 Task: Search one way flight ticket for 4 adults, 1 infant in seat and 1 infant on lap in premium economy from Kenai: Kenai Municipal Airport to Sheridan: Sheridan County Airport on 8-6-2023. Choice of flights is Singapure airlines. Number of bags: 3 checked bags. Price is upto 83000. Outbound departure time preference is 9:30.
Action: Mouse moved to (382, 163)
Screenshot: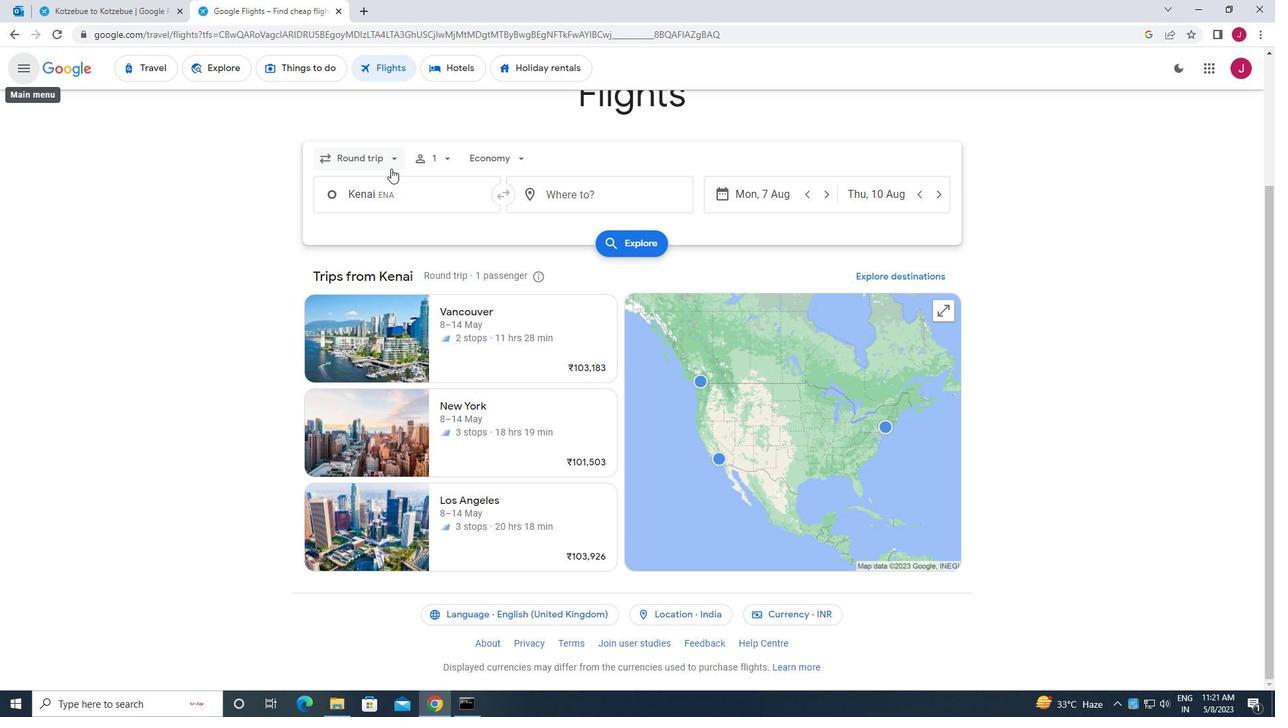 
Action: Mouse pressed left at (382, 163)
Screenshot: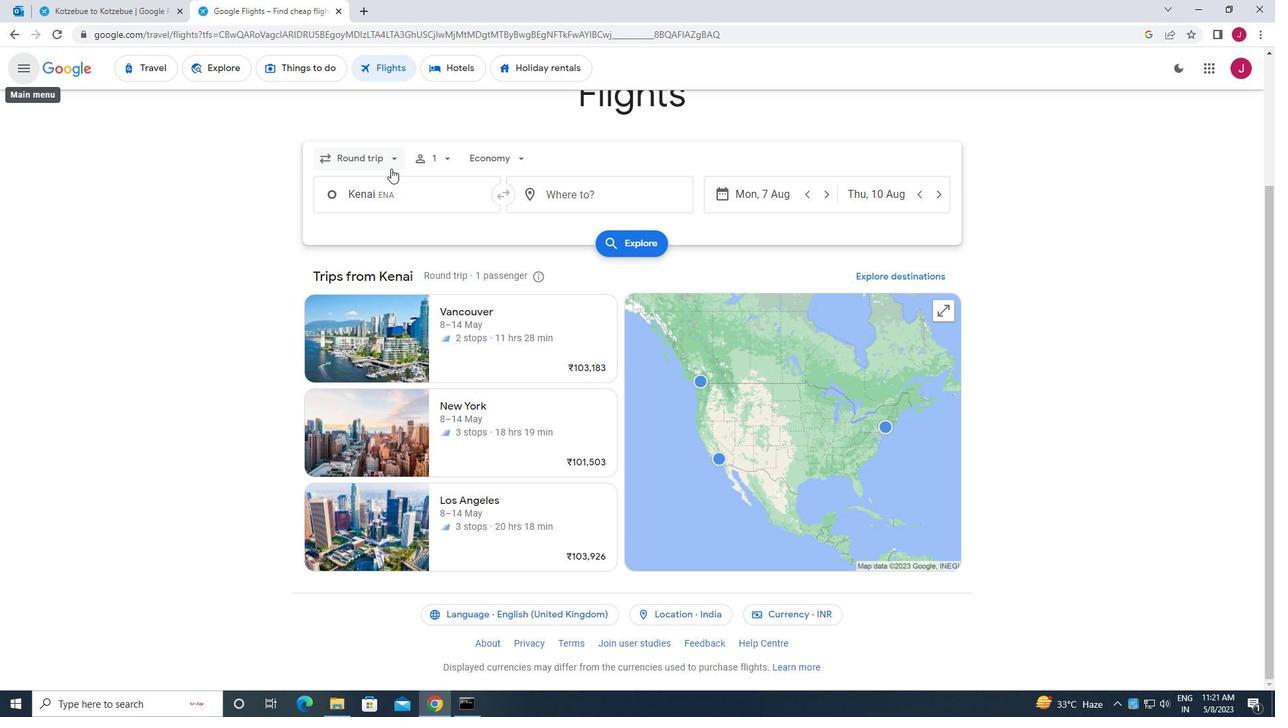 
Action: Mouse moved to (379, 215)
Screenshot: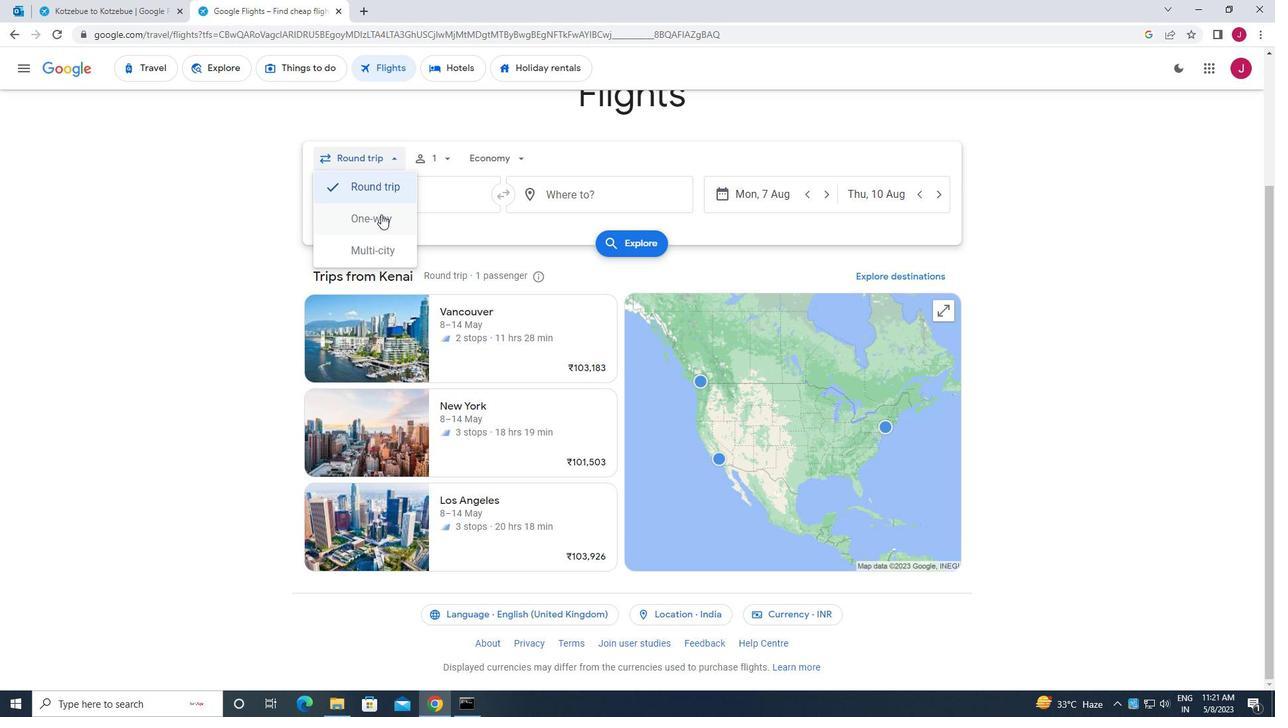 
Action: Mouse pressed left at (379, 215)
Screenshot: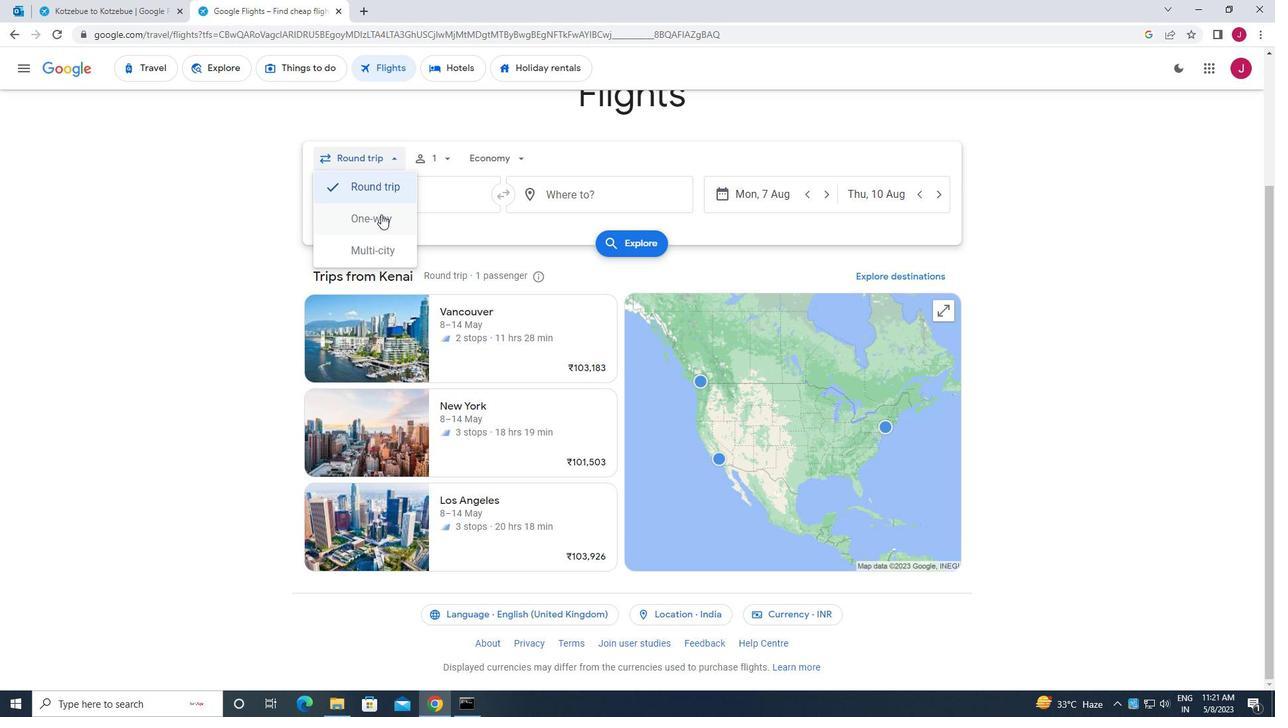 
Action: Mouse moved to (443, 156)
Screenshot: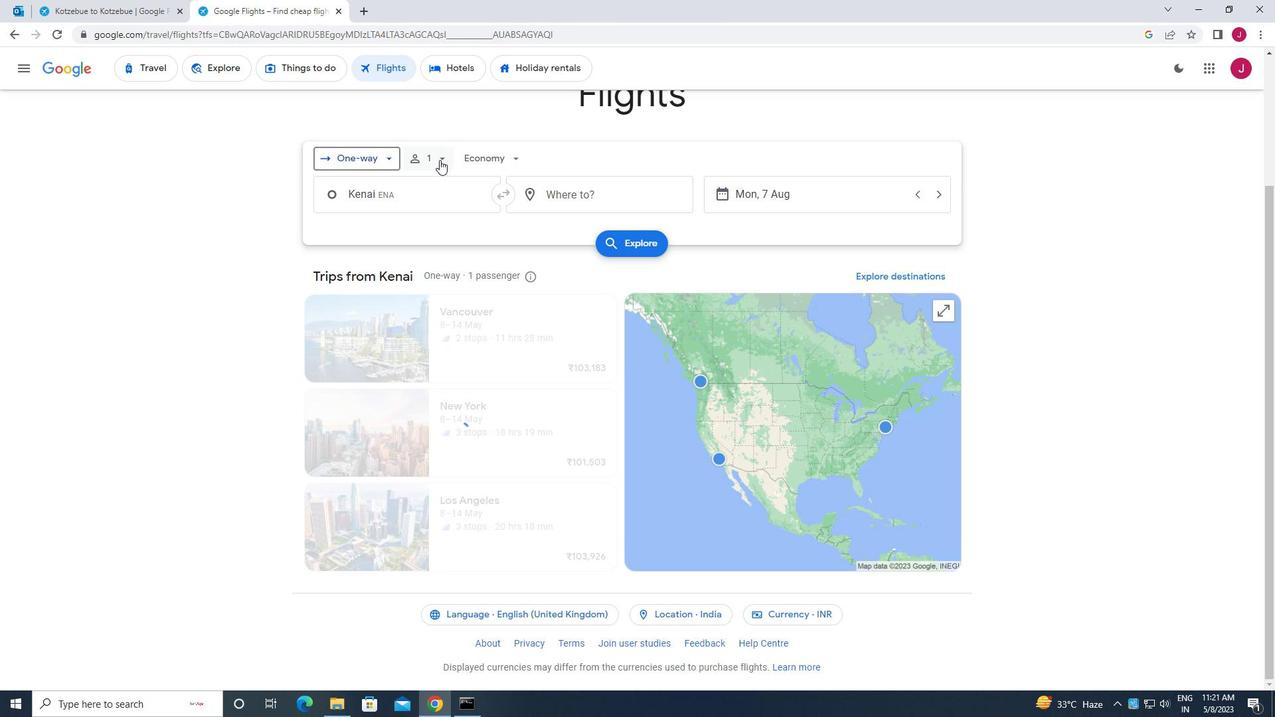 
Action: Mouse pressed left at (443, 156)
Screenshot: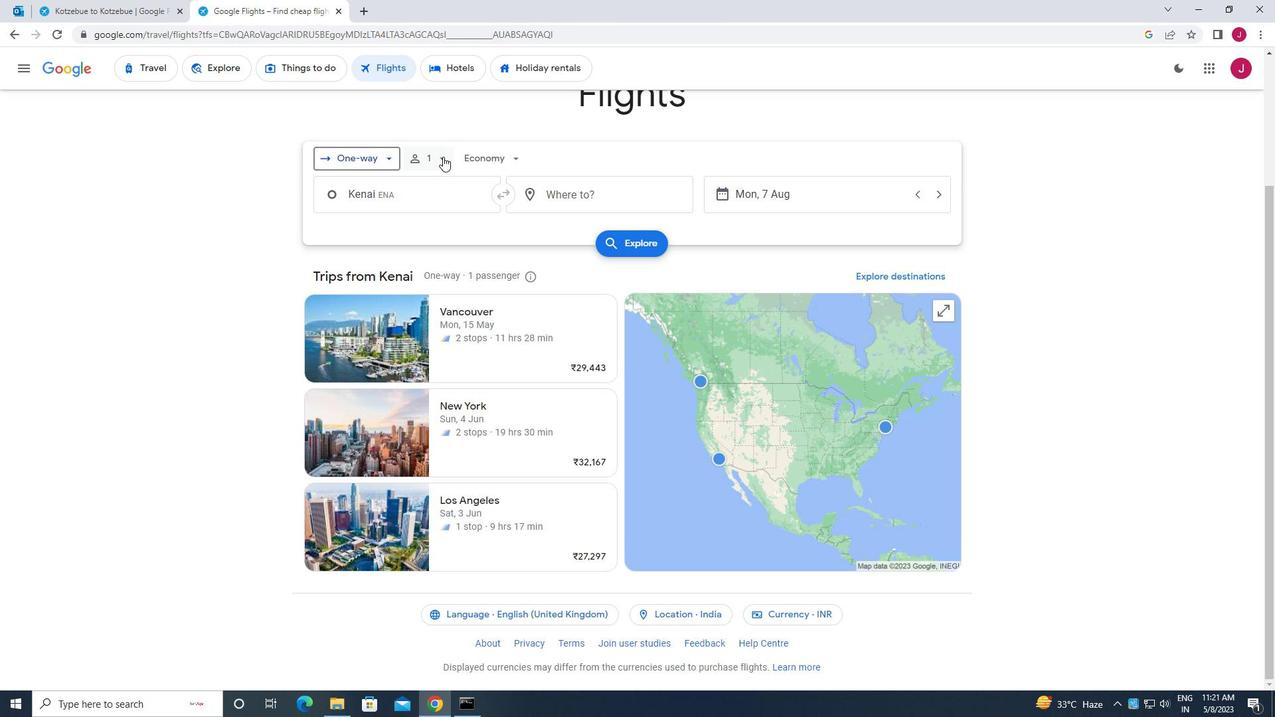 
Action: Mouse moved to (542, 195)
Screenshot: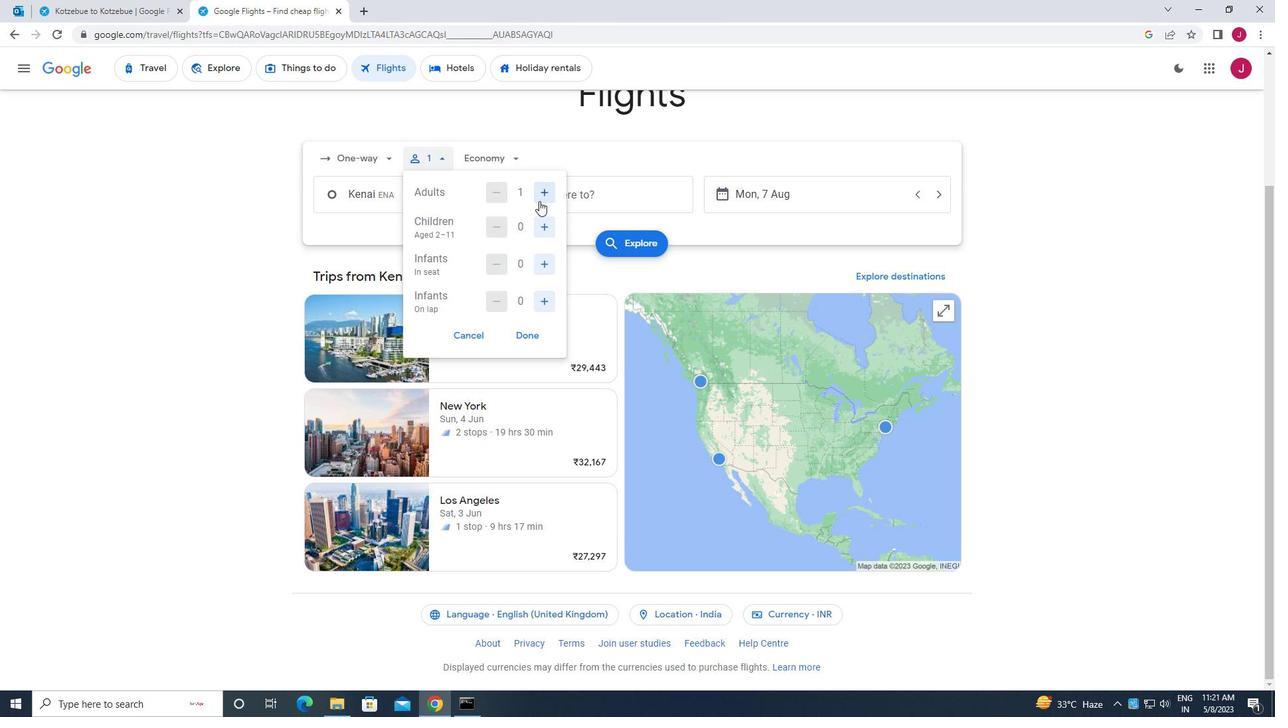 
Action: Mouse pressed left at (542, 195)
Screenshot: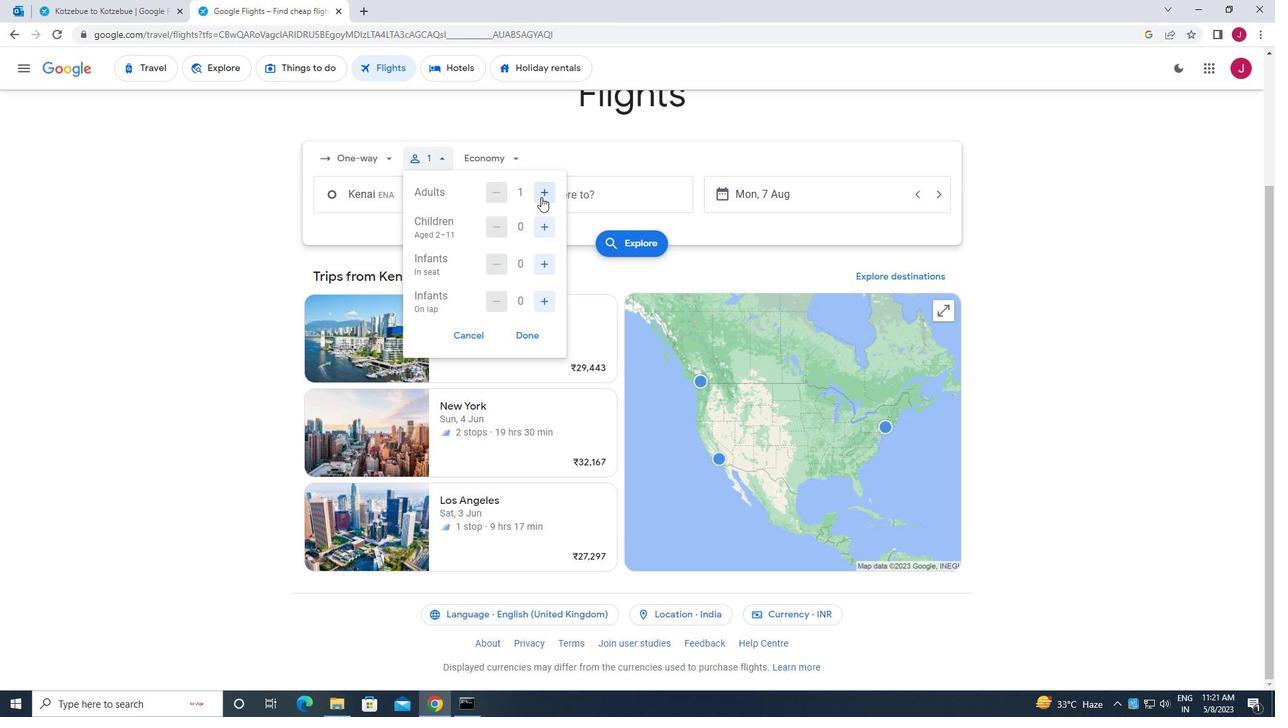 
Action: Mouse pressed left at (542, 195)
Screenshot: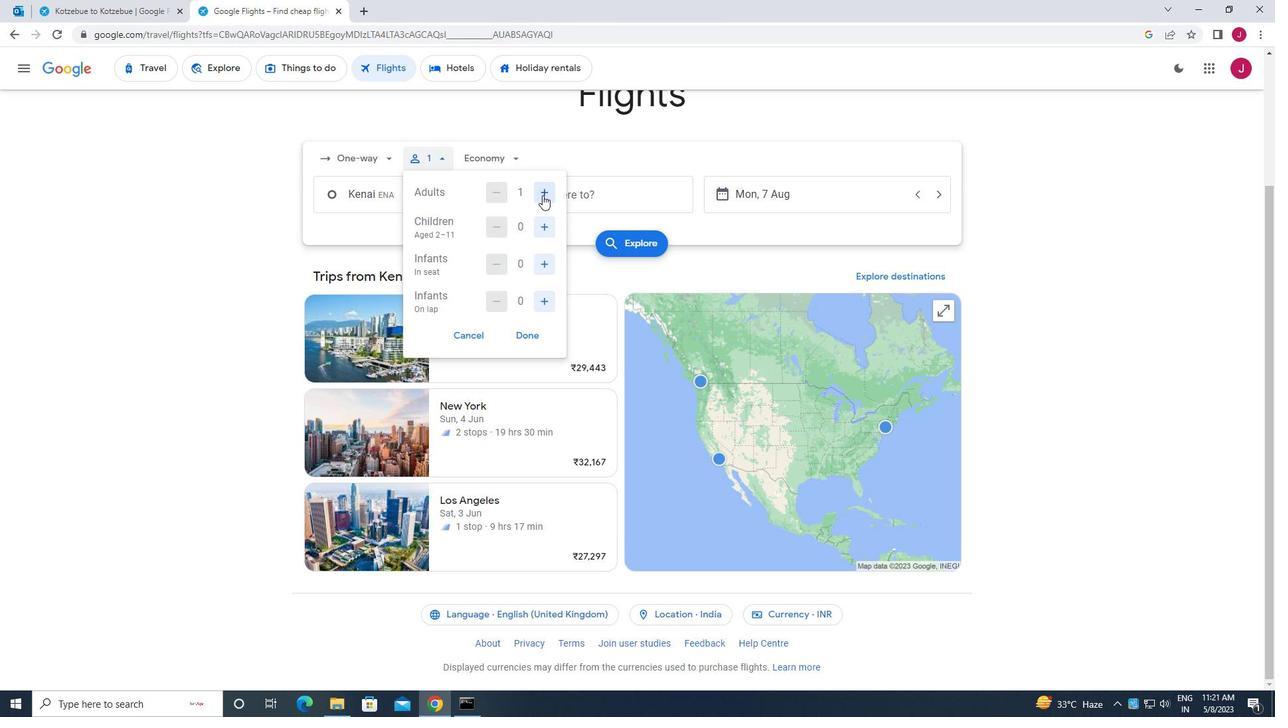 
Action: Mouse pressed left at (542, 195)
Screenshot: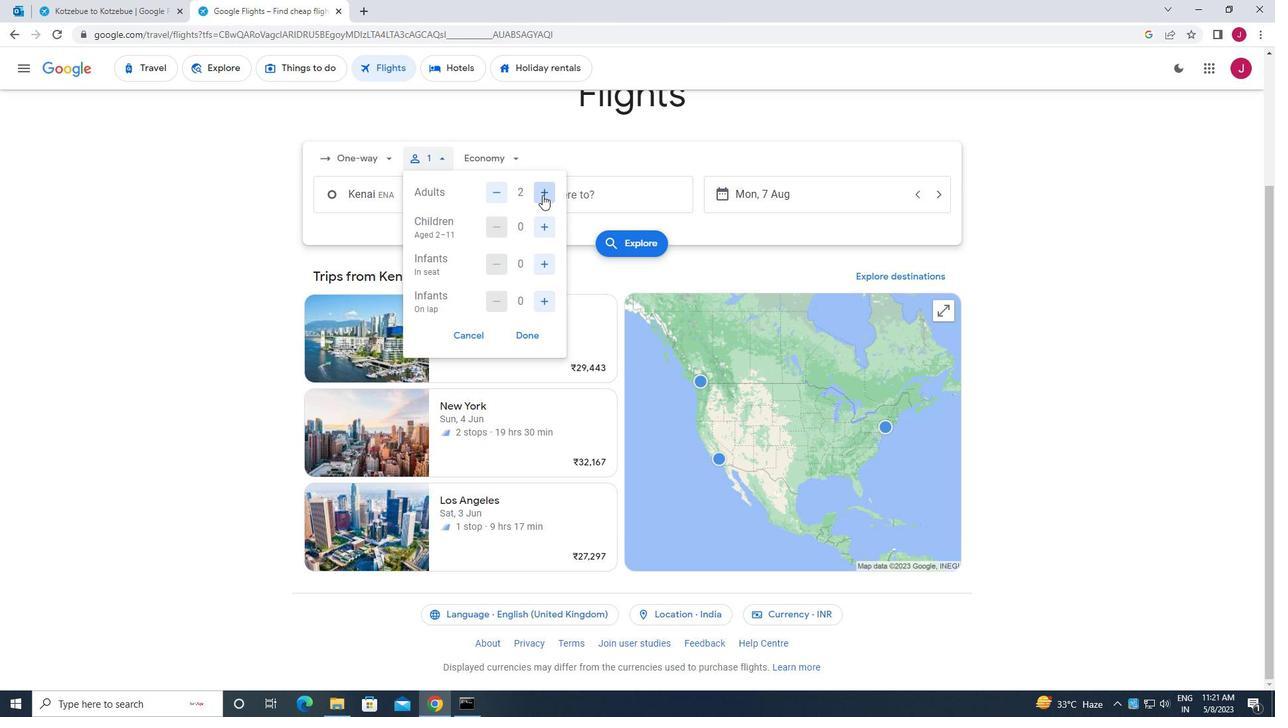 
Action: Mouse moved to (545, 225)
Screenshot: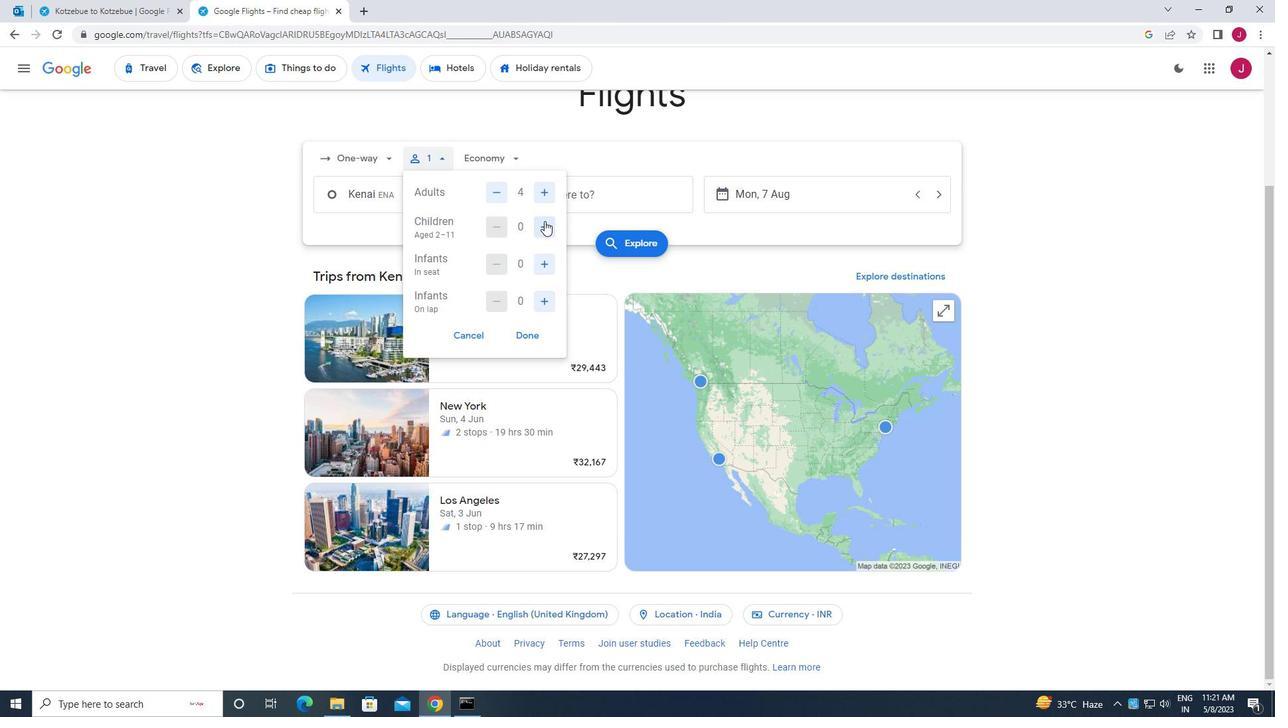 
Action: Mouse pressed left at (545, 225)
Screenshot: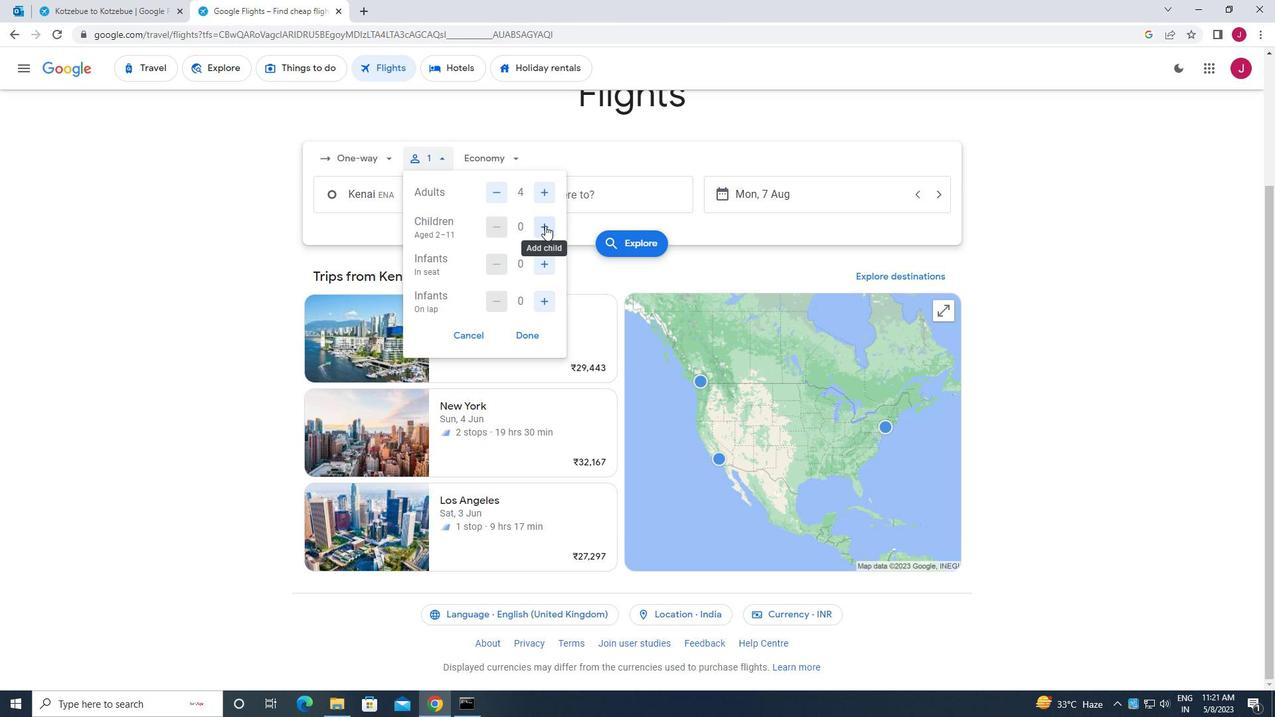 
Action: Mouse moved to (494, 224)
Screenshot: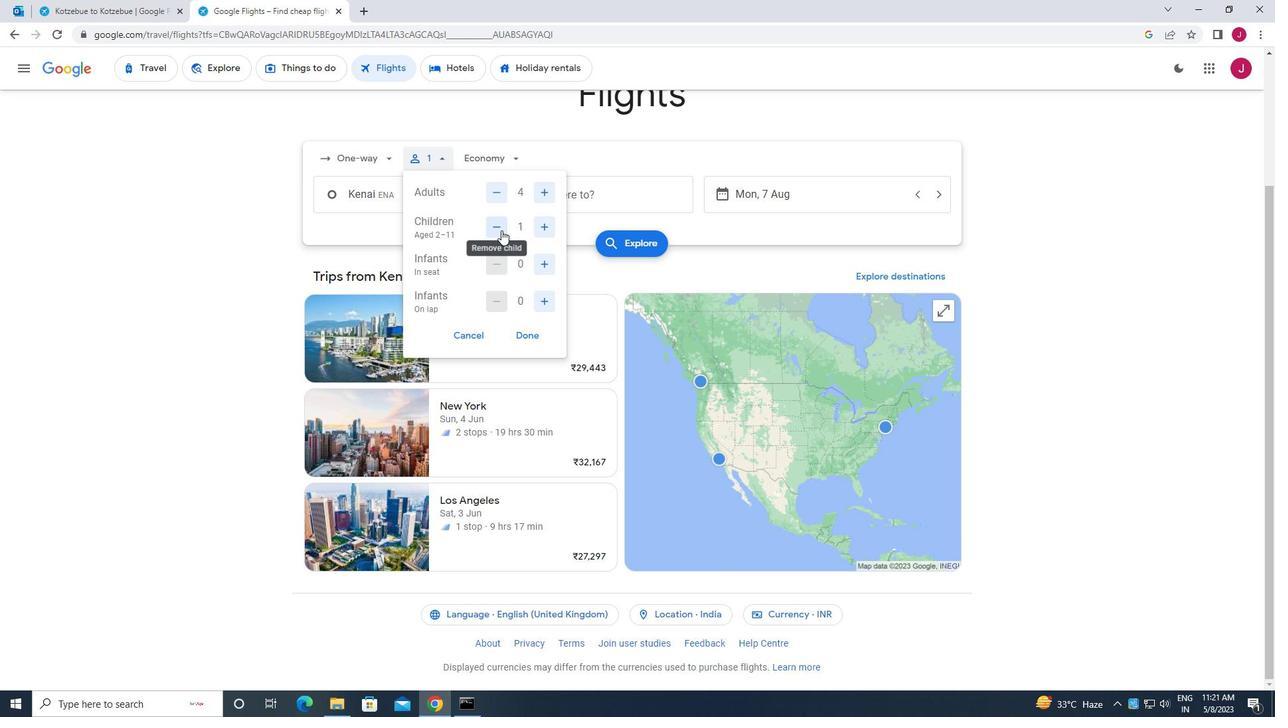 
Action: Mouse pressed left at (494, 224)
Screenshot: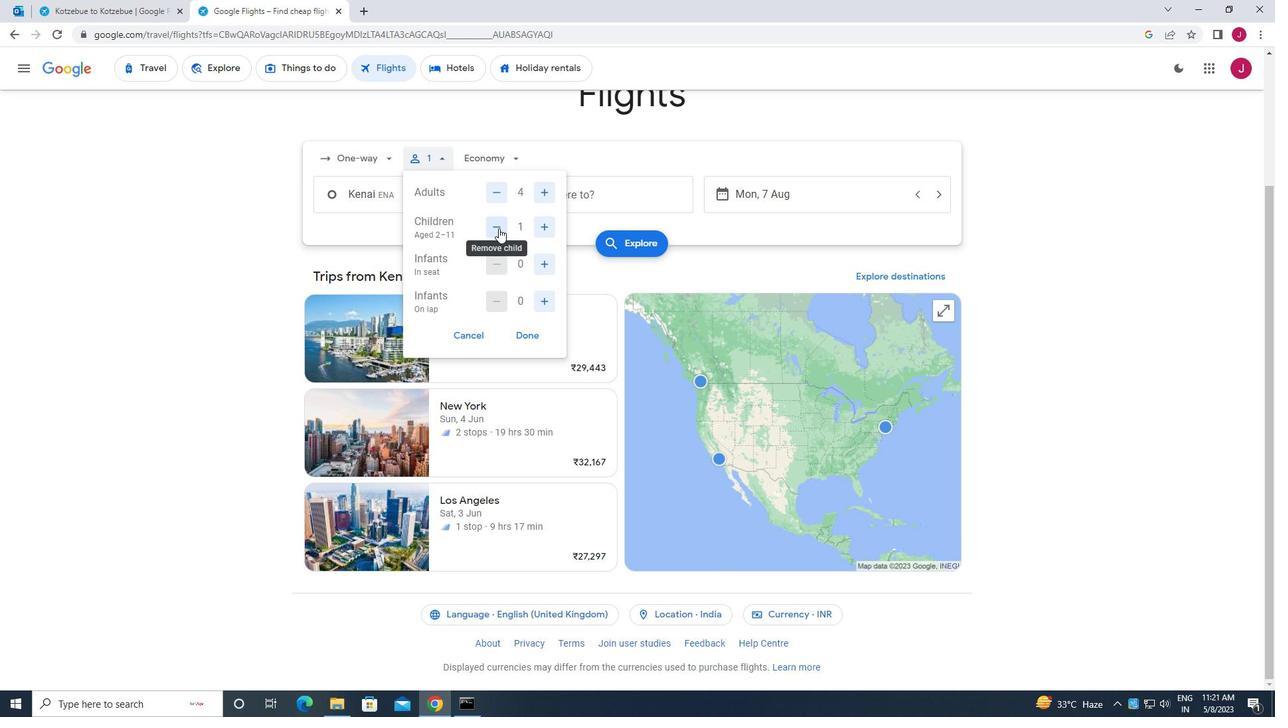 
Action: Mouse moved to (542, 261)
Screenshot: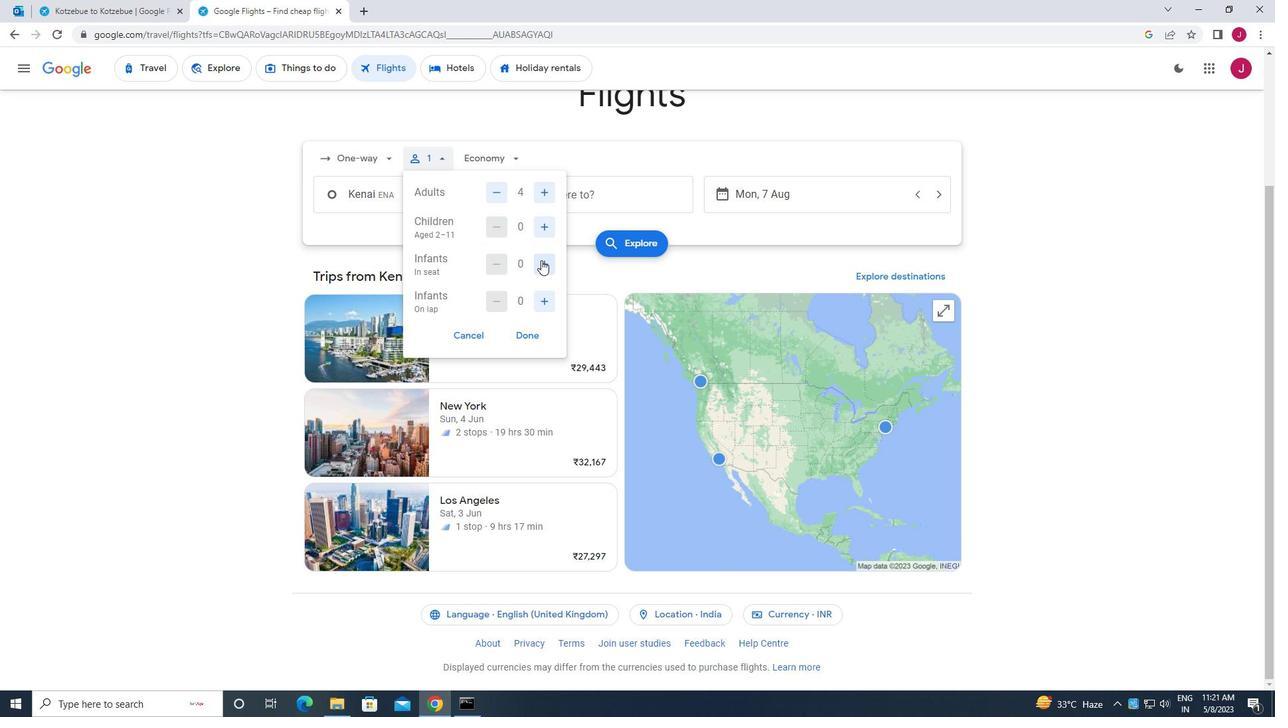 
Action: Mouse pressed left at (542, 261)
Screenshot: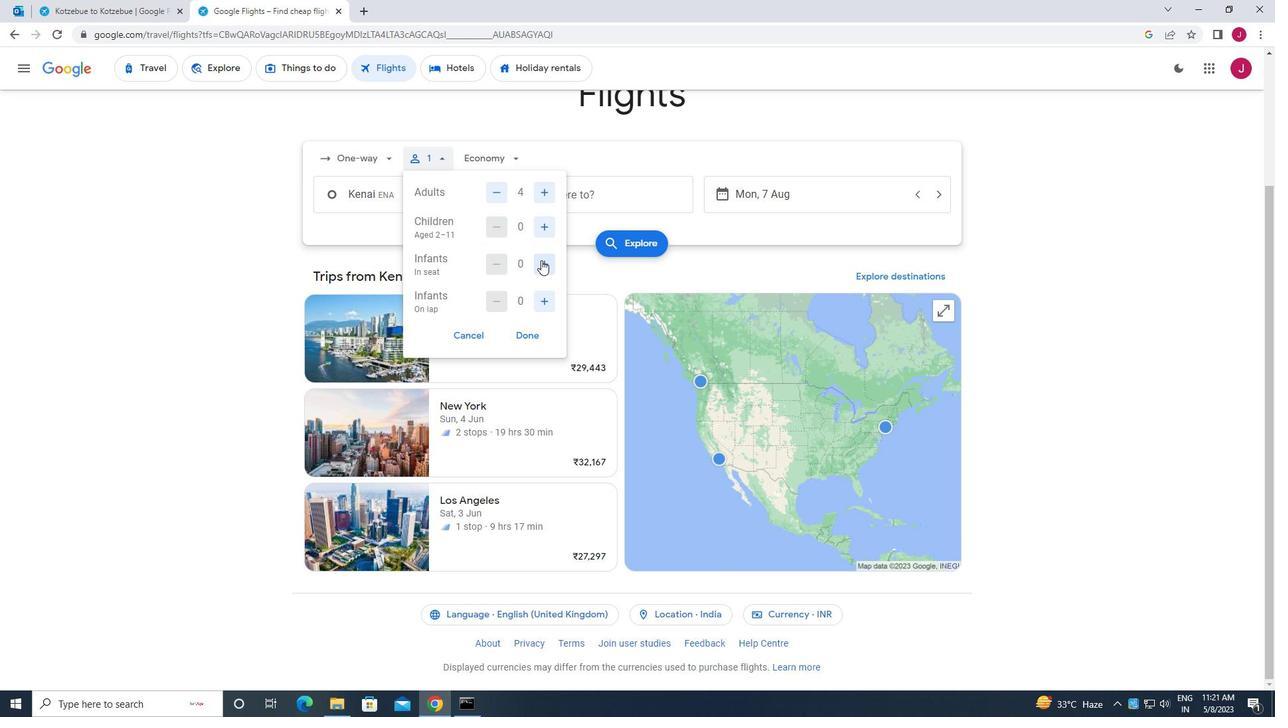 
Action: Mouse moved to (542, 302)
Screenshot: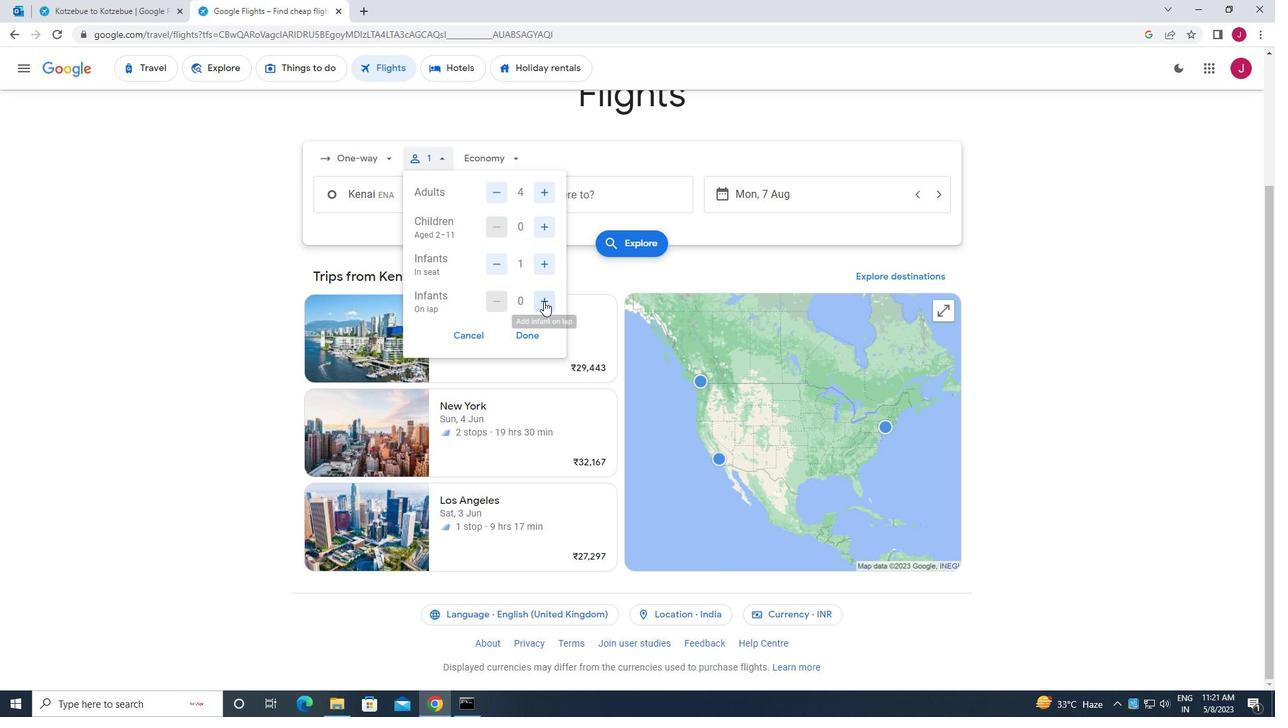 
Action: Mouse pressed left at (542, 302)
Screenshot: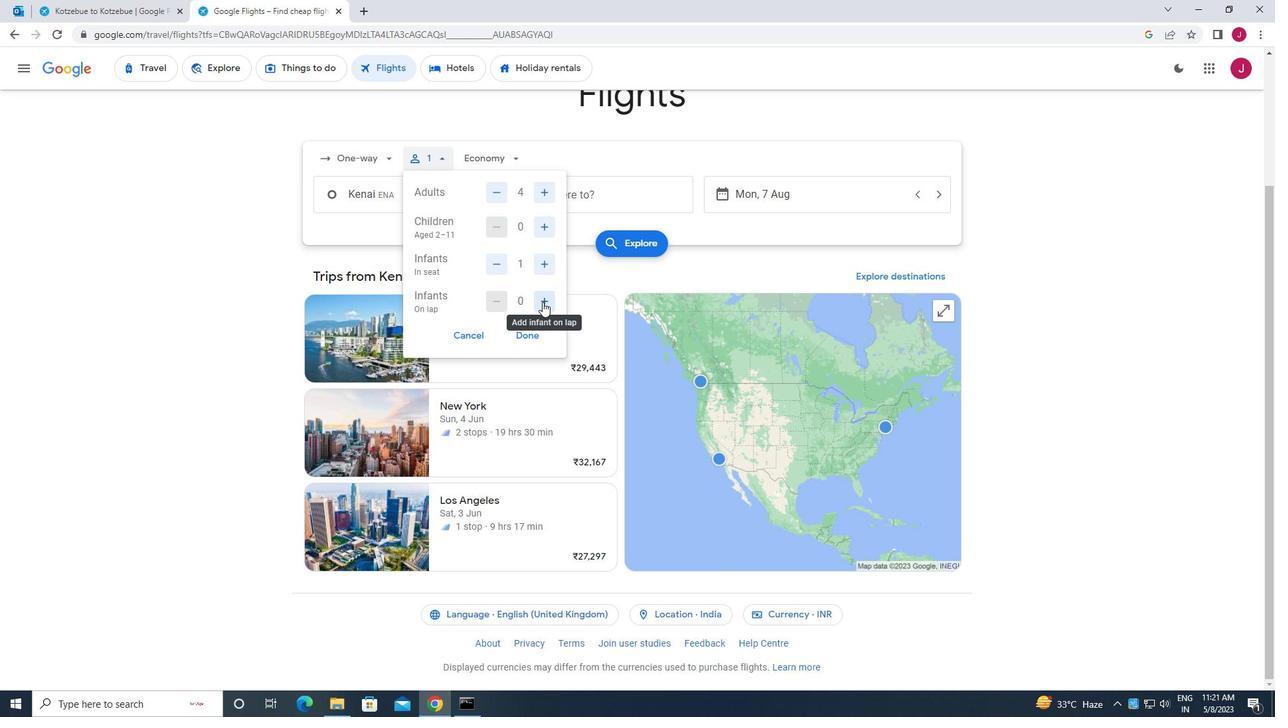 
Action: Mouse moved to (528, 330)
Screenshot: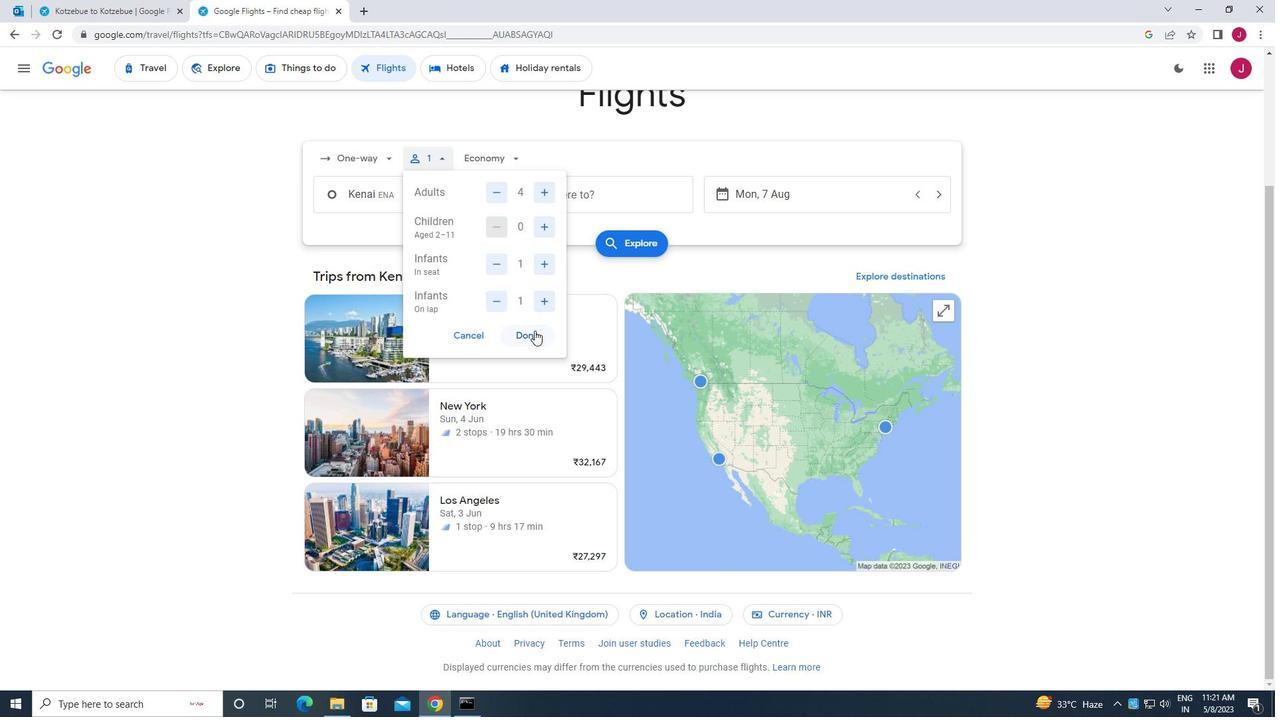 
Action: Mouse pressed left at (528, 330)
Screenshot: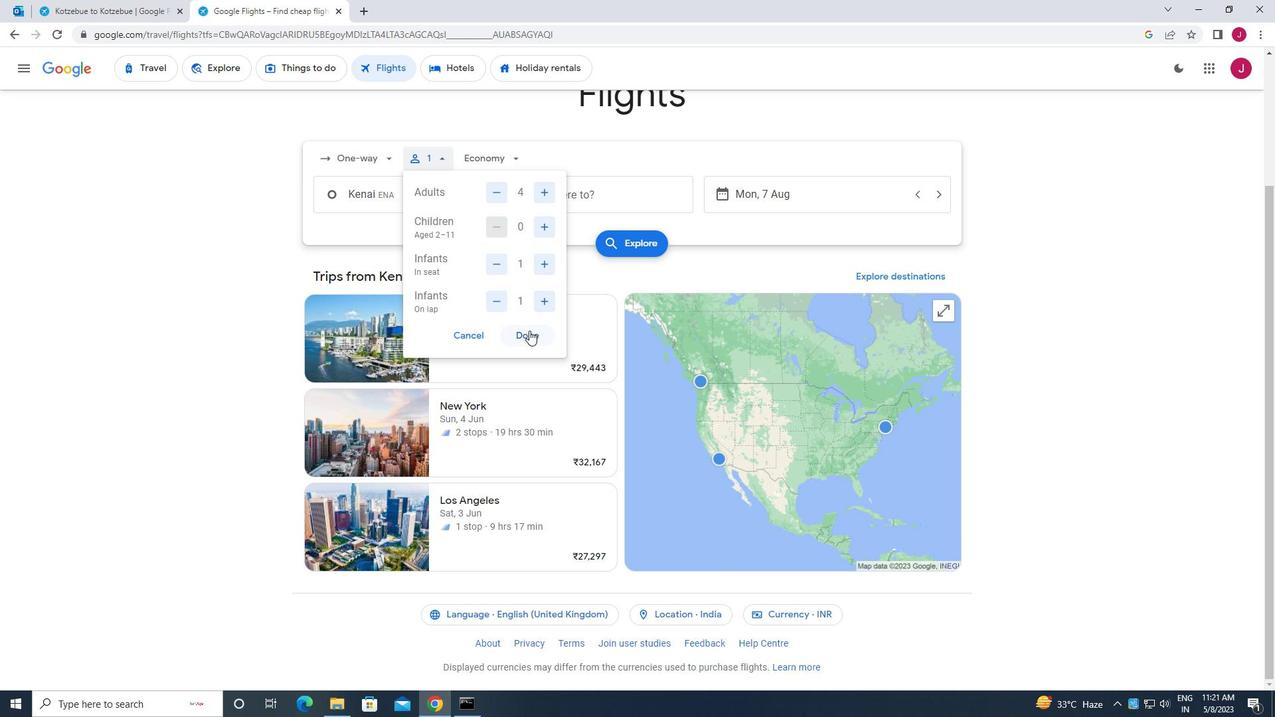 
Action: Mouse moved to (486, 158)
Screenshot: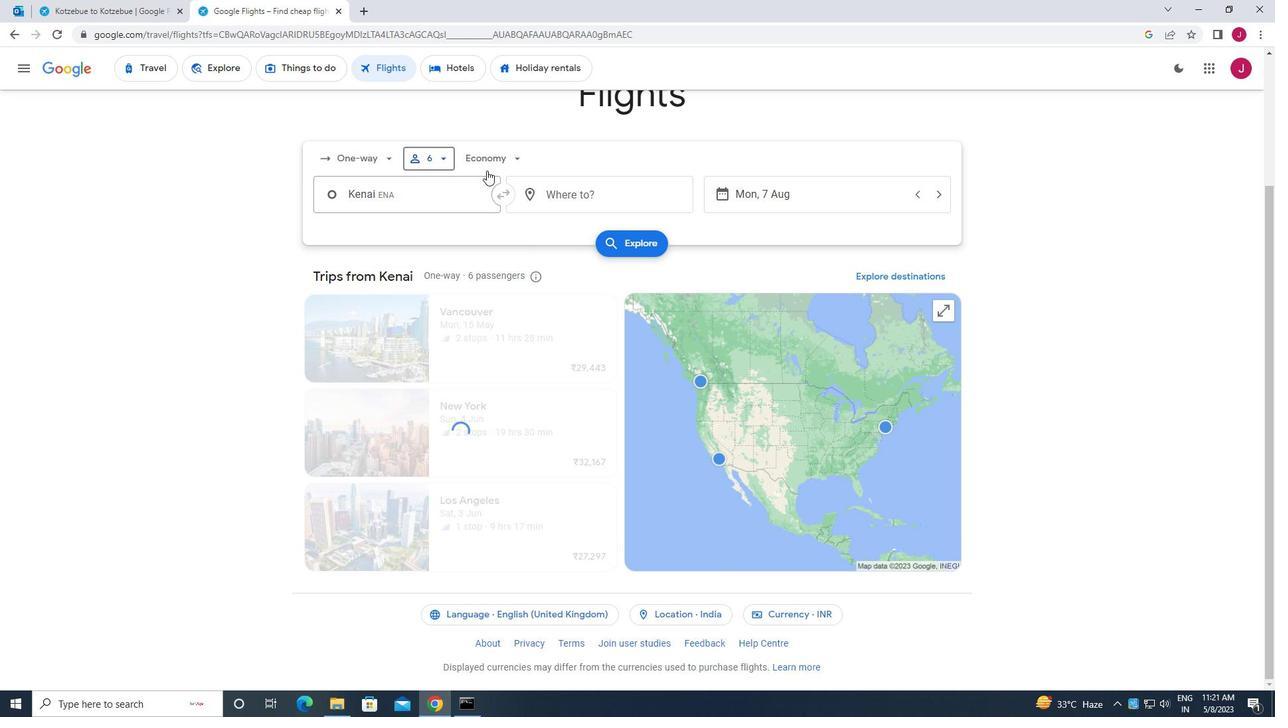 
Action: Mouse pressed left at (486, 158)
Screenshot: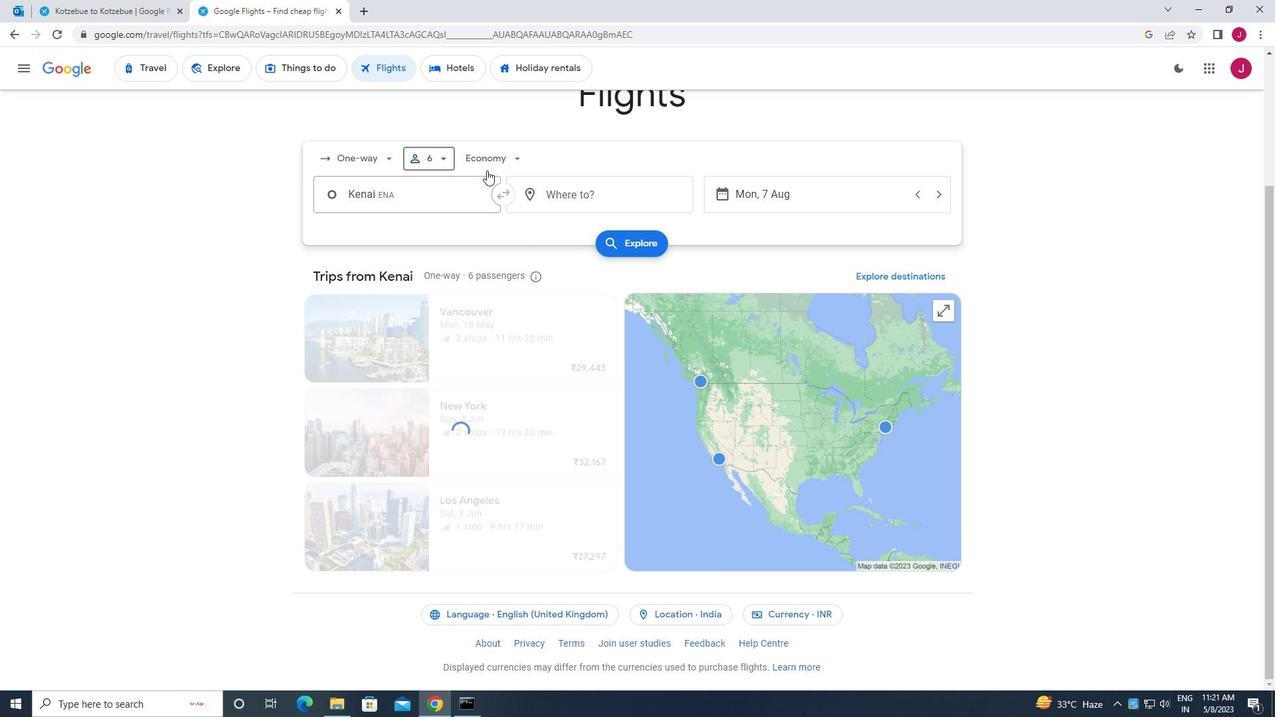 
Action: Mouse moved to (521, 216)
Screenshot: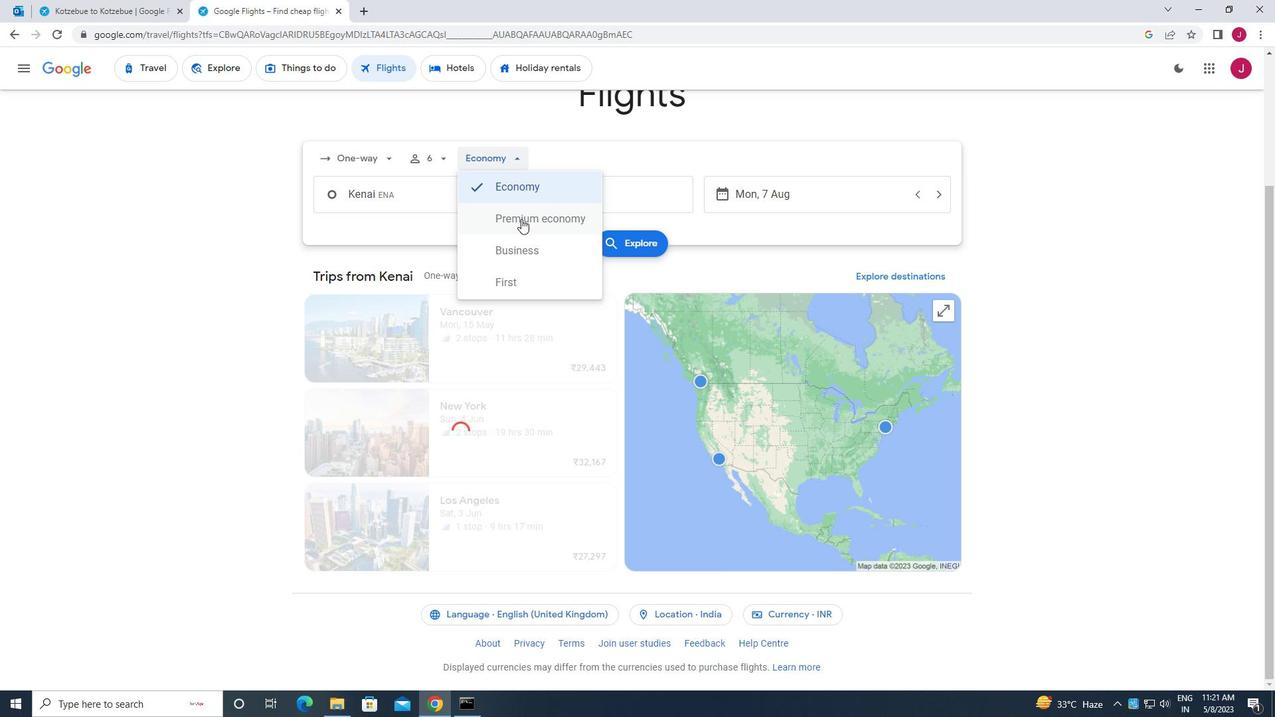 
Action: Mouse pressed left at (521, 216)
Screenshot: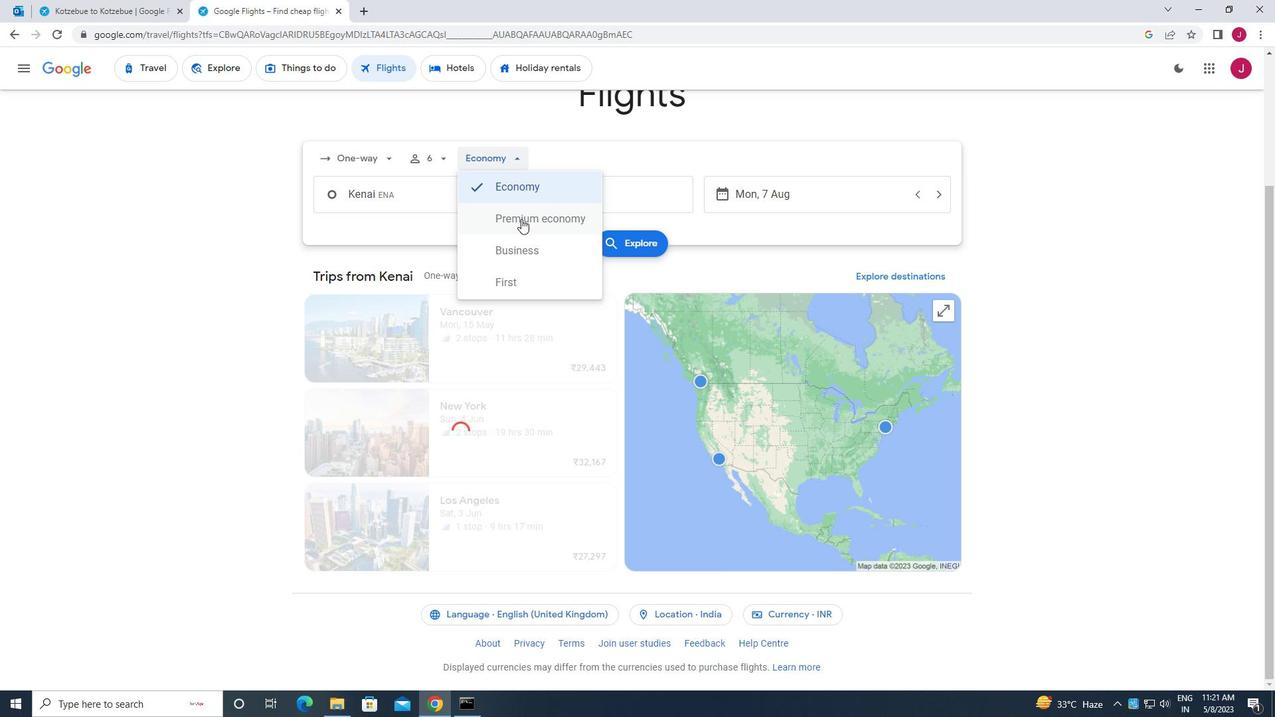 
Action: Mouse moved to (419, 202)
Screenshot: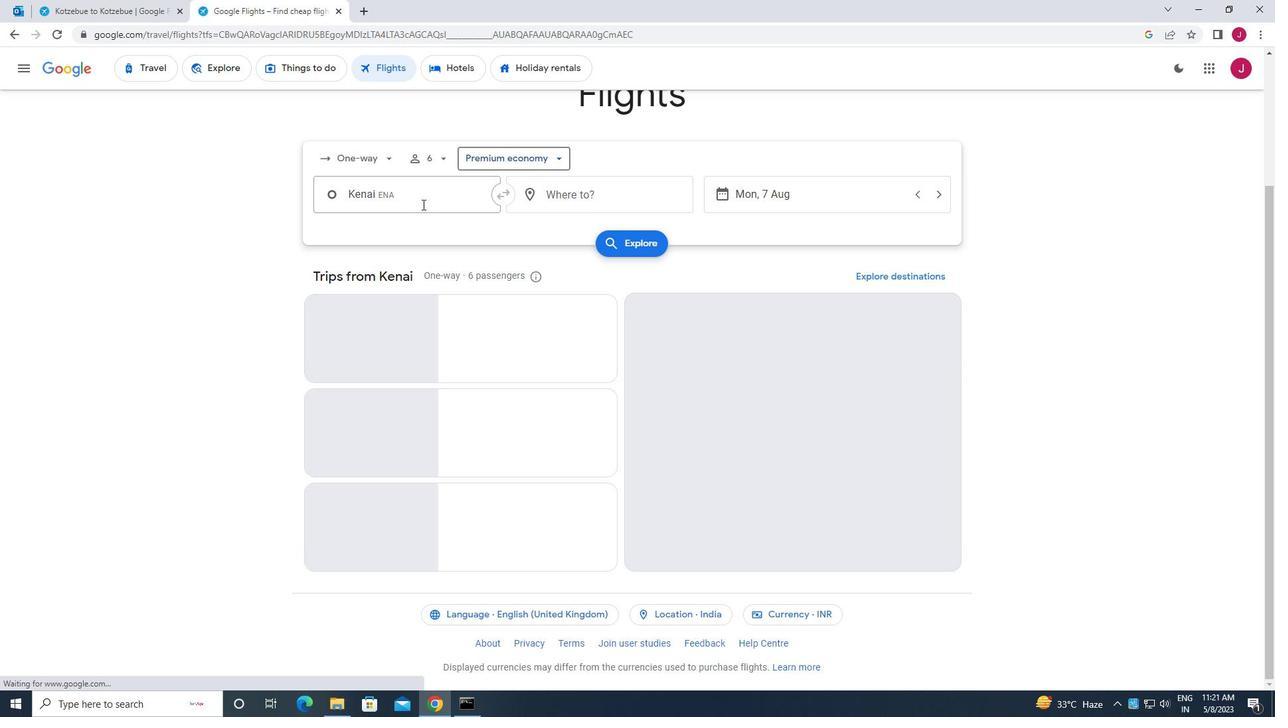 
Action: Mouse pressed left at (419, 202)
Screenshot: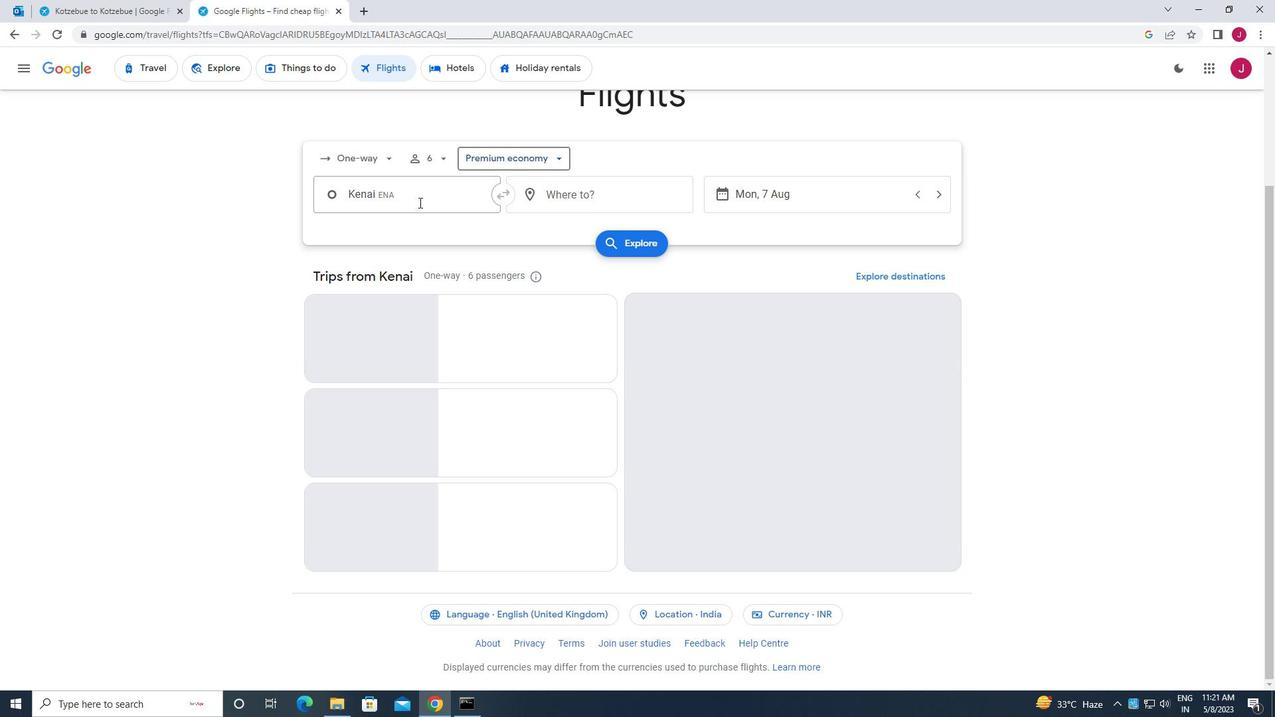 
Action: Mouse moved to (429, 209)
Screenshot: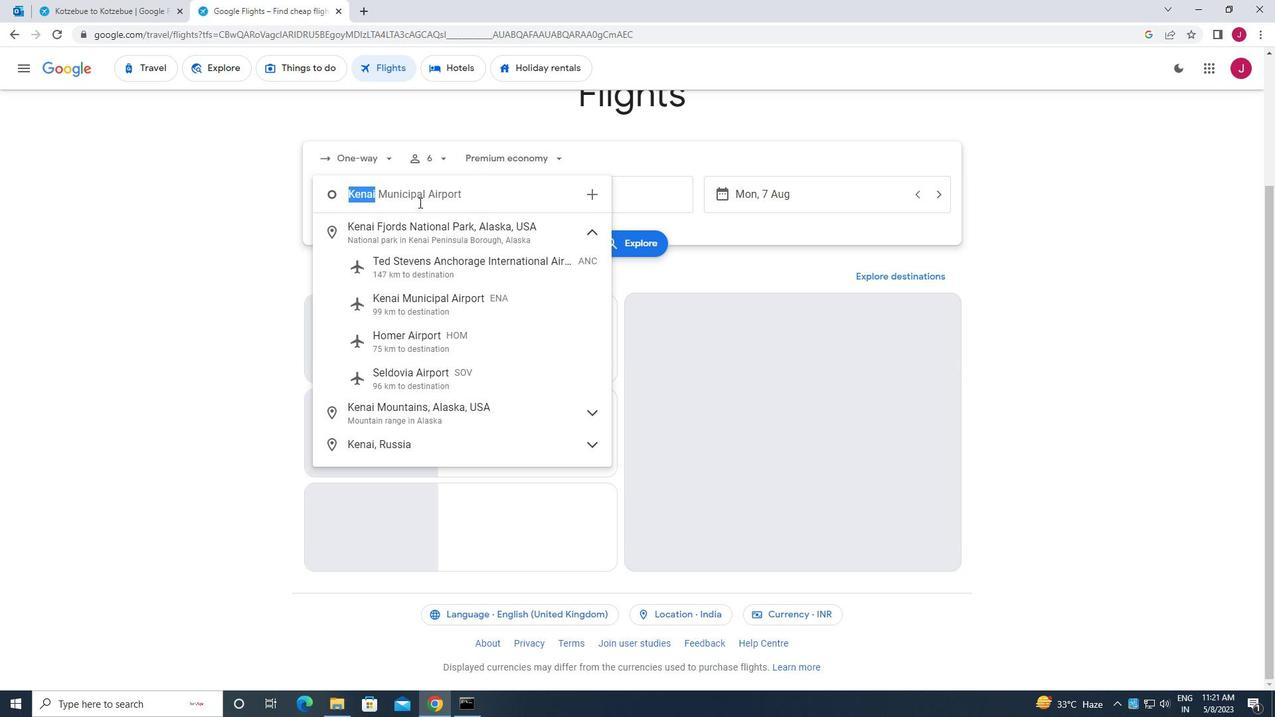 
Action: Key pressed kenai
Screenshot: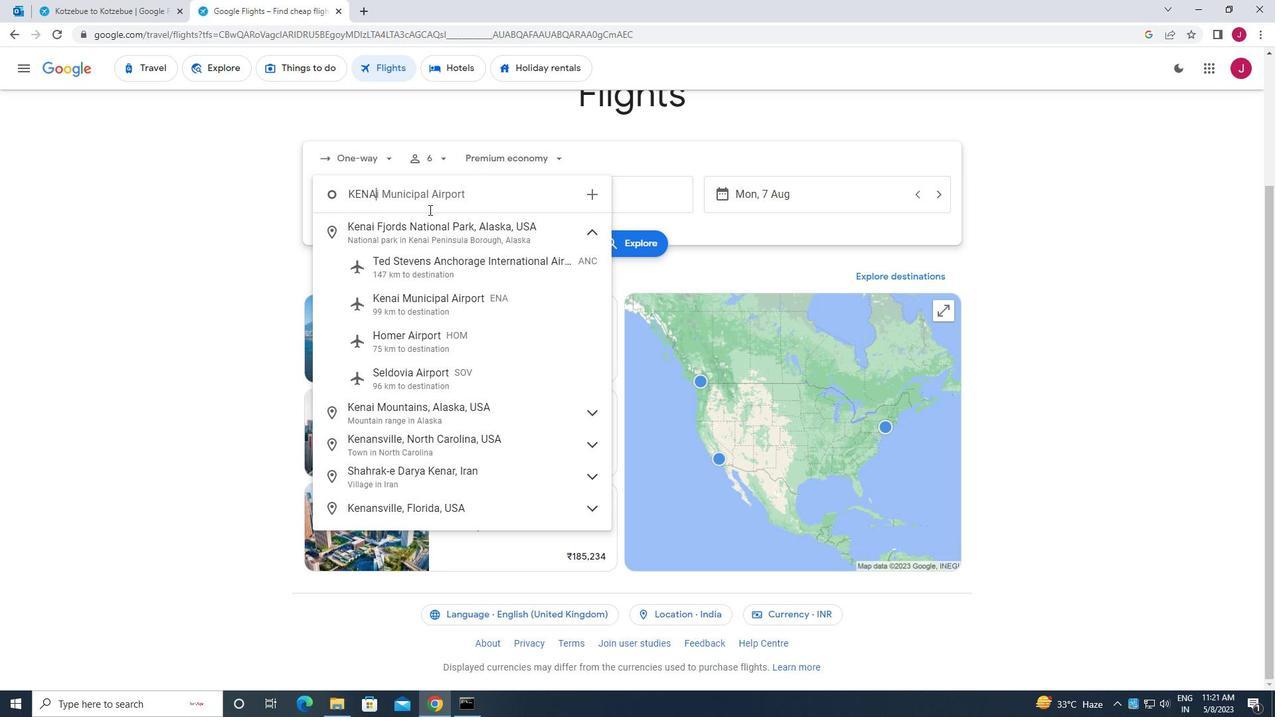 
Action: Mouse moved to (443, 307)
Screenshot: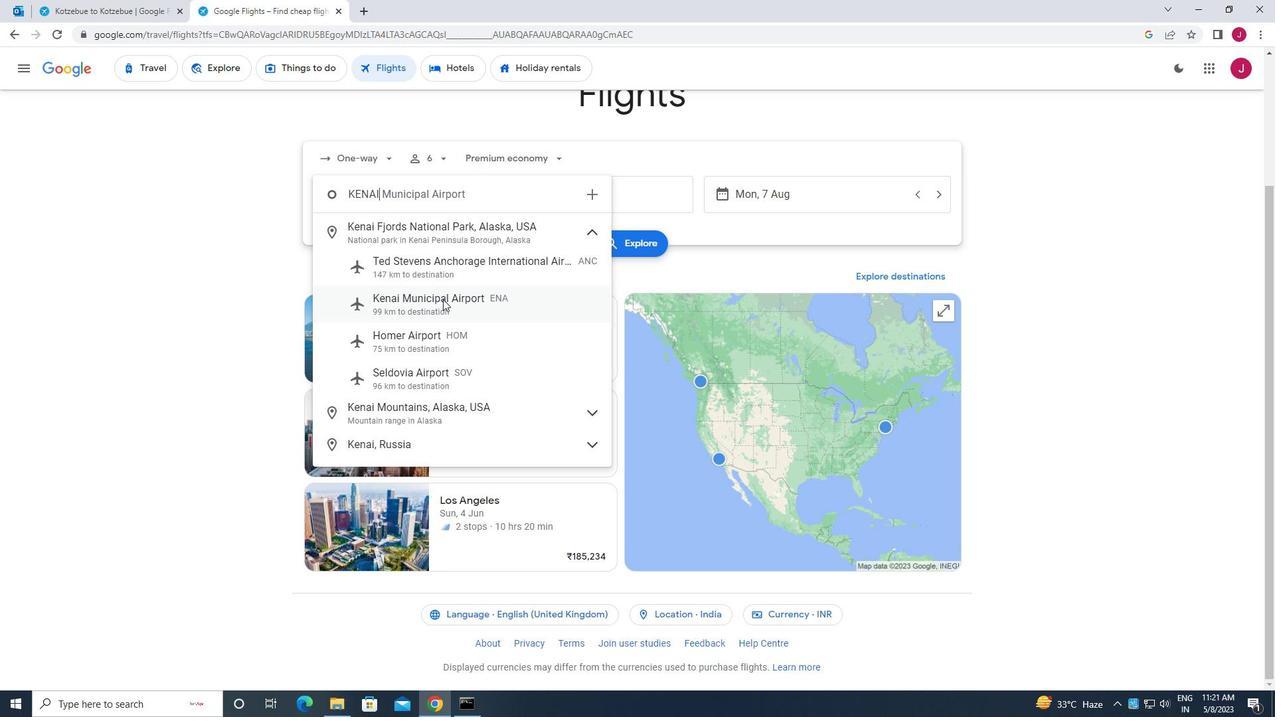 
Action: Mouse pressed left at (443, 307)
Screenshot: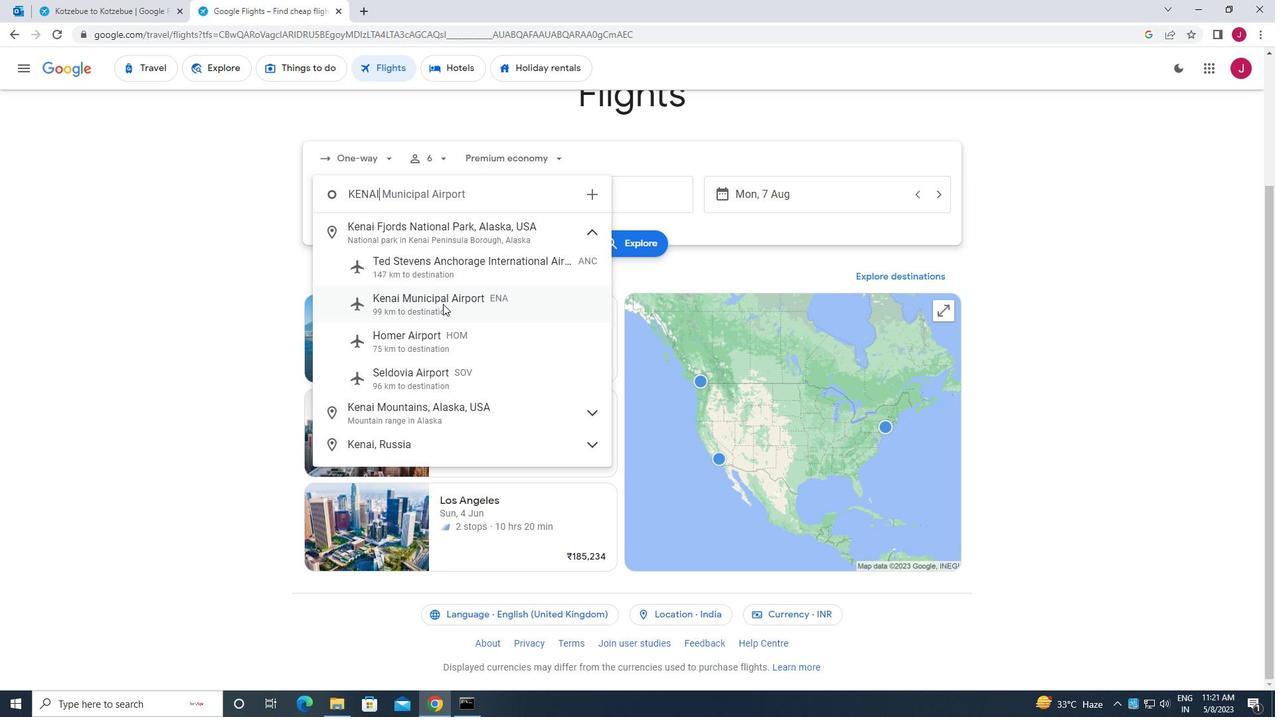 
Action: Mouse moved to (613, 199)
Screenshot: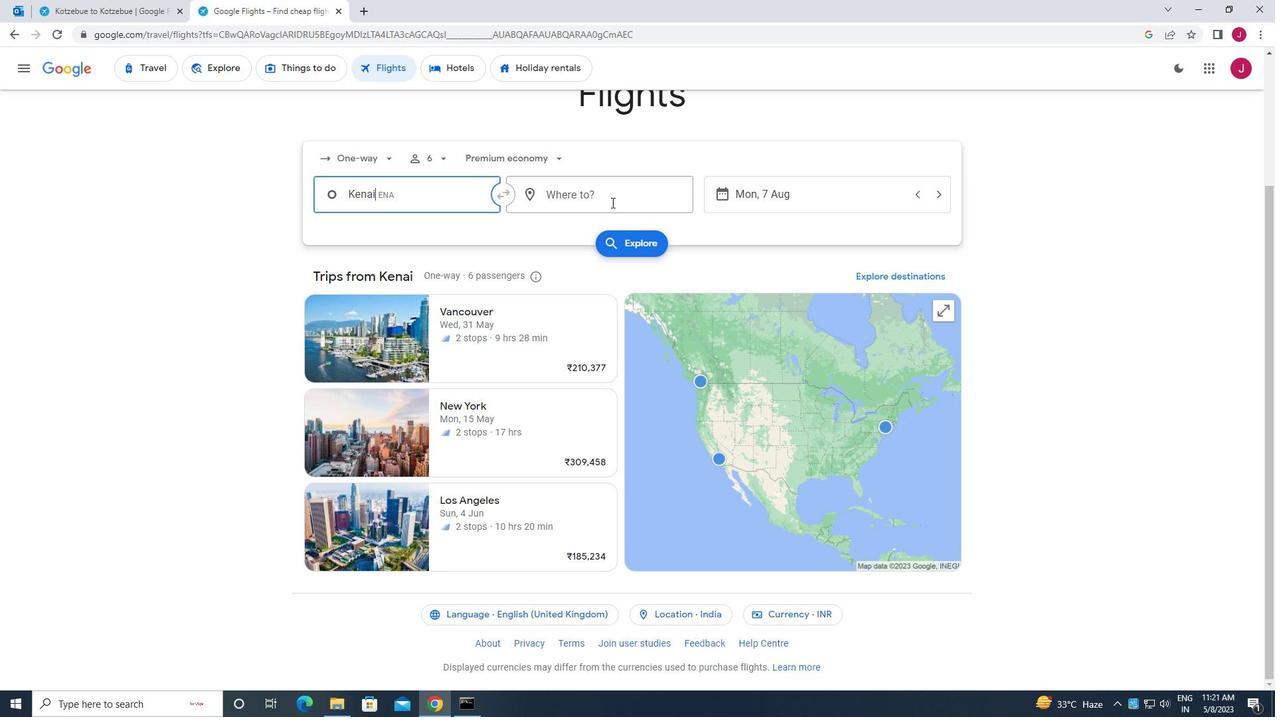 
Action: Mouse pressed left at (613, 199)
Screenshot: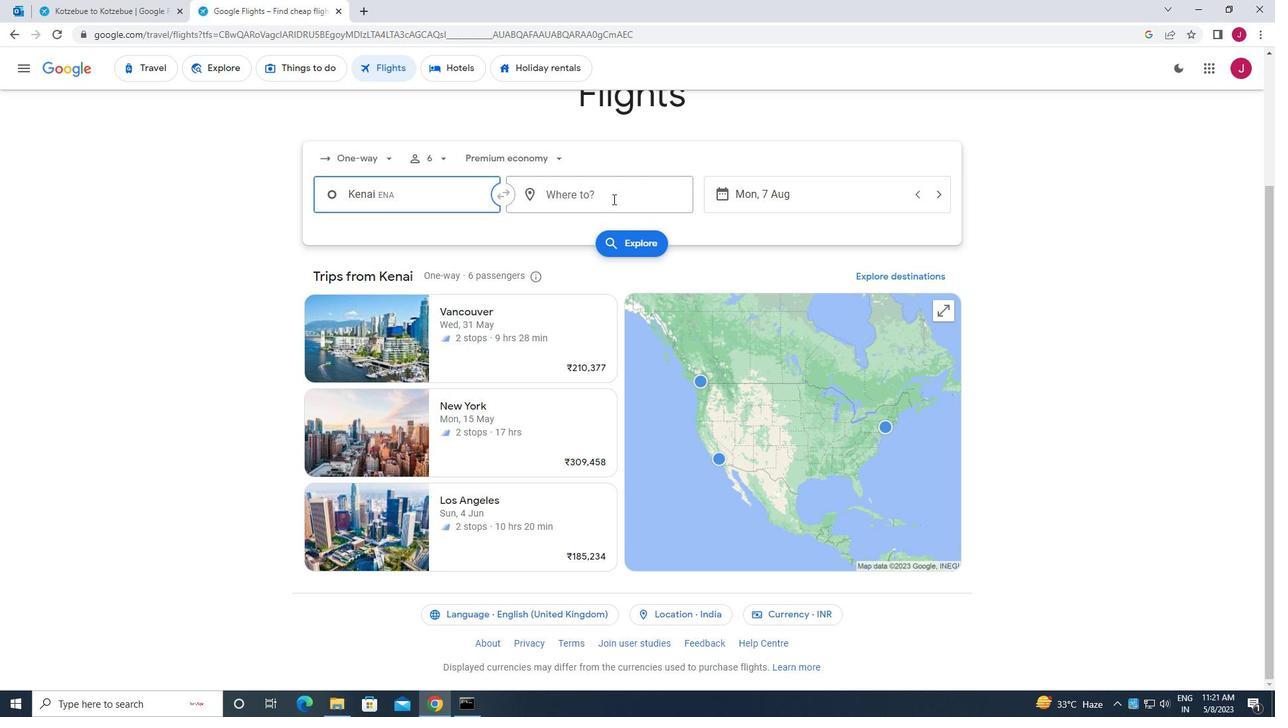 
Action: Key pressed sherida
Screenshot: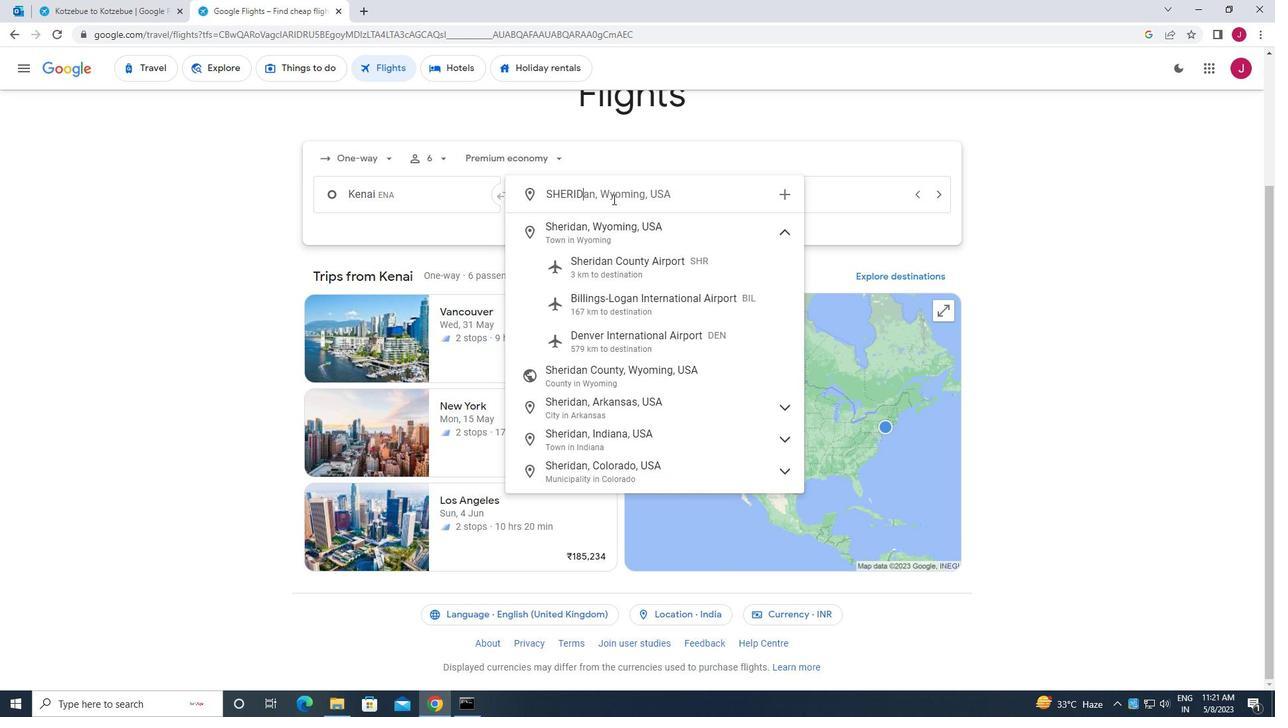 
Action: Mouse moved to (635, 259)
Screenshot: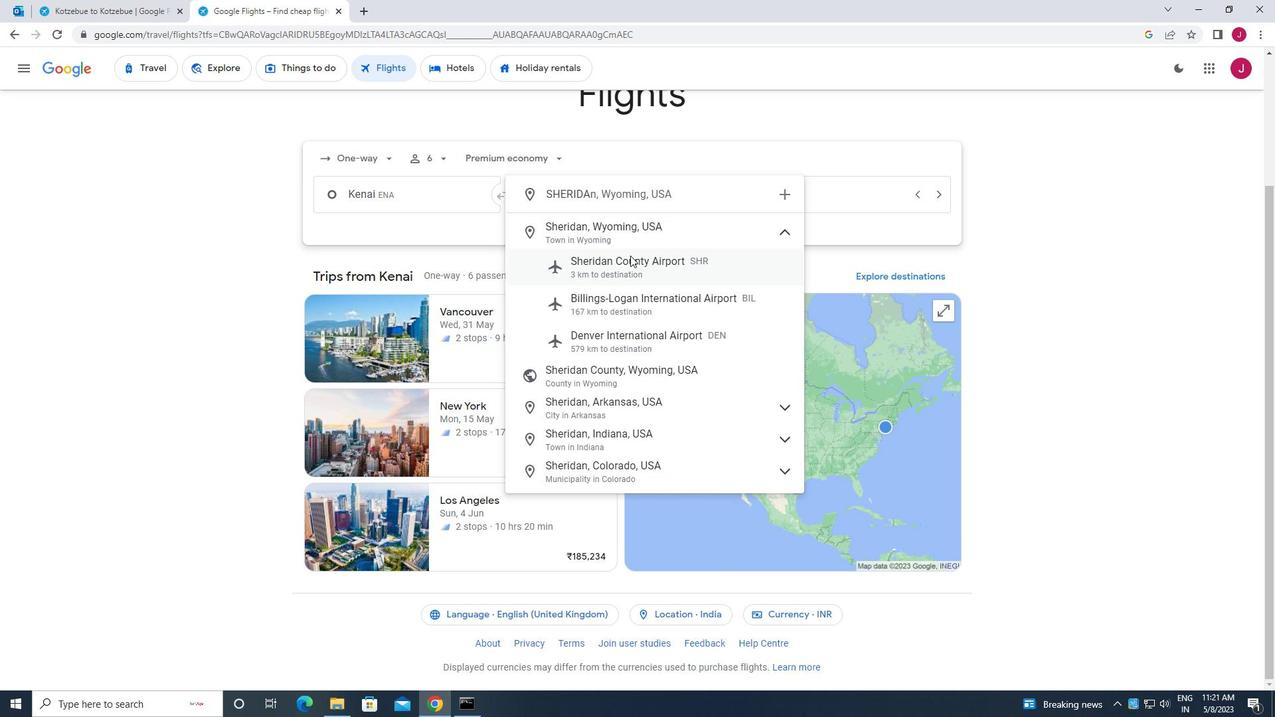 
Action: Mouse pressed left at (635, 259)
Screenshot: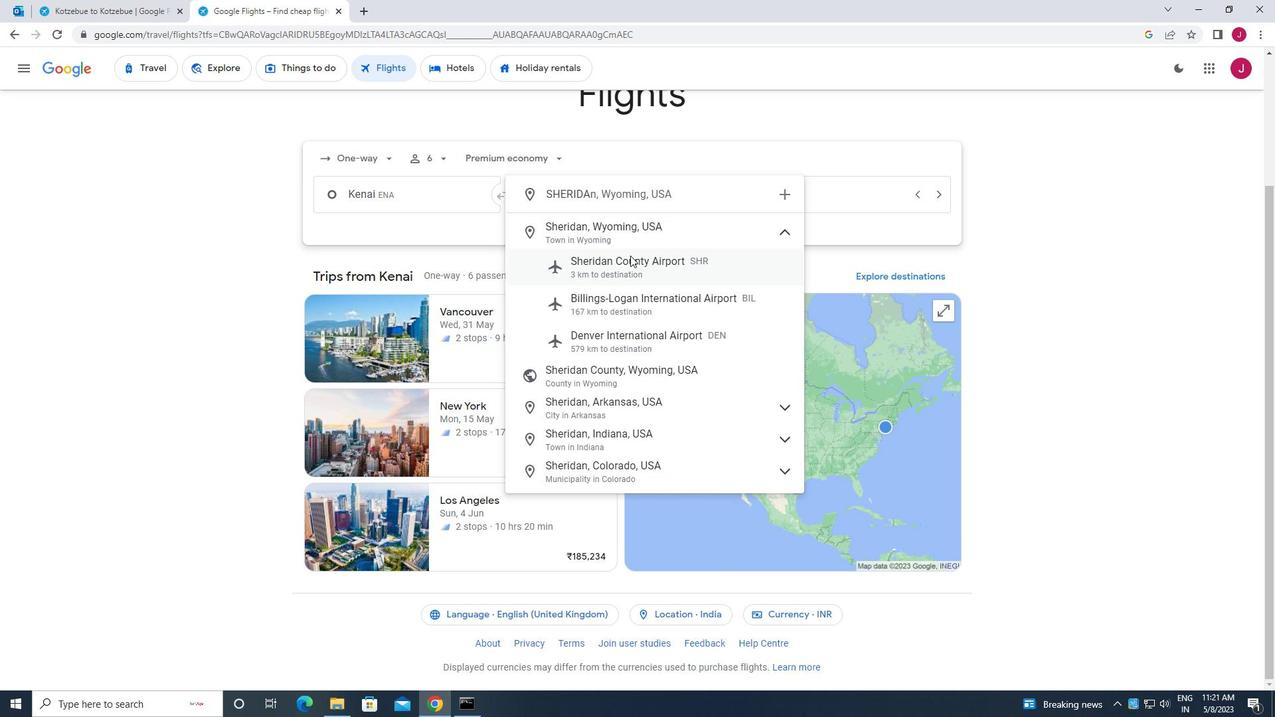 
Action: Mouse moved to (782, 203)
Screenshot: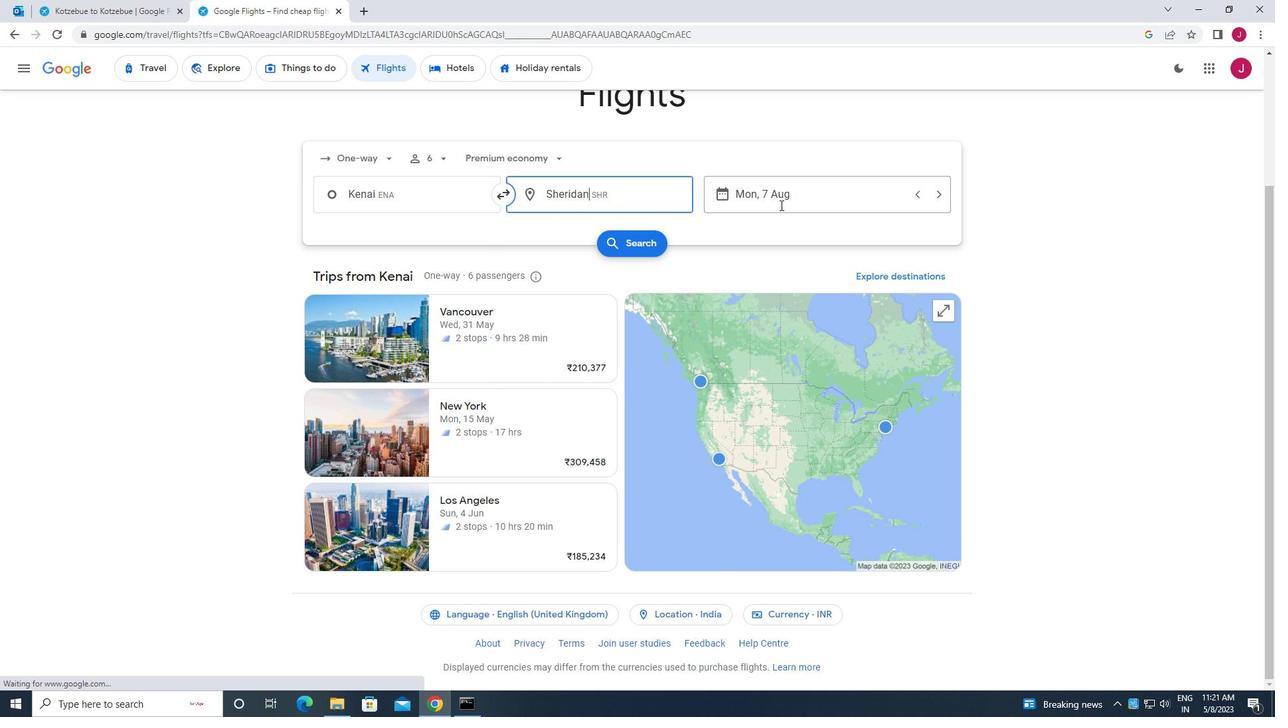 
Action: Mouse pressed left at (782, 203)
Screenshot: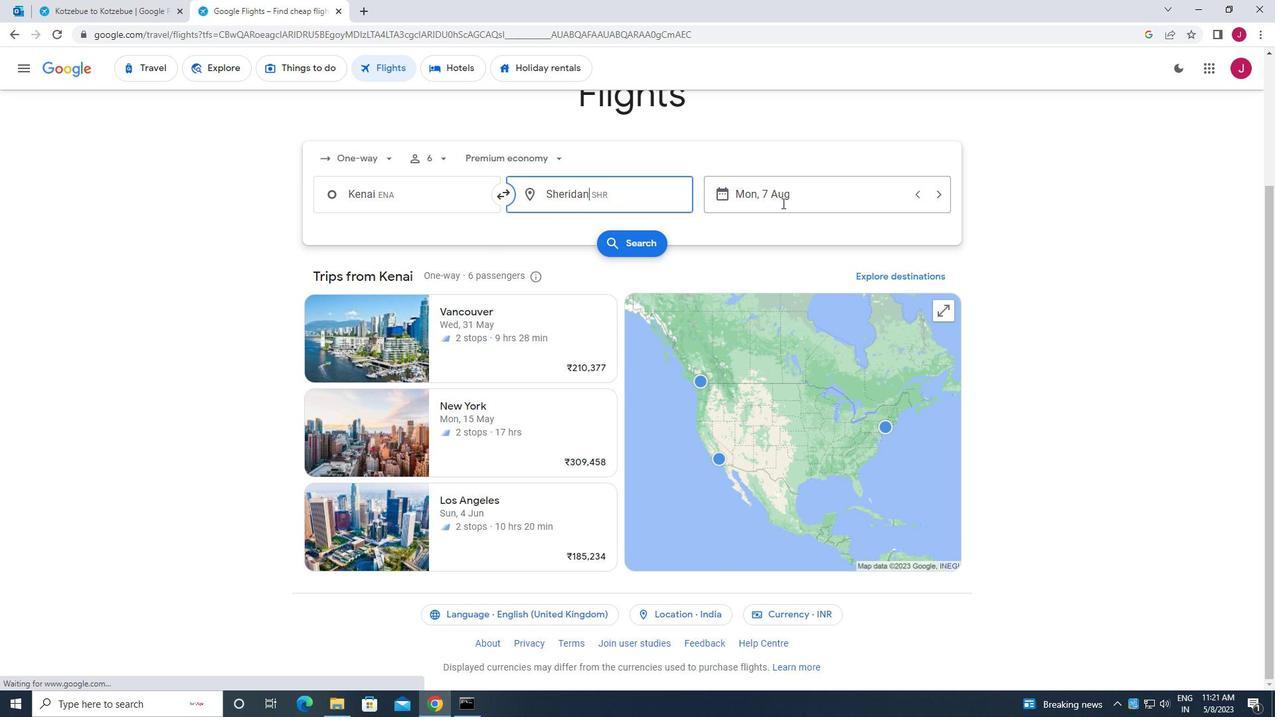 
Action: Mouse moved to (486, 330)
Screenshot: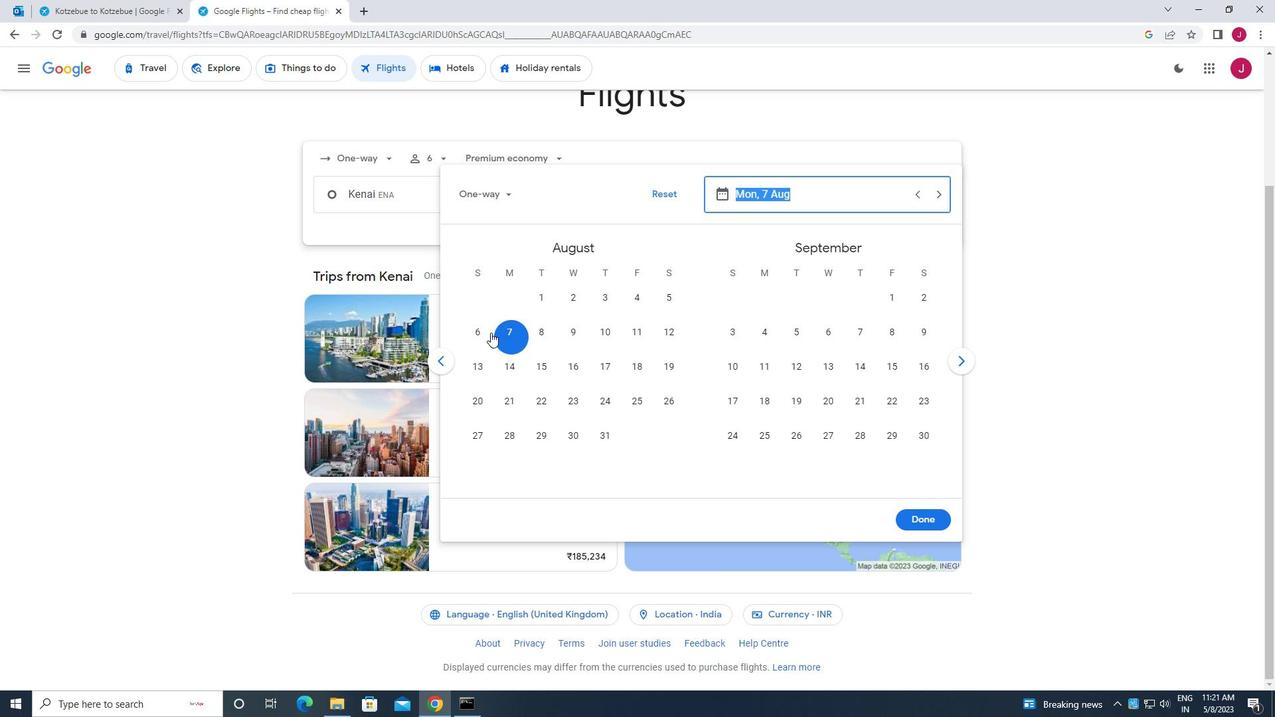 
Action: Mouse pressed left at (486, 330)
Screenshot: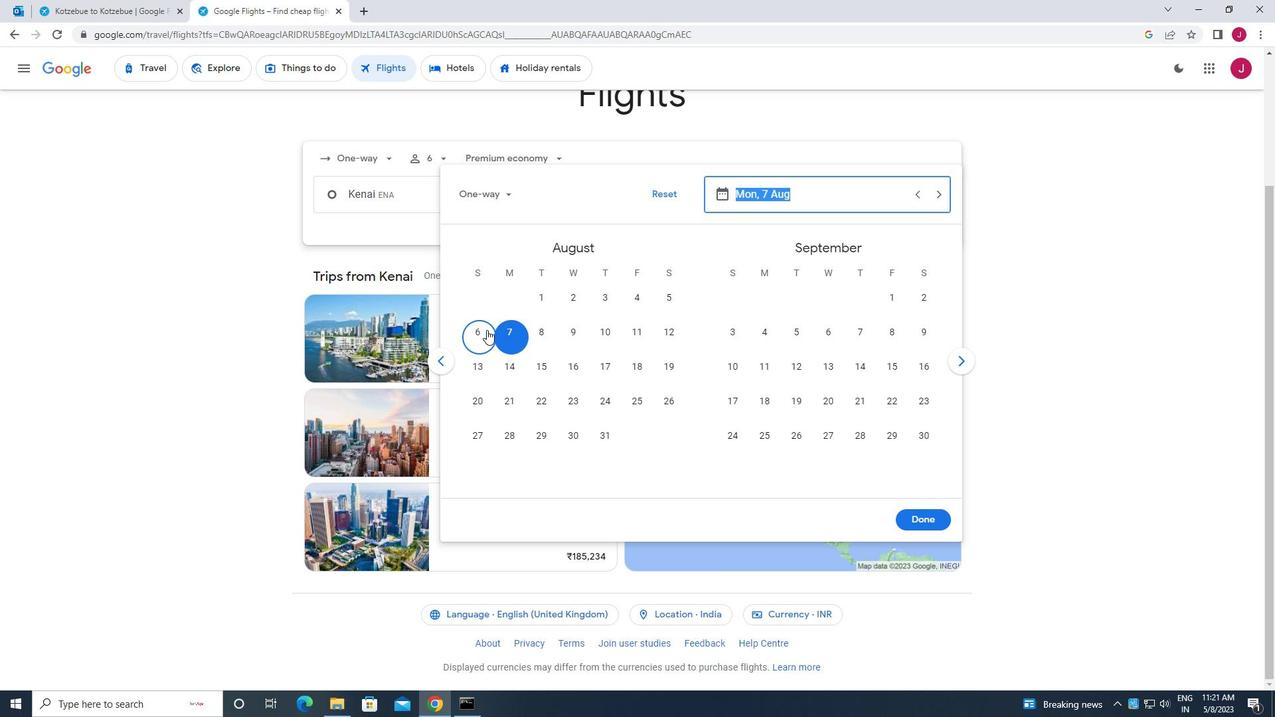
Action: Mouse moved to (929, 516)
Screenshot: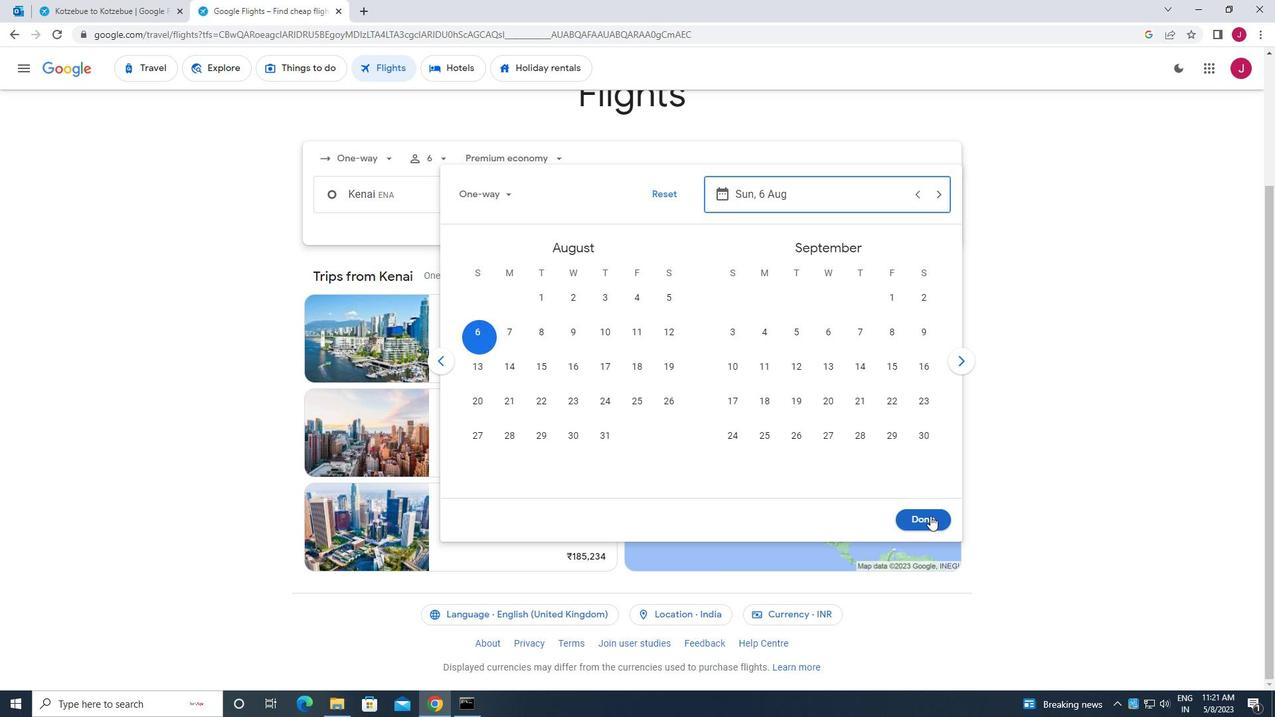 
Action: Mouse pressed left at (929, 516)
Screenshot: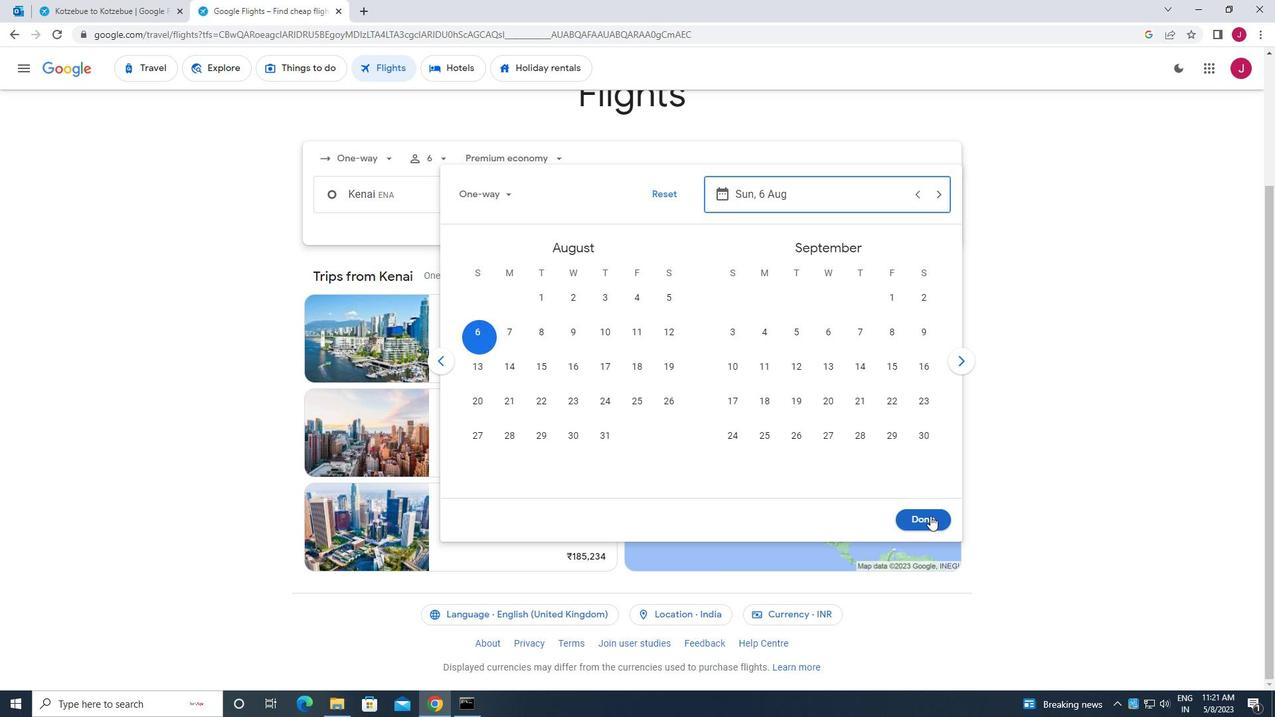 
Action: Mouse moved to (640, 243)
Screenshot: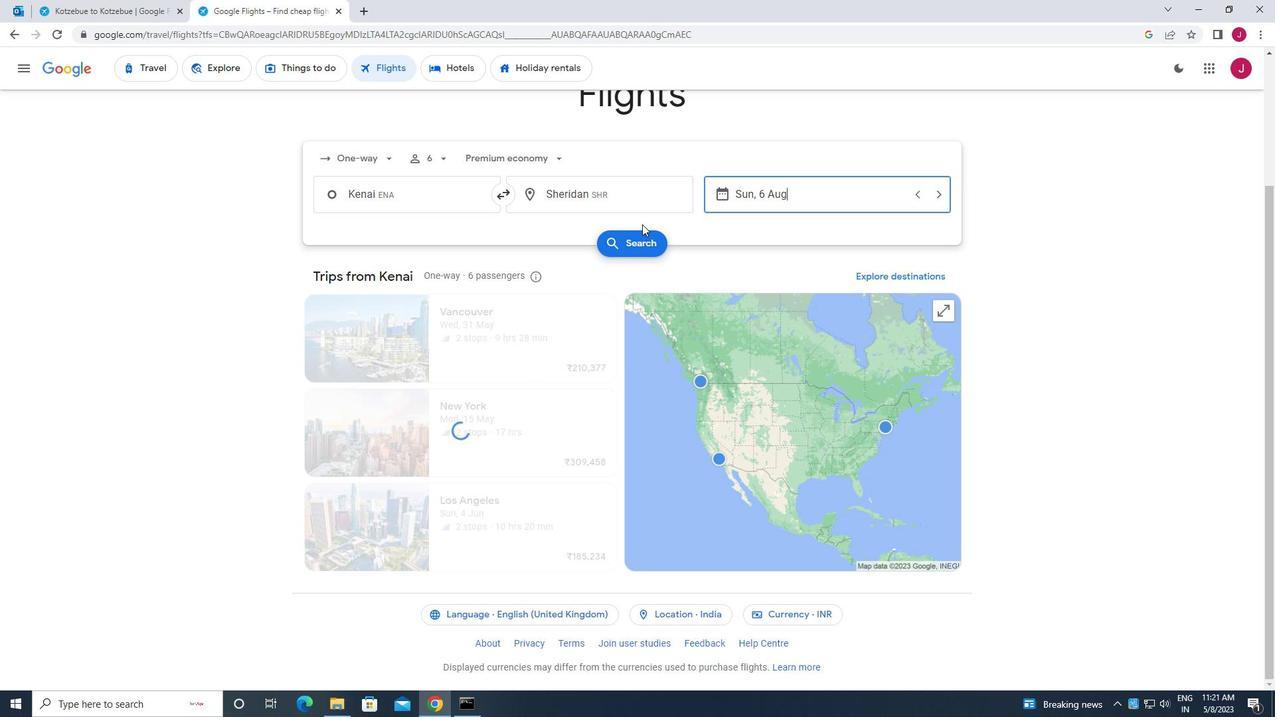 
Action: Mouse pressed left at (640, 243)
Screenshot: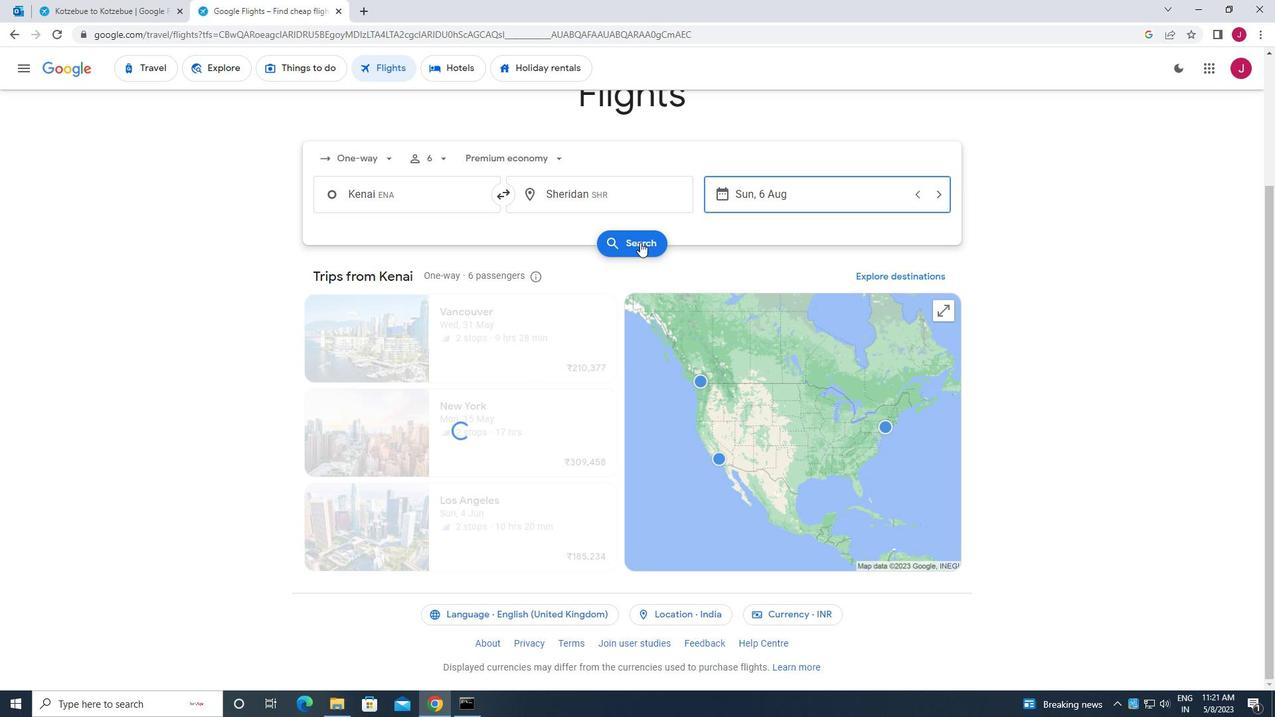 
Action: Mouse moved to (335, 193)
Screenshot: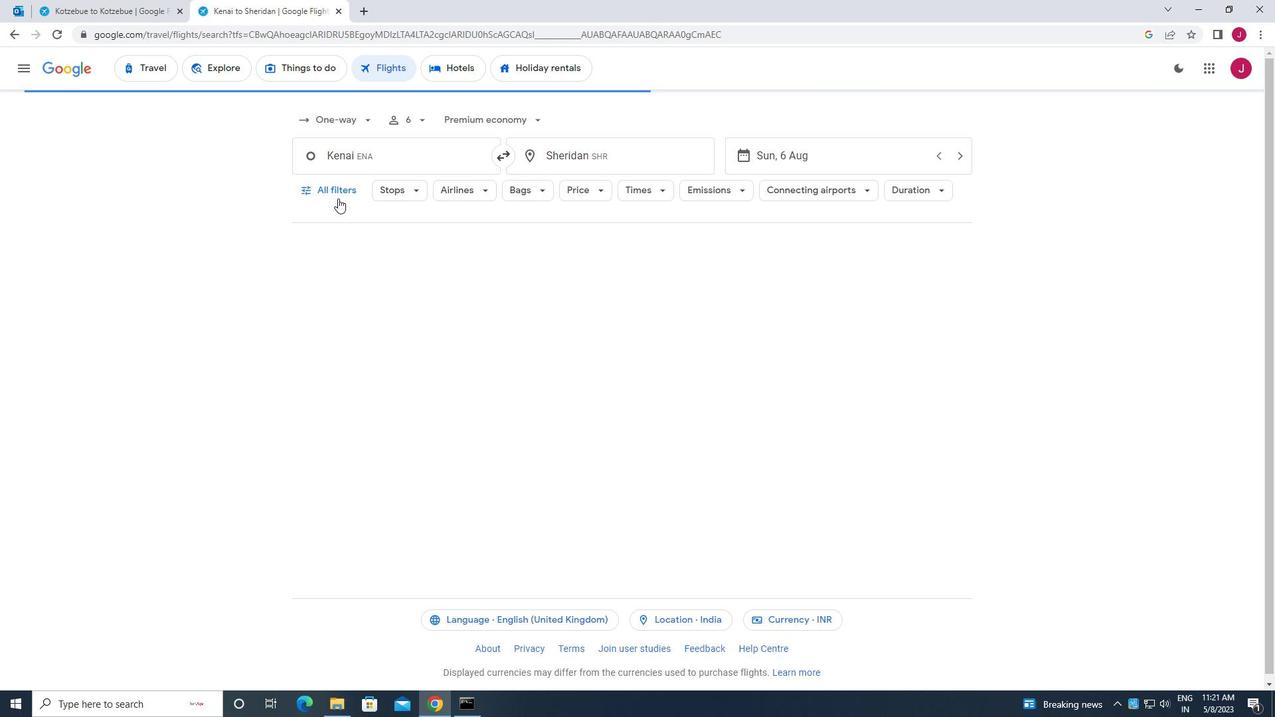 
Action: Mouse pressed left at (335, 193)
Screenshot: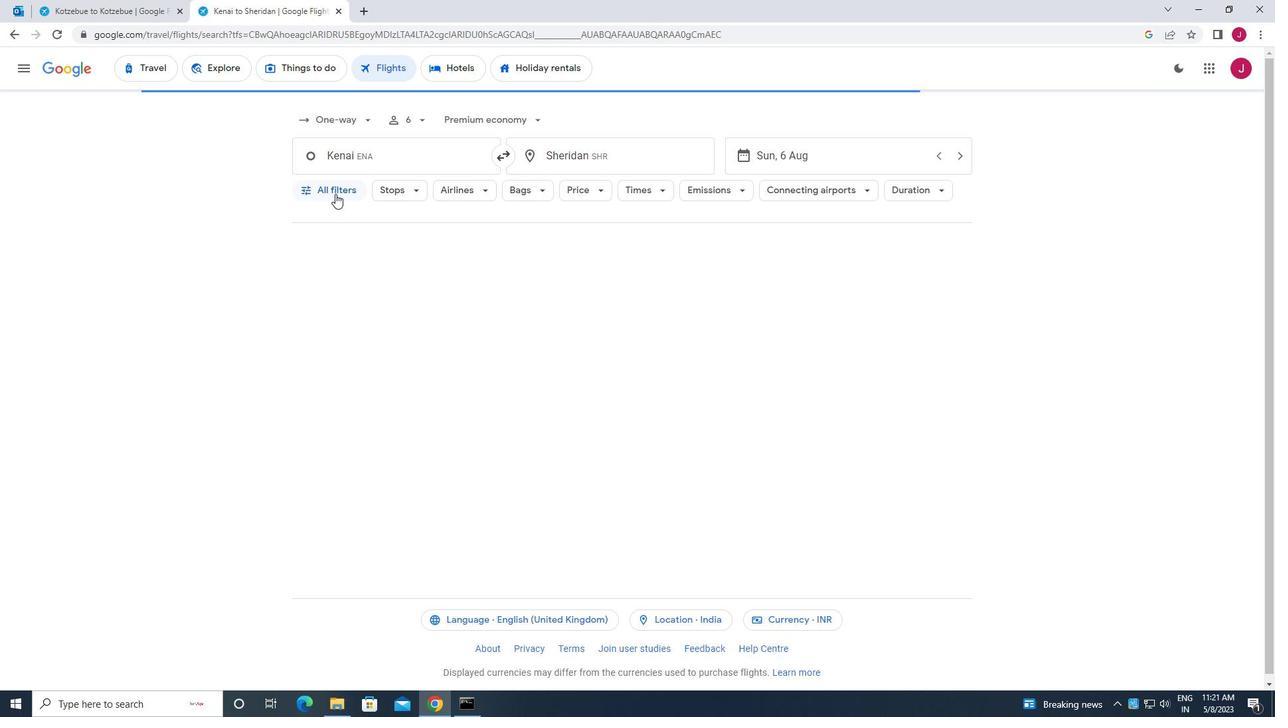 
Action: Mouse moved to (330, 275)
Screenshot: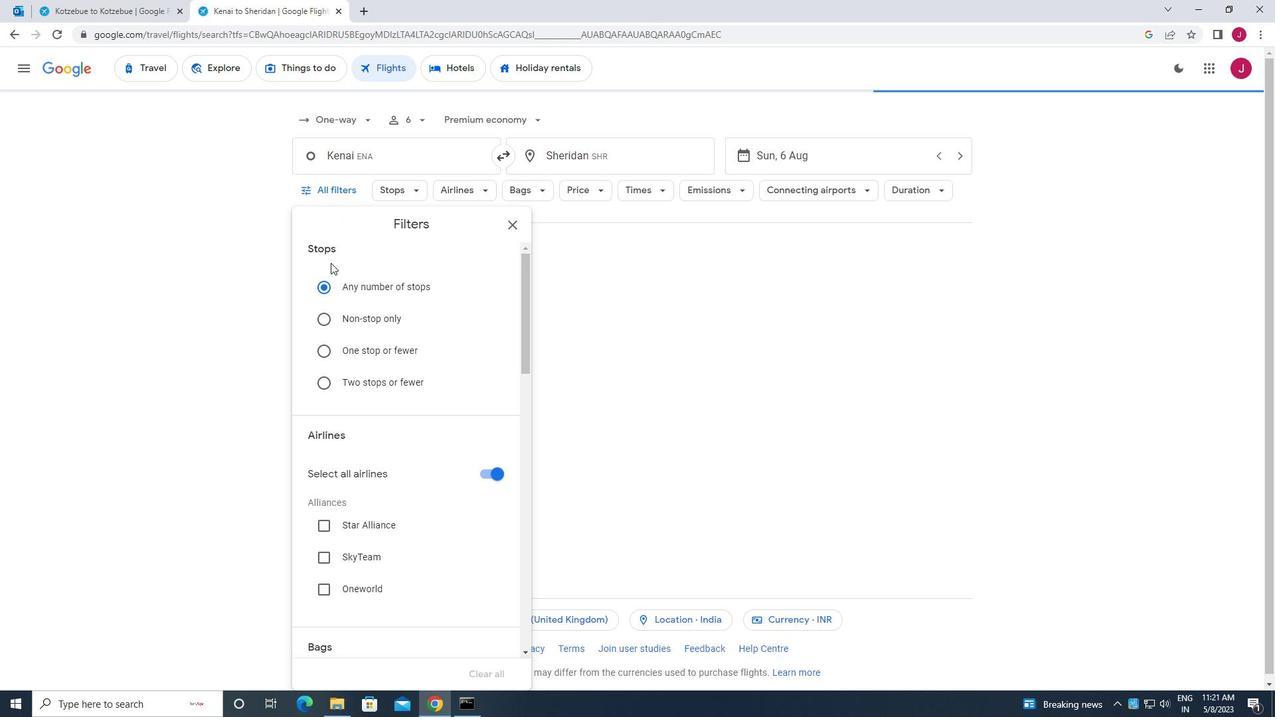 
Action: Mouse scrolled (330, 275) with delta (0, 0)
Screenshot: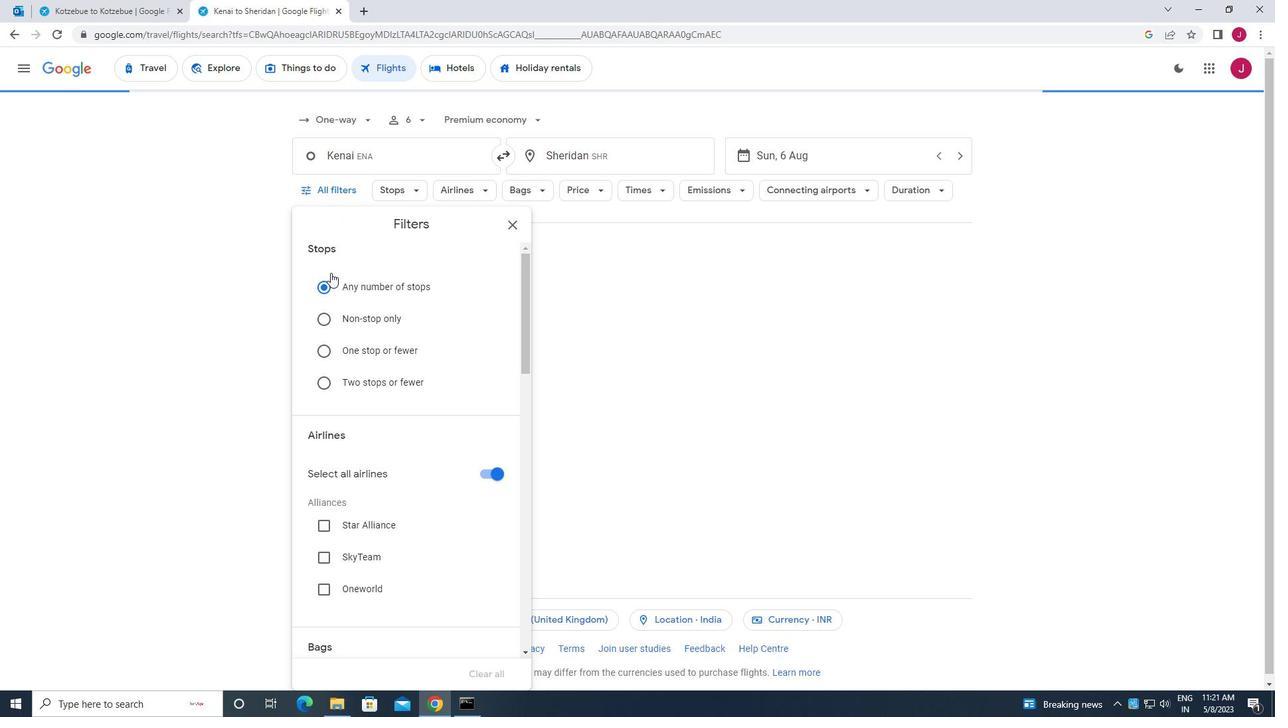
Action: Mouse scrolled (330, 275) with delta (0, 0)
Screenshot: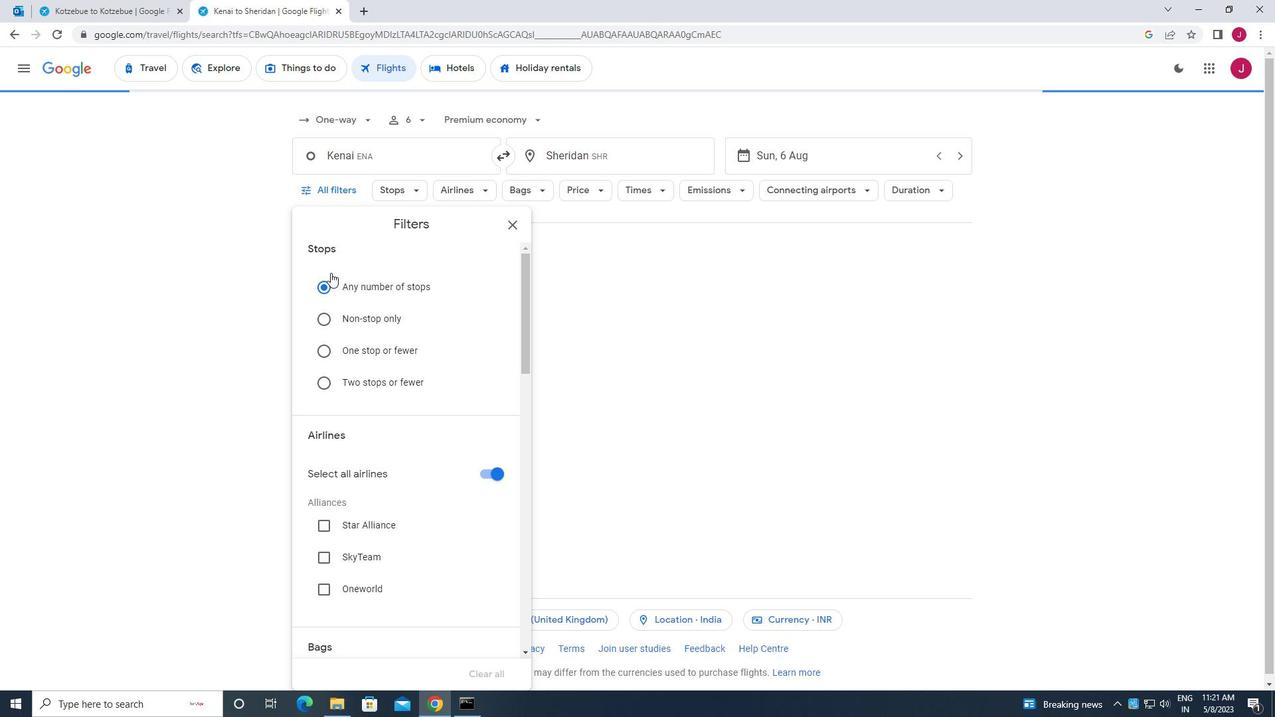 
Action: Mouse scrolled (330, 275) with delta (0, 0)
Screenshot: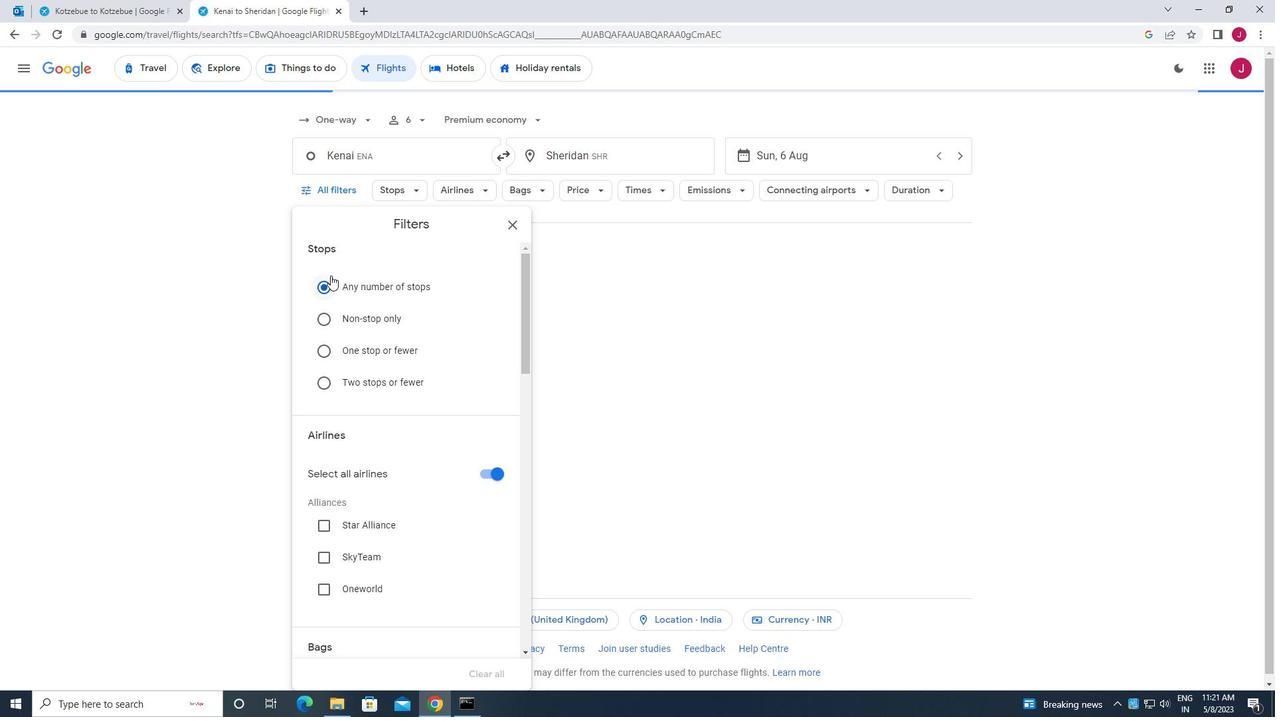 
Action: Mouse moved to (489, 272)
Screenshot: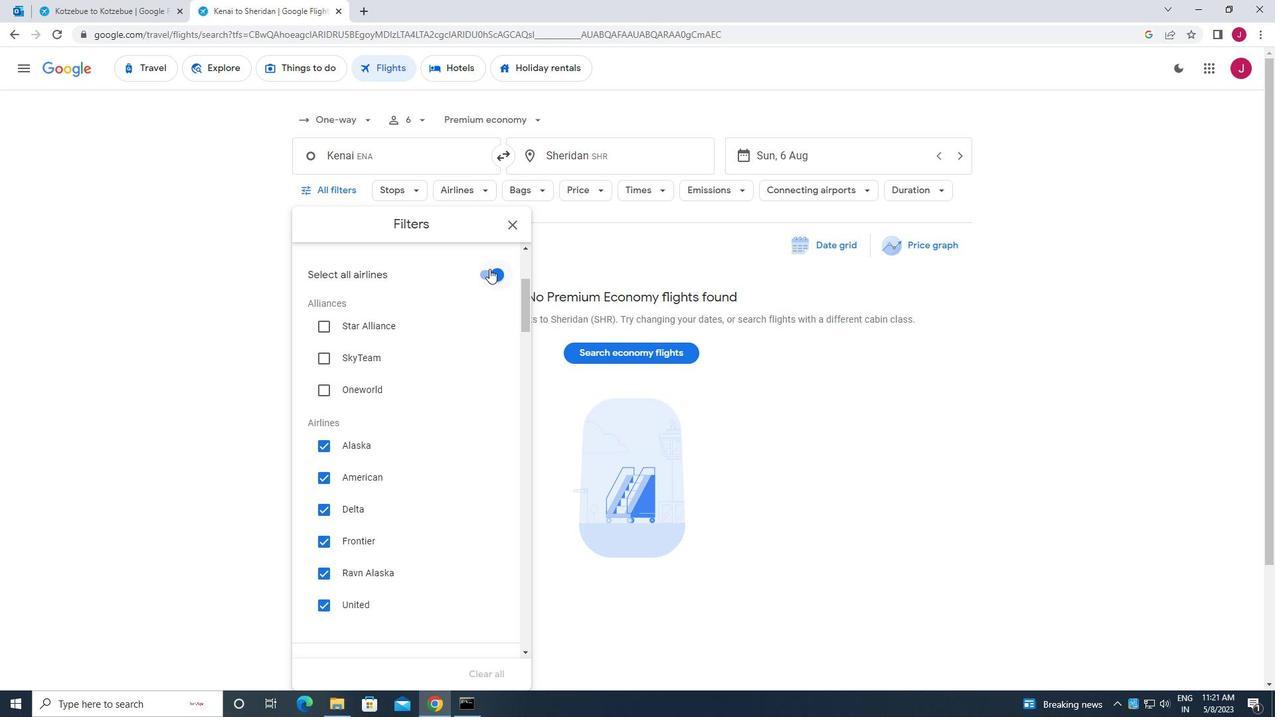 
Action: Mouse pressed left at (489, 272)
Screenshot: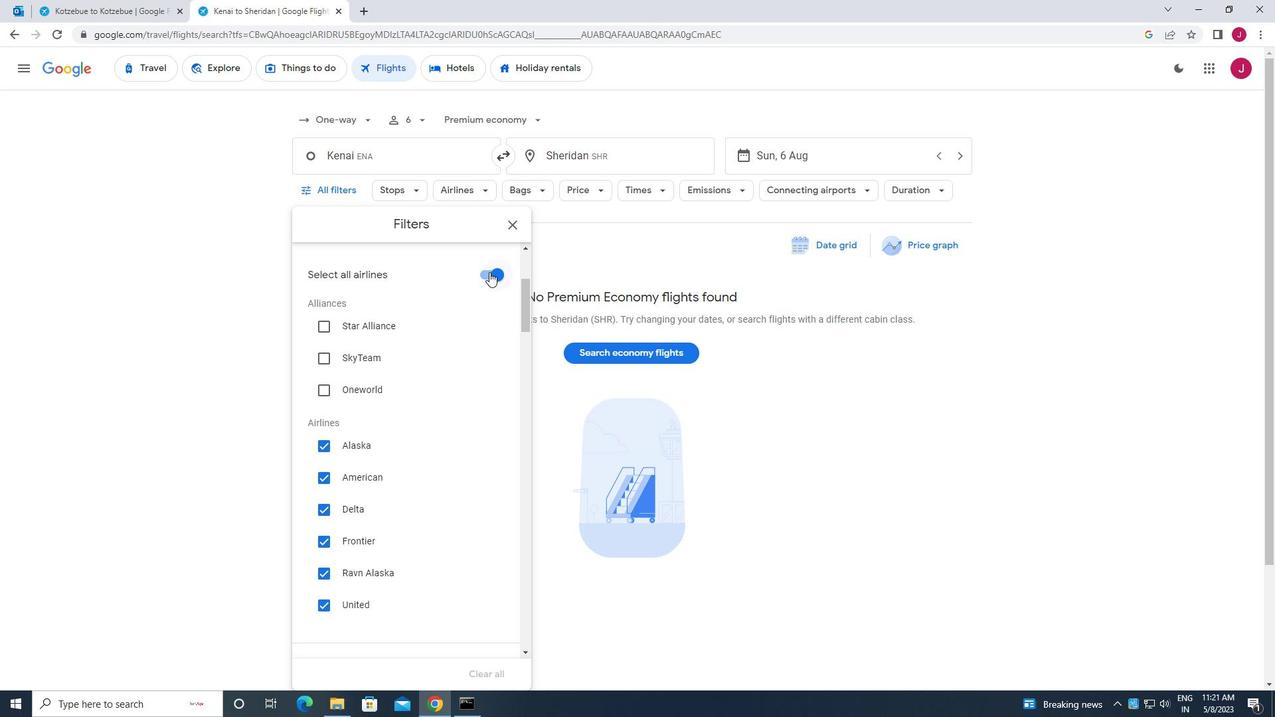 
Action: Mouse moved to (450, 341)
Screenshot: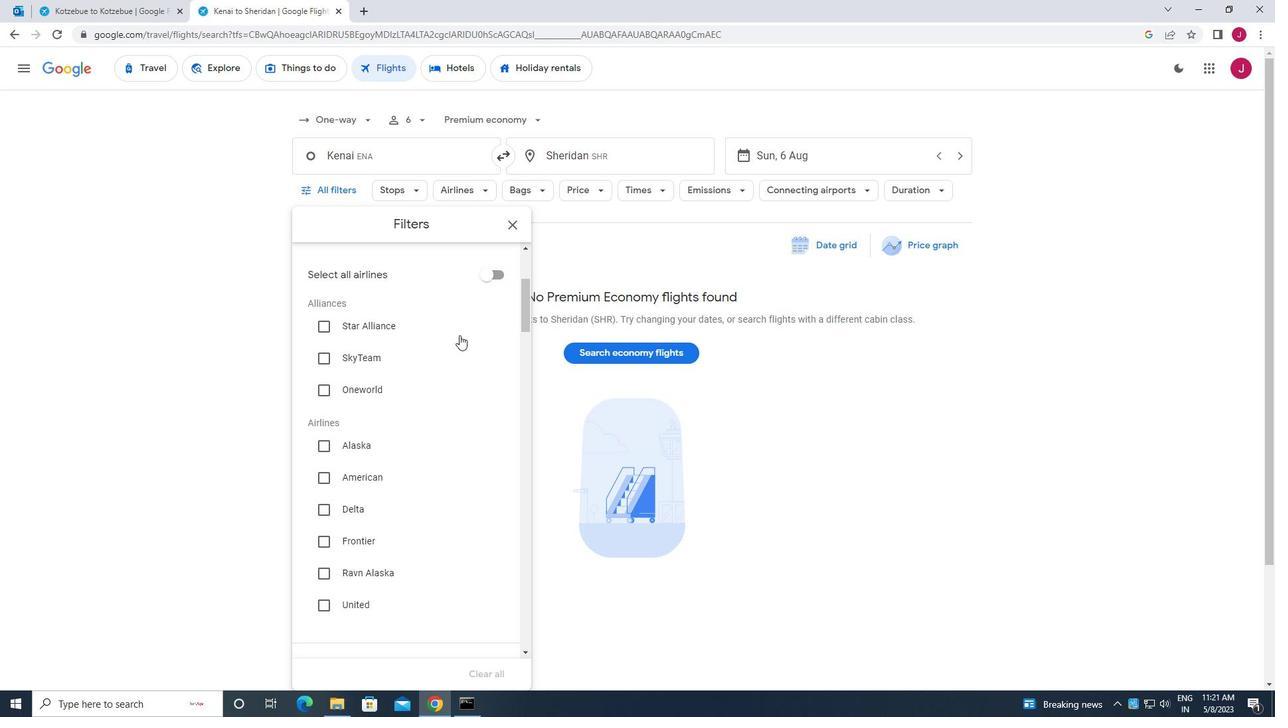 
Action: Mouse scrolled (450, 340) with delta (0, 0)
Screenshot: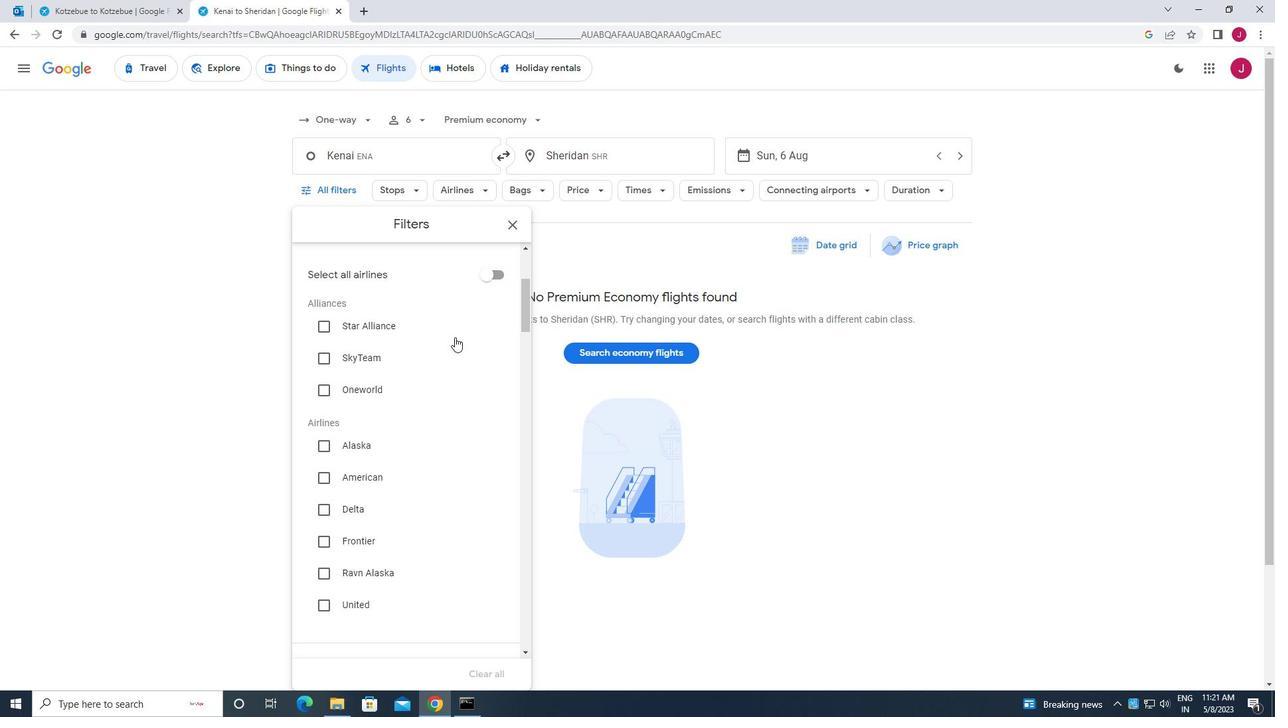 
Action: Mouse moved to (426, 345)
Screenshot: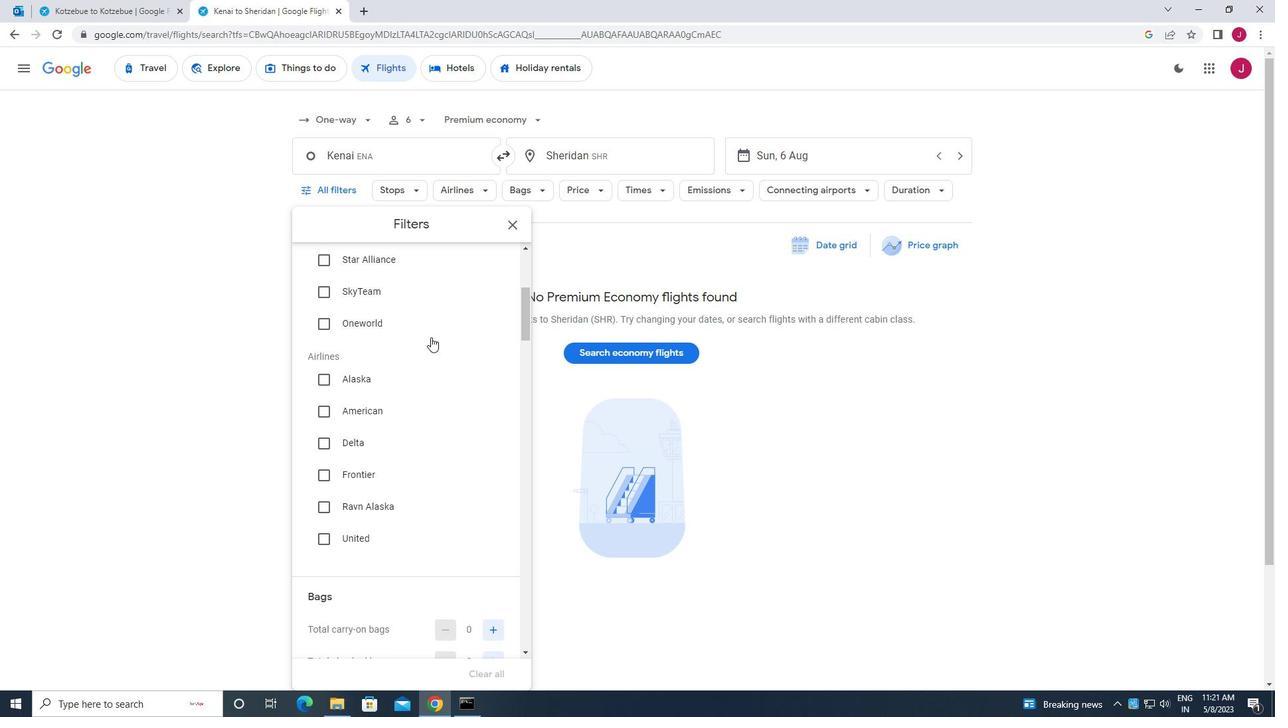
Action: Mouse scrolled (426, 344) with delta (0, 0)
Screenshot: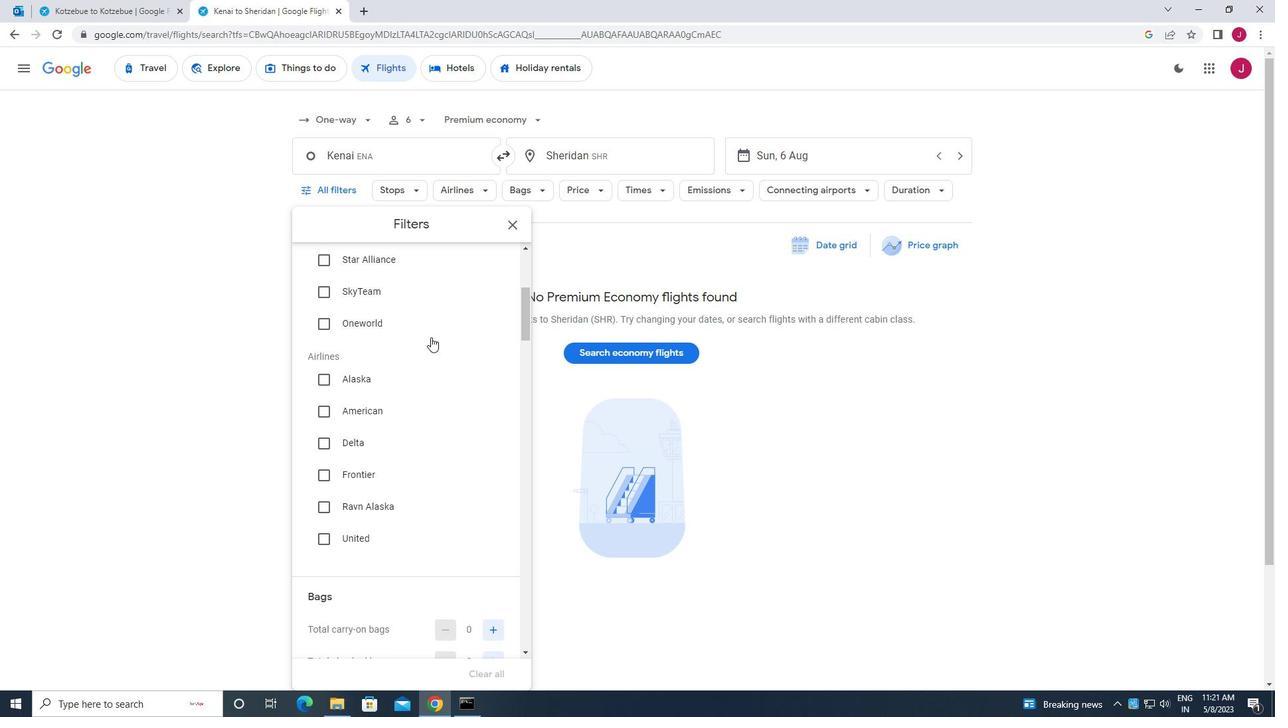 
Action: Mouse moved to (423, 360)
Screenshot: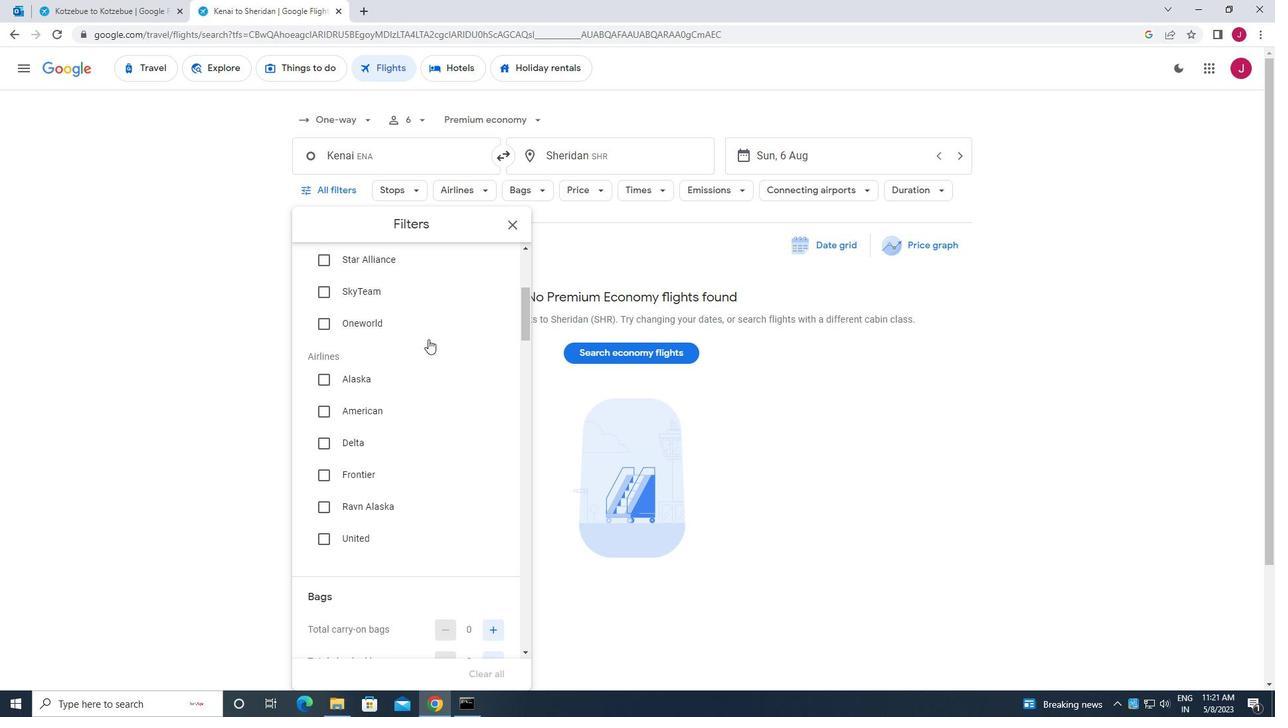
Action: Mouse scrolled (423, 360) with delta (0, 0)
Screenshot: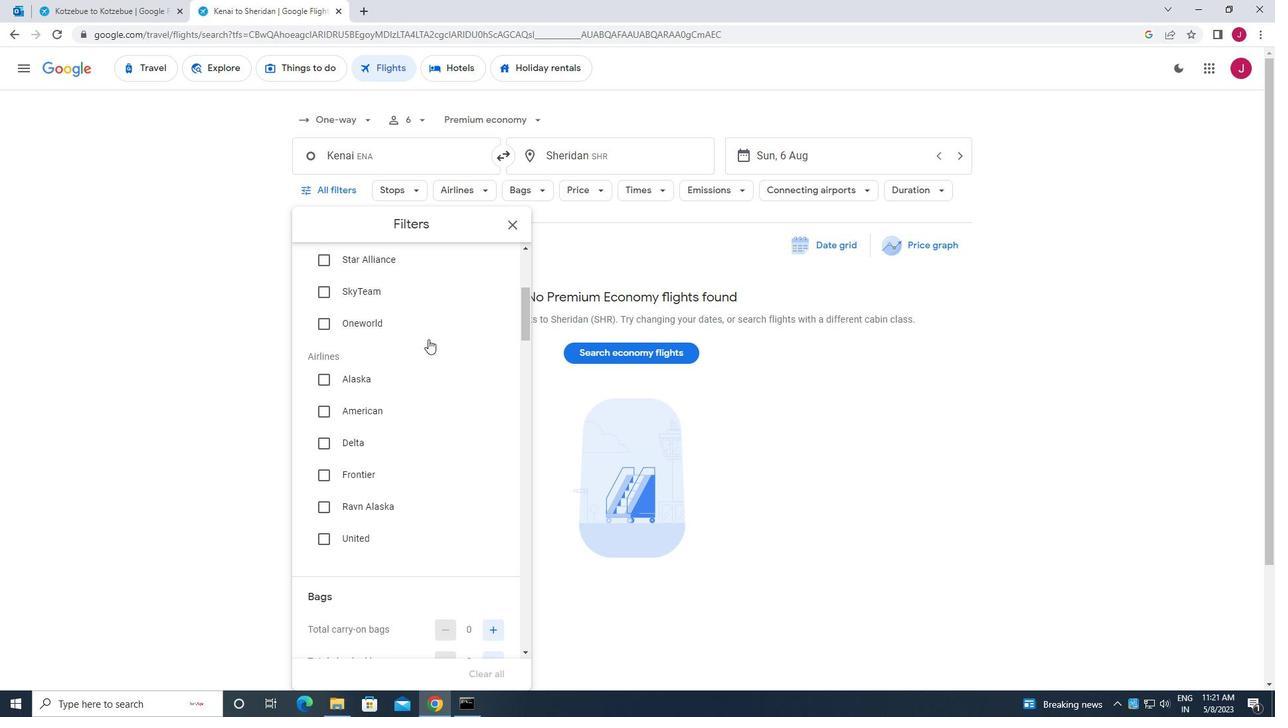 
Action: Mouse moved to (423, 362)
Screenshot: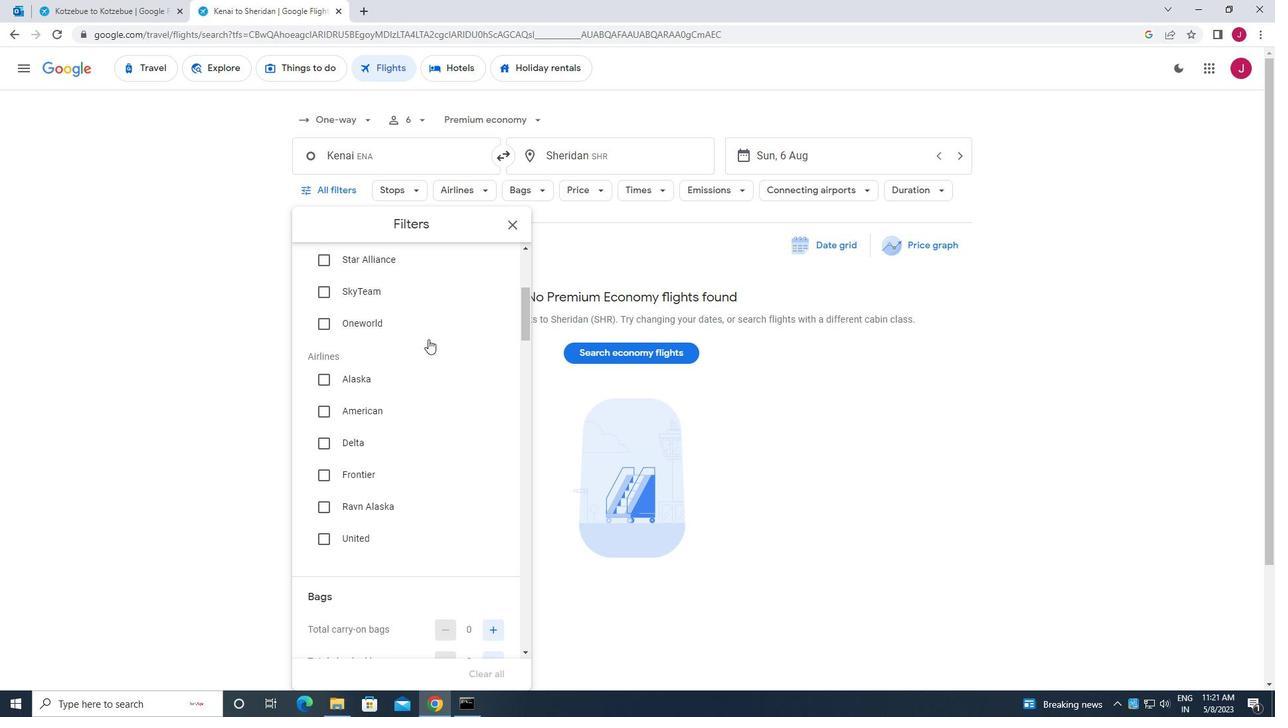 
Action: Mouse scrolled (423, 362) with delta (0, 0)
Screenshot: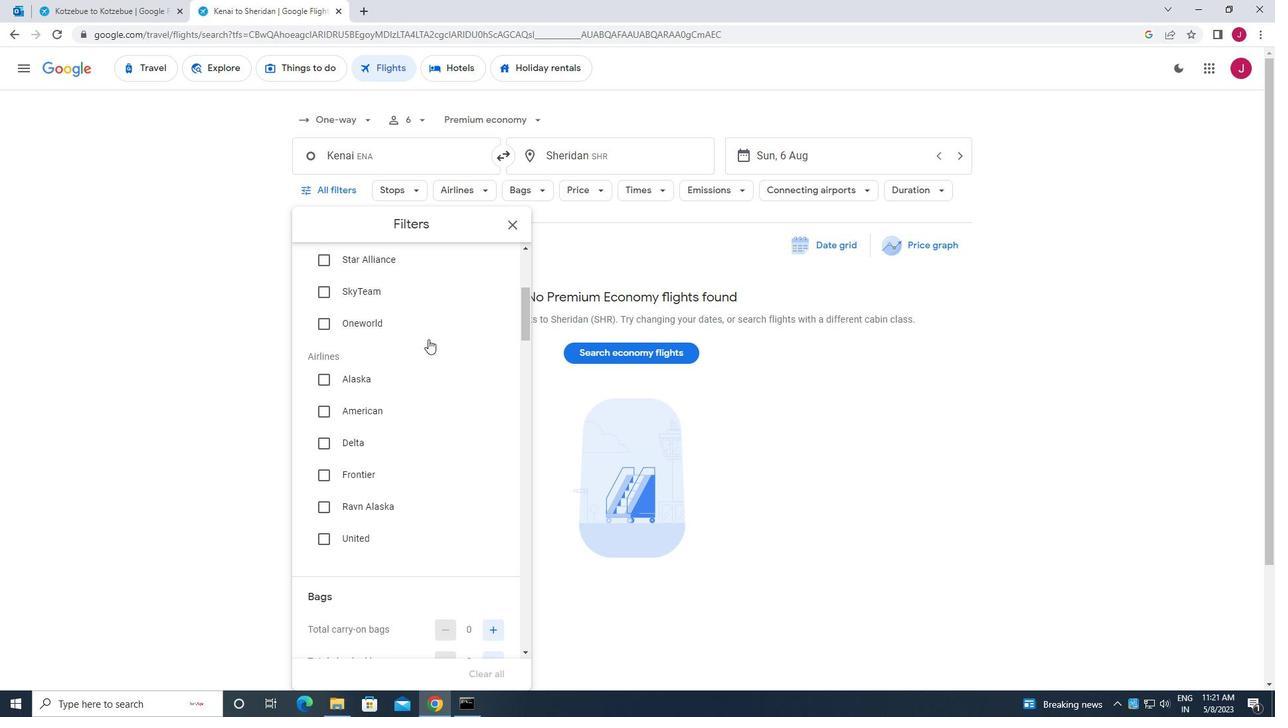 
Action: Mouse scrolled (423, 362) with delta (0, 0)
Screenshot: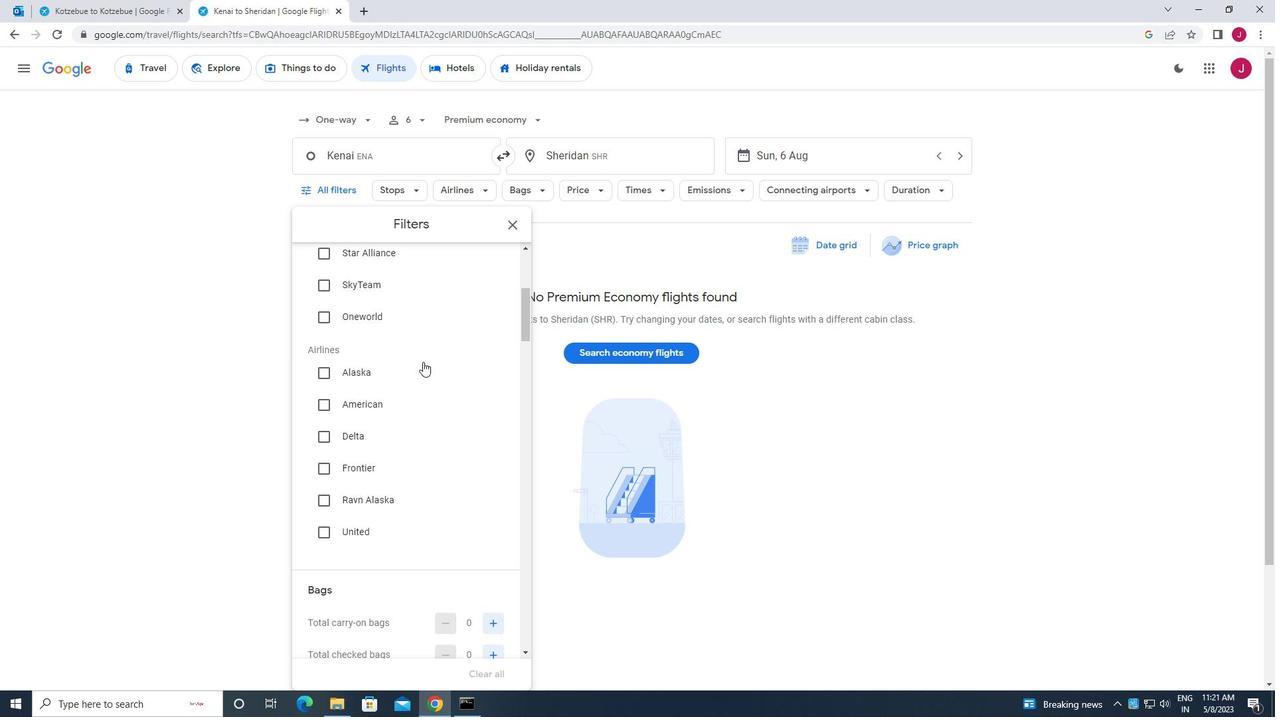 
Action: Mouse scrolled (423, 362) with delta (0, 0)
Screenshot: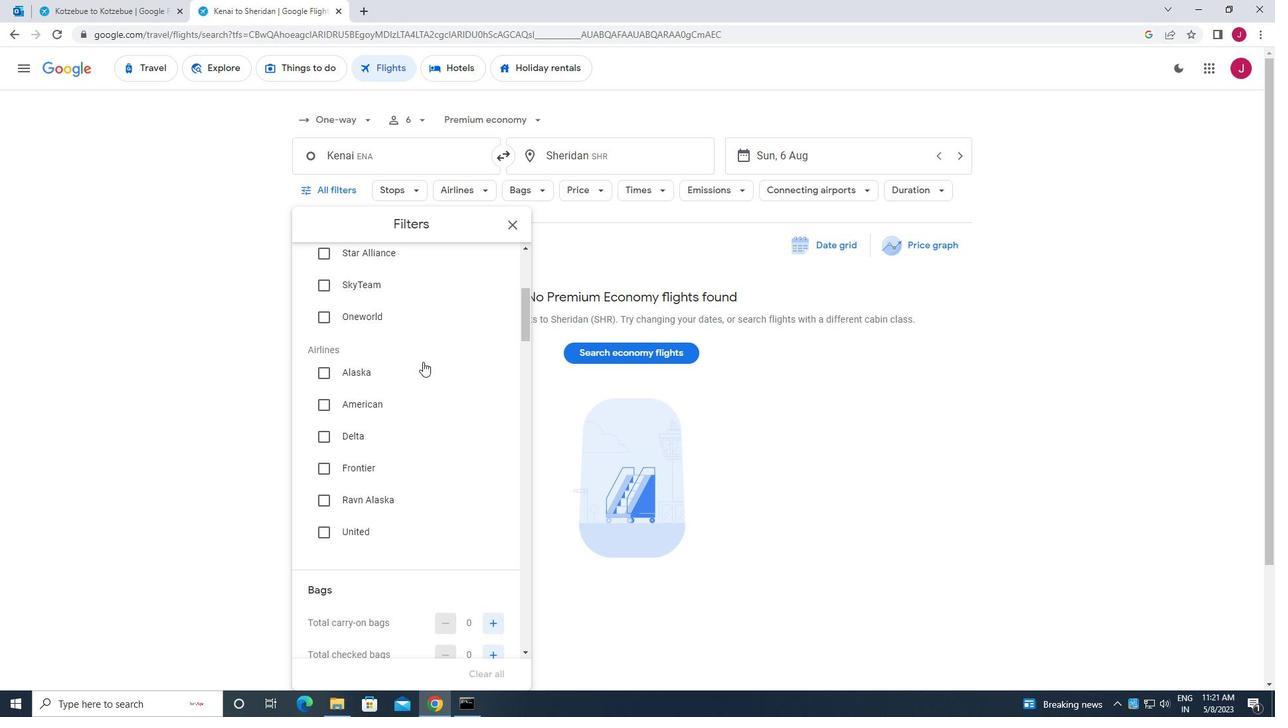 
Action: Mouse moved to (496, 331)
Screenshot: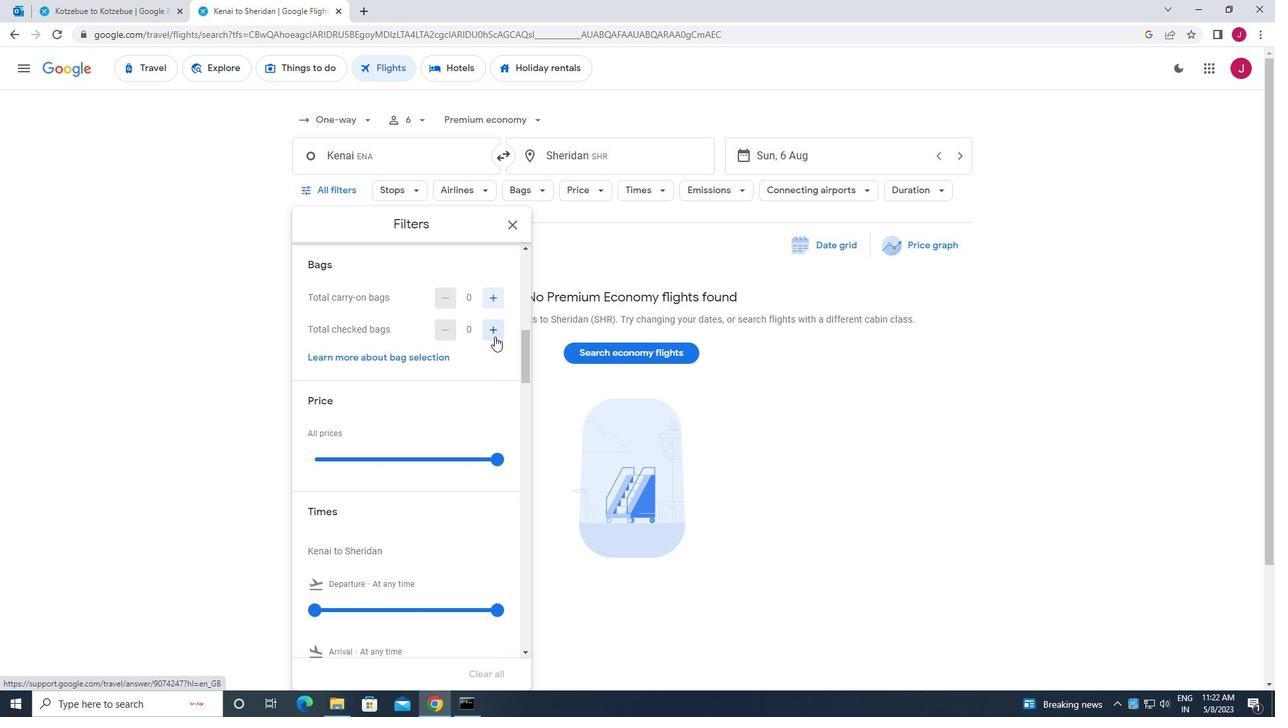 
Action: Mouse pressed left at (496, 331)
Screenshot: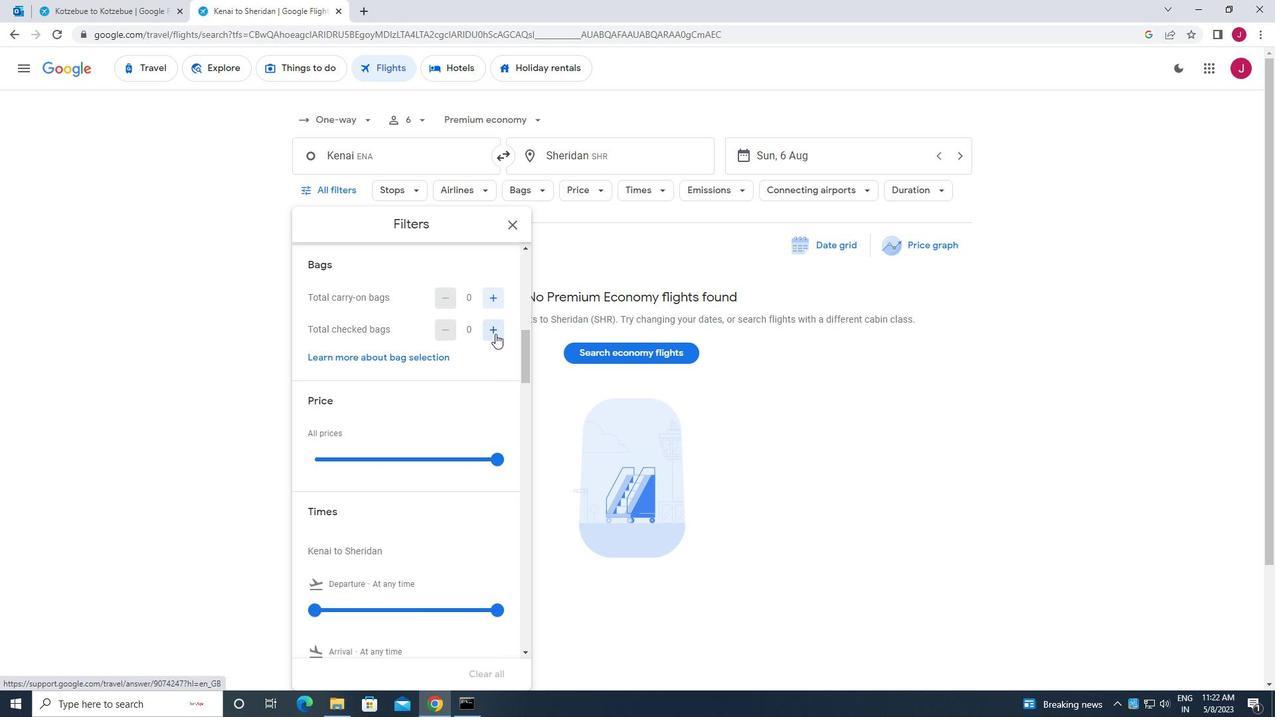 
Action: Mouse pressed left at (496, 331)
Screenshot: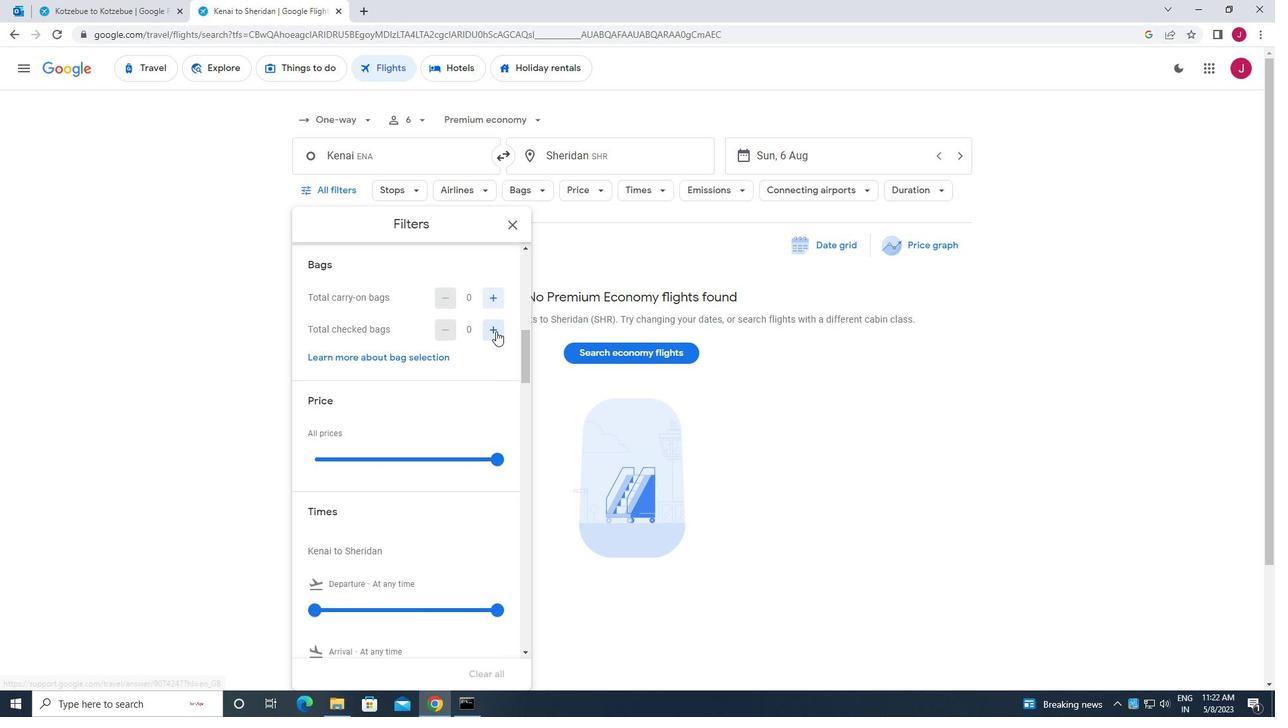 
Action: Mouse pressed left at (496, 331)
Screenshot: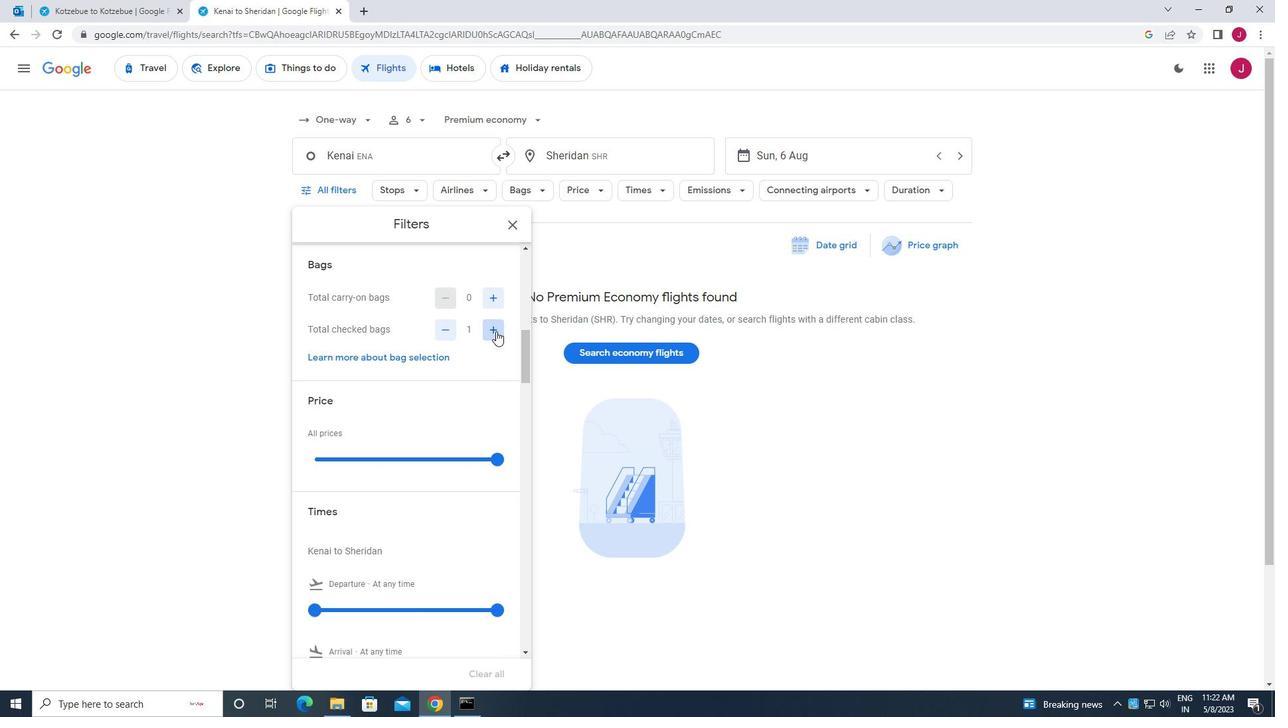 
Action: Mouse moved to (492, 459)
Screenshot: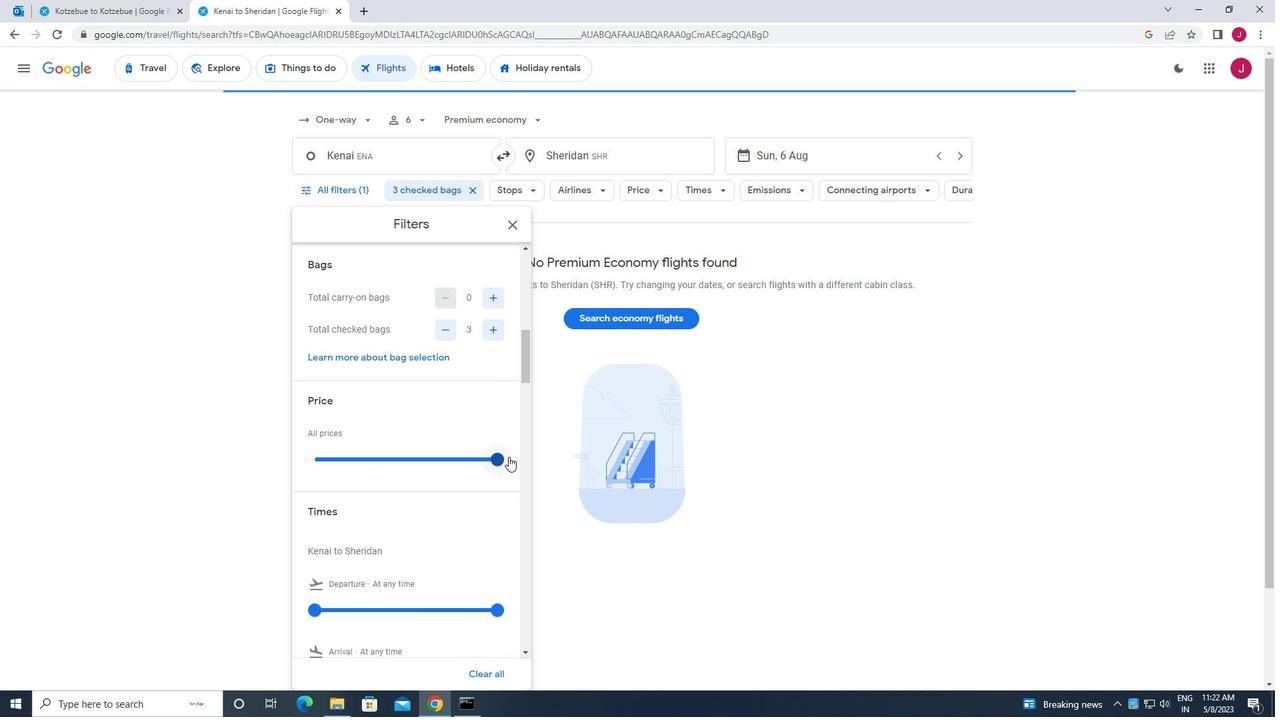 
Action: Mouse pressed left at (492, 459)
Screenshot: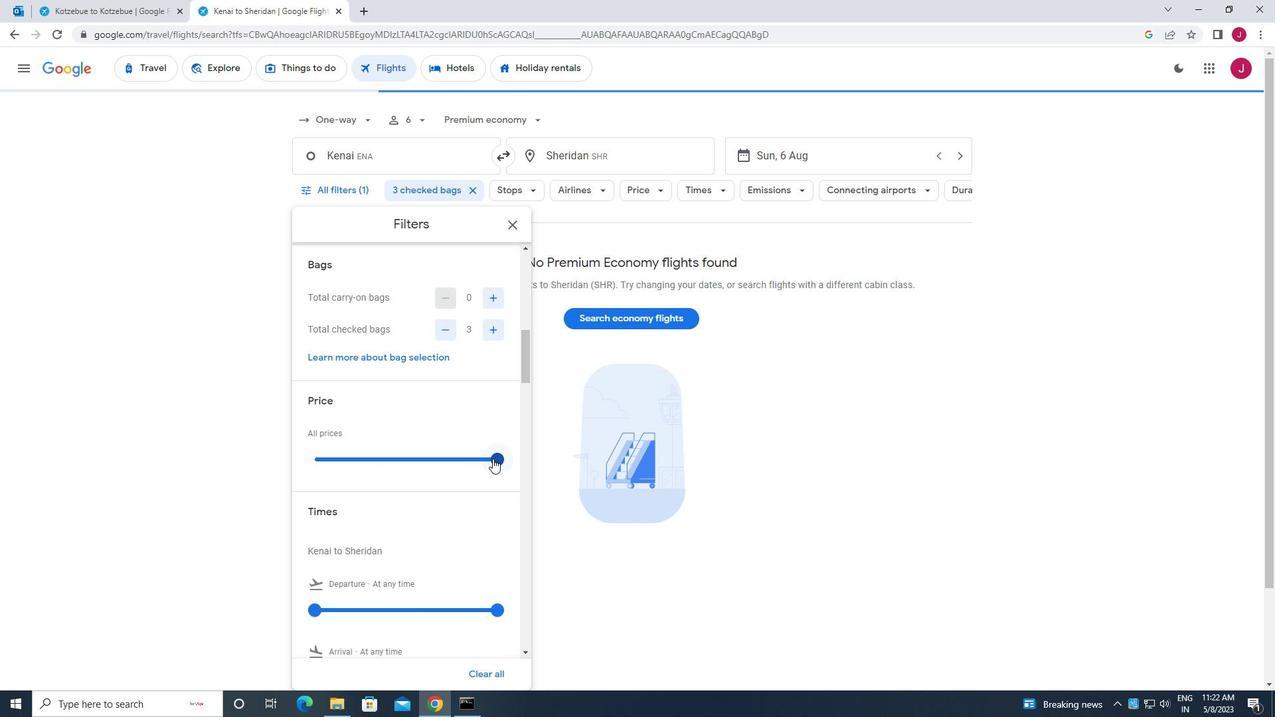 
Action: Mouse moved to (314, 457)
Screenshot: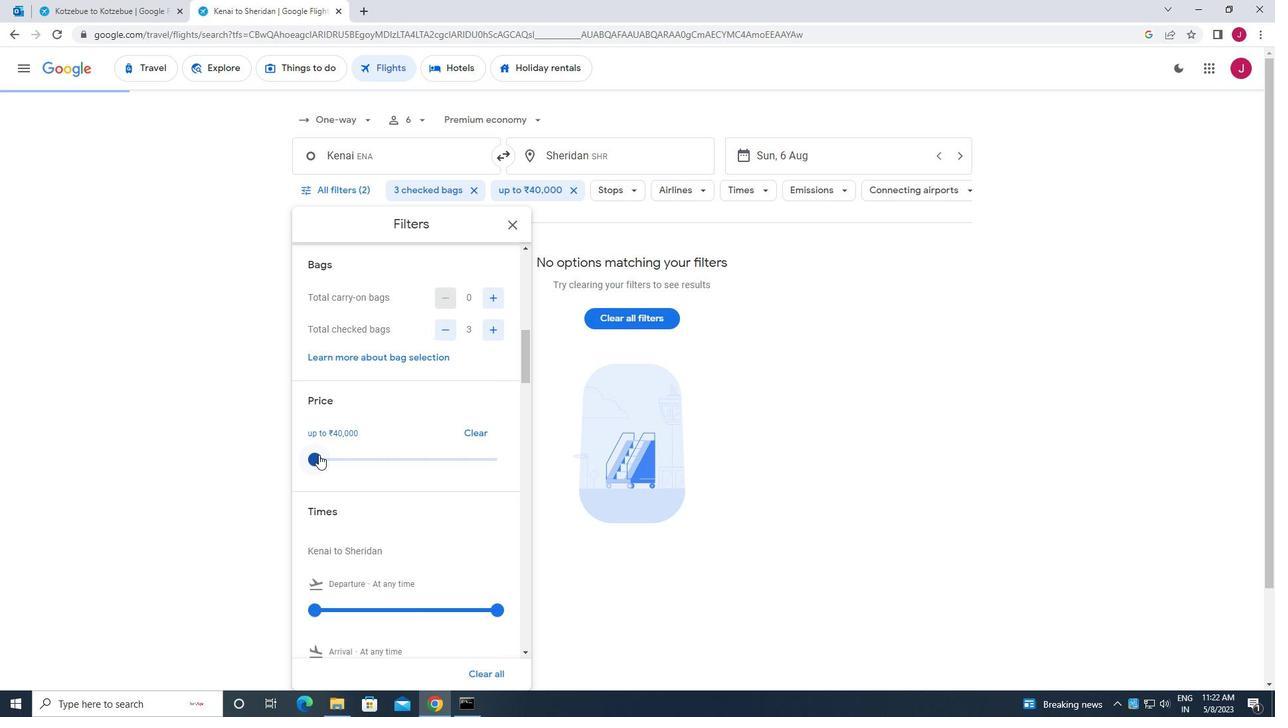 
Action: Mouse pressed left at (314, 457)
Screenshot: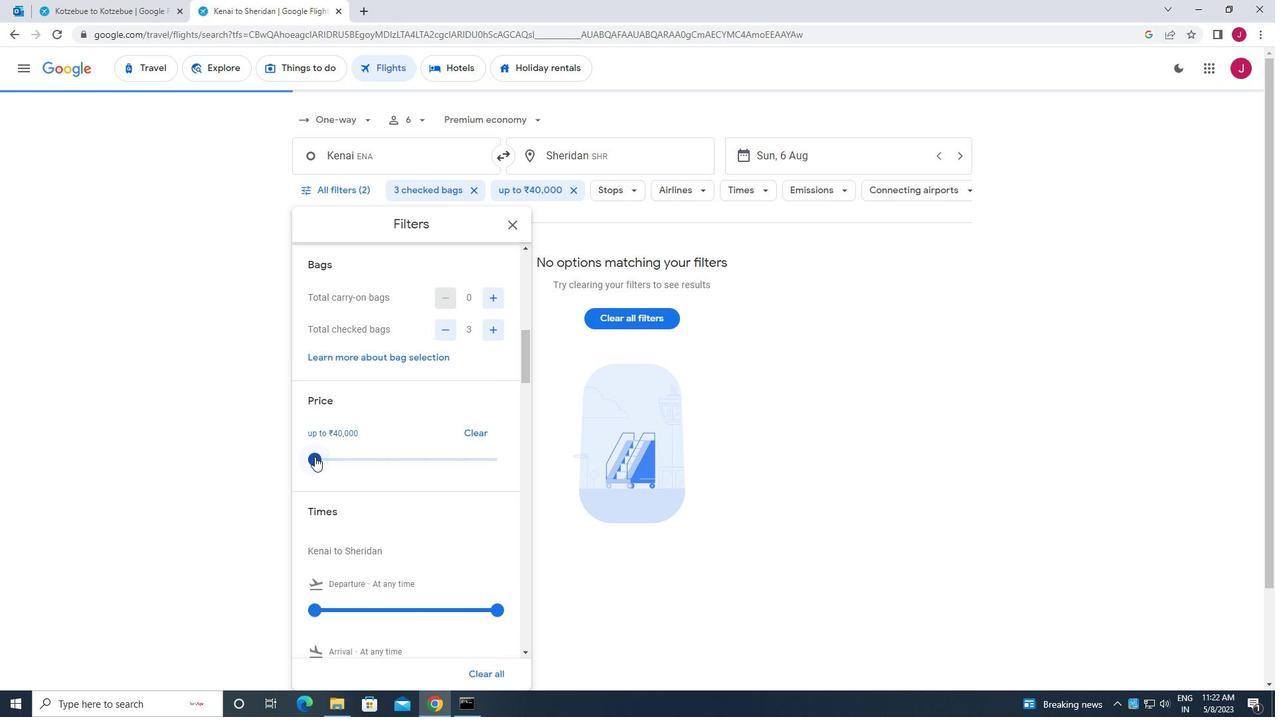 
Action: Mouse moved to (337, 449)
Screenshot: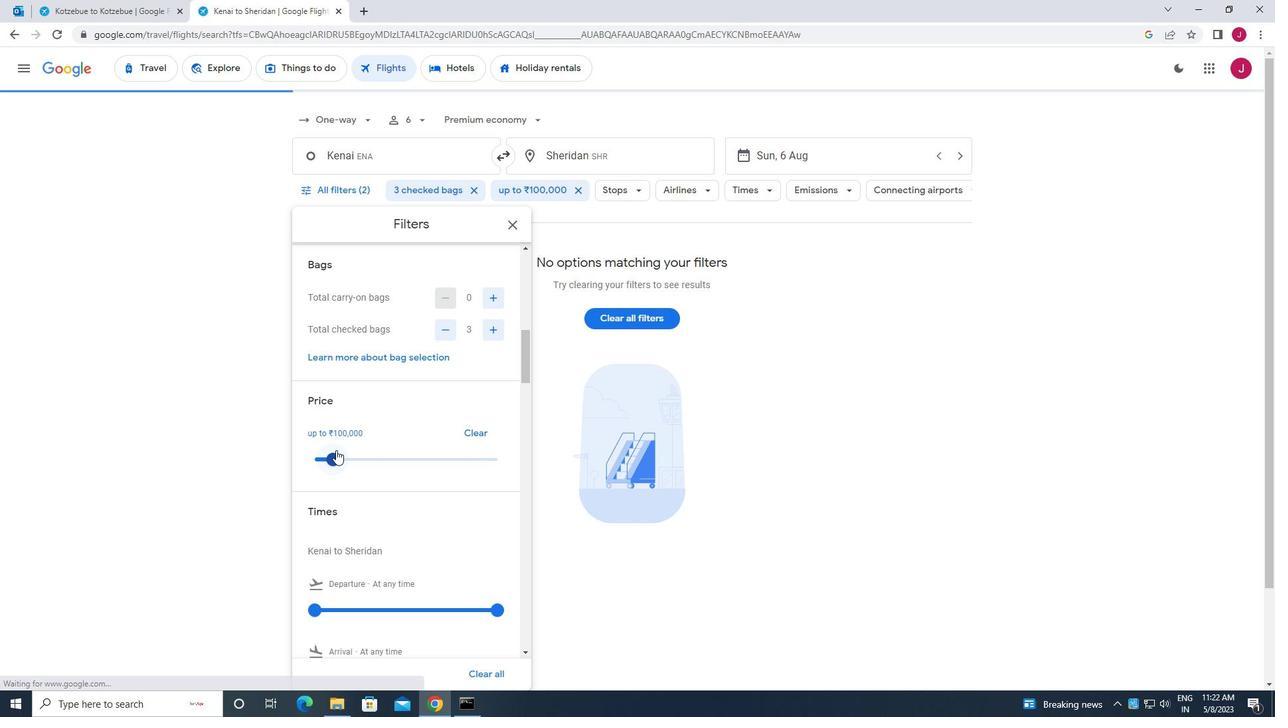 
Action: Mouse scrolled (337, 448) with delta (0, 0)
Screenshot: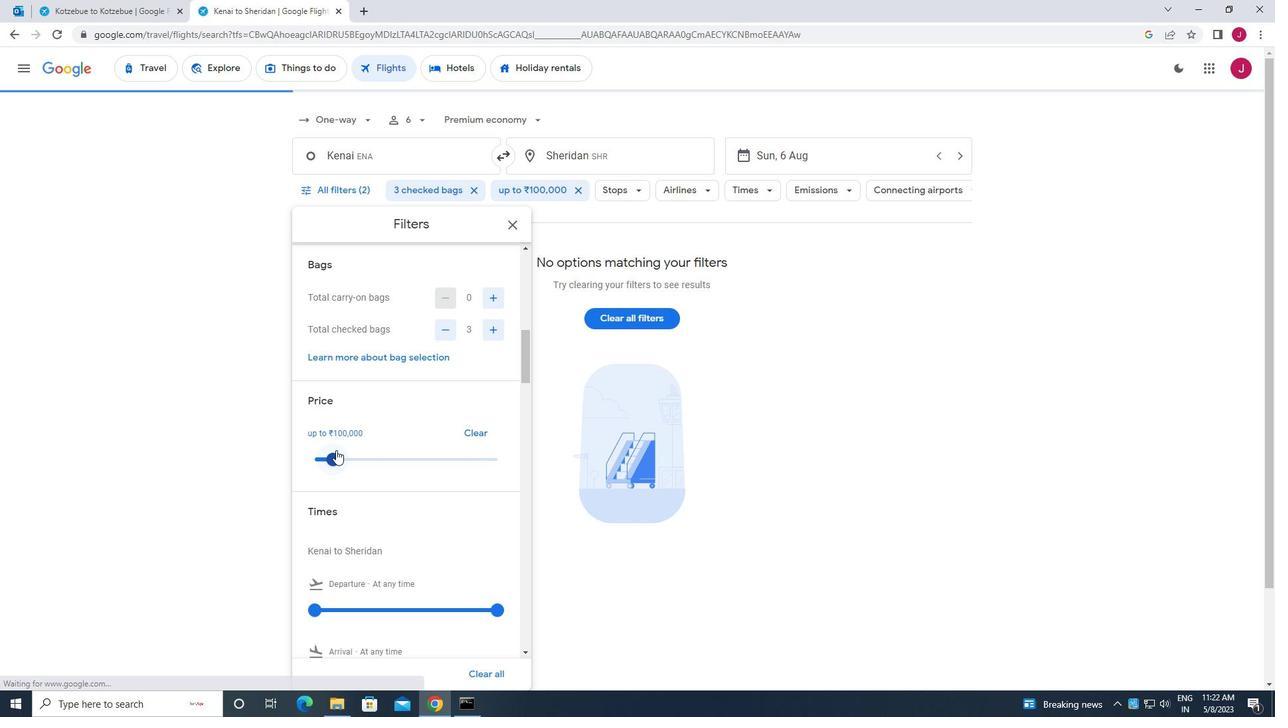 
Action: Mouse scrolled (337, 448) with delta (0, 0)
Screenshot: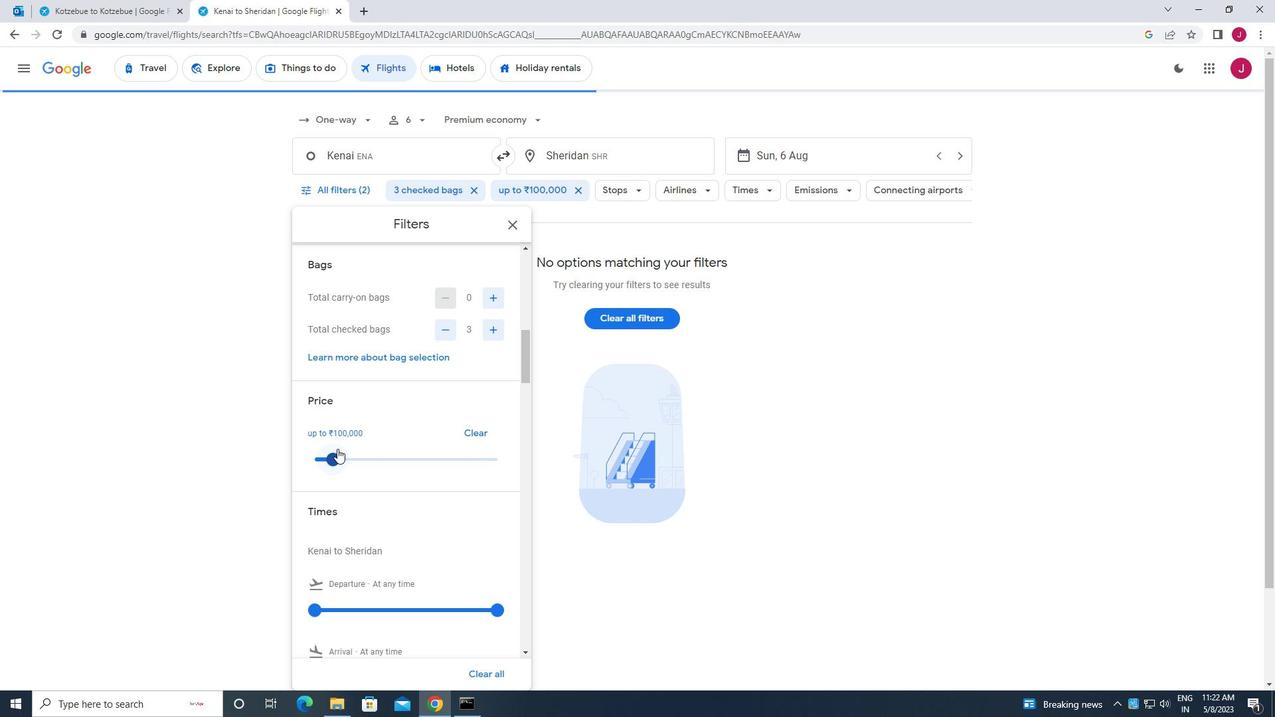 
Action: Mouse moved to (318, 475)
Screenshot: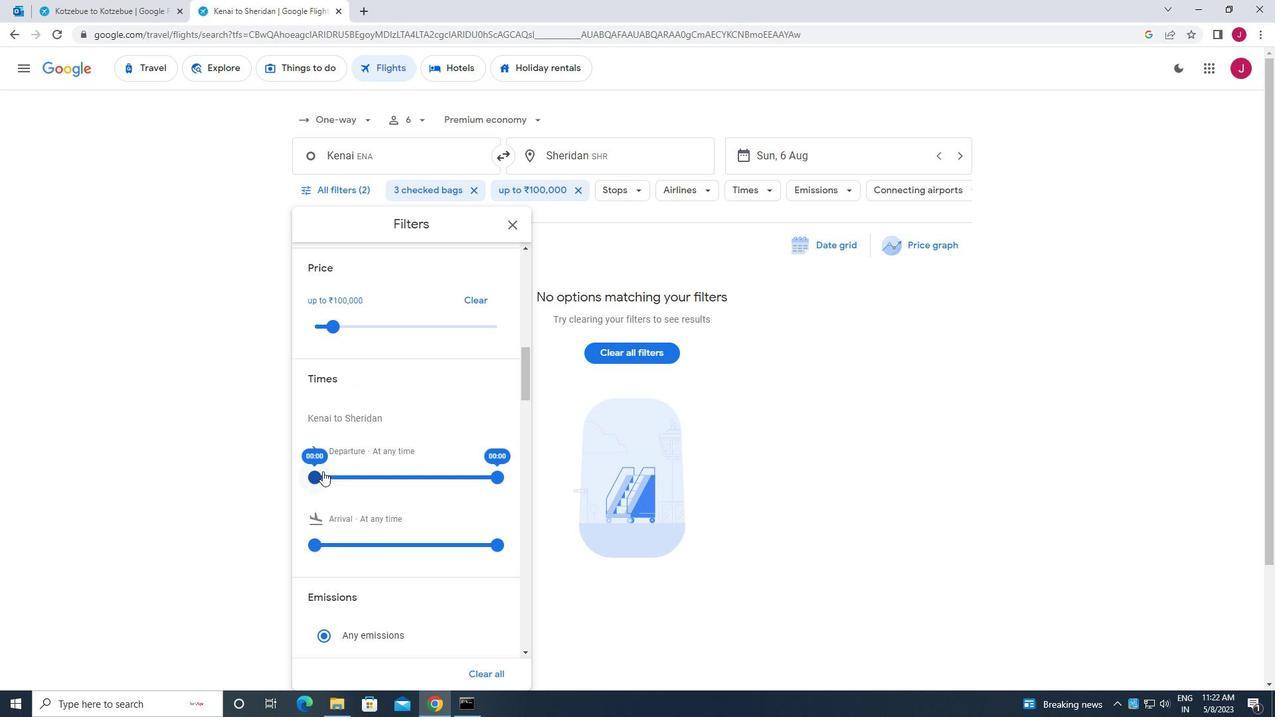 
Action: Mouse pressed left at (318, 475)
Screenshot: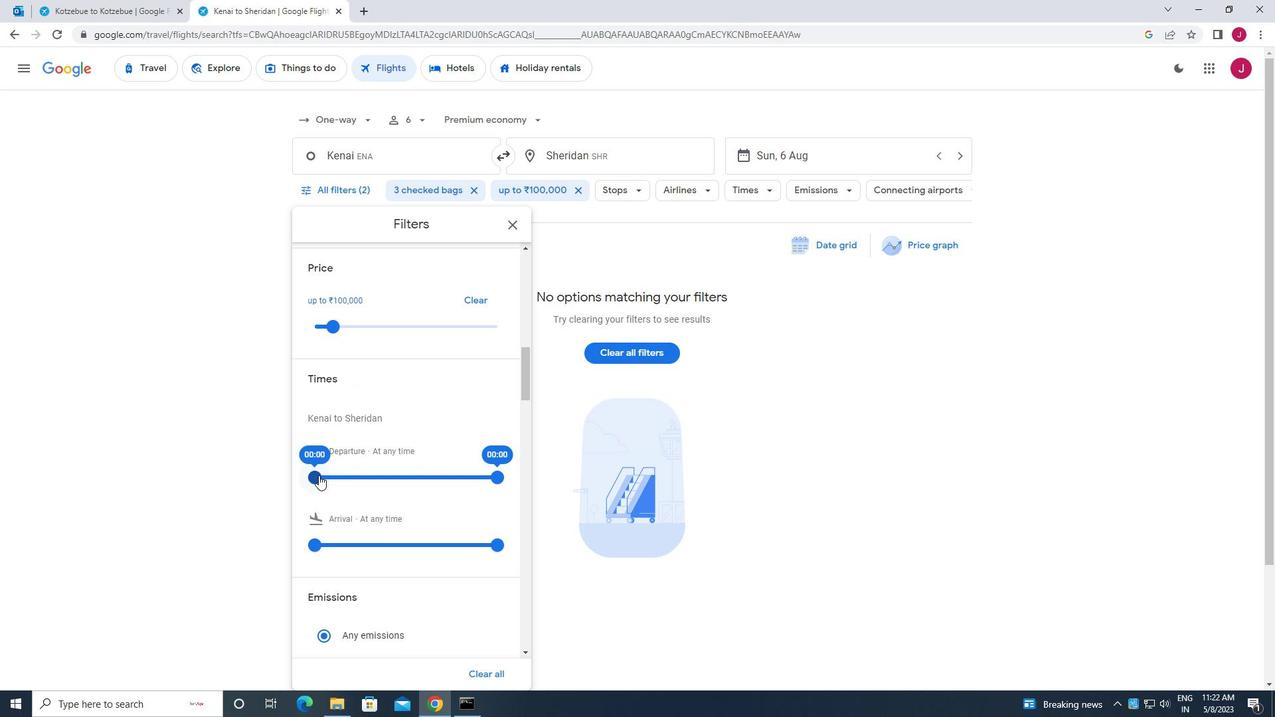 
Action: Mouse moved to (498, 478)
Screenshot: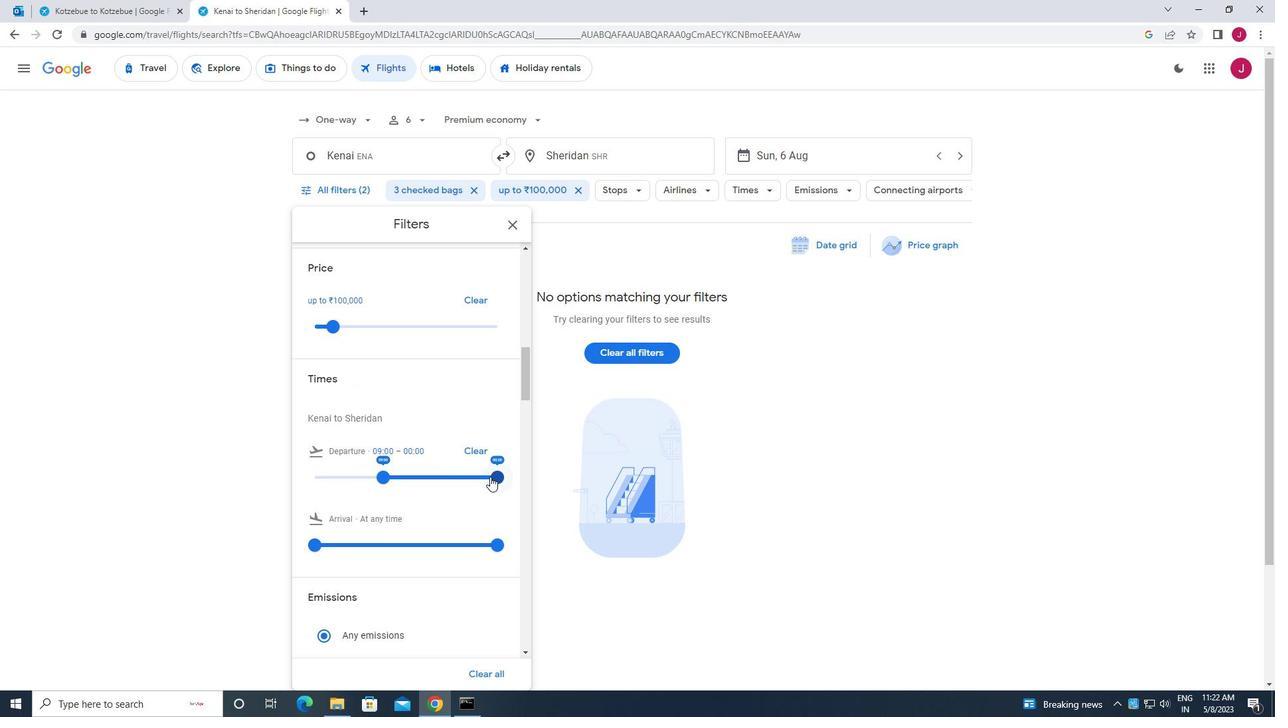 
Action: Mouse pressed left at (498, 478)
Screenshot: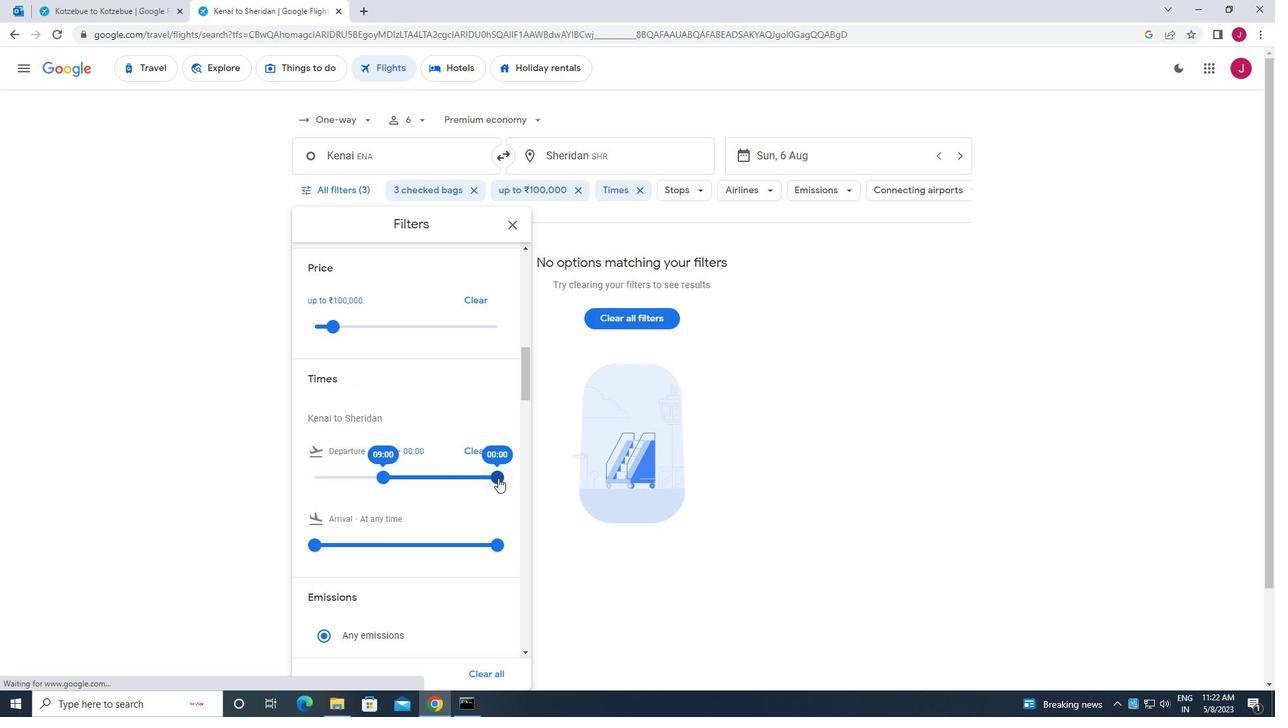 
Action: Mouse moved to (515, 221)
Screenshot: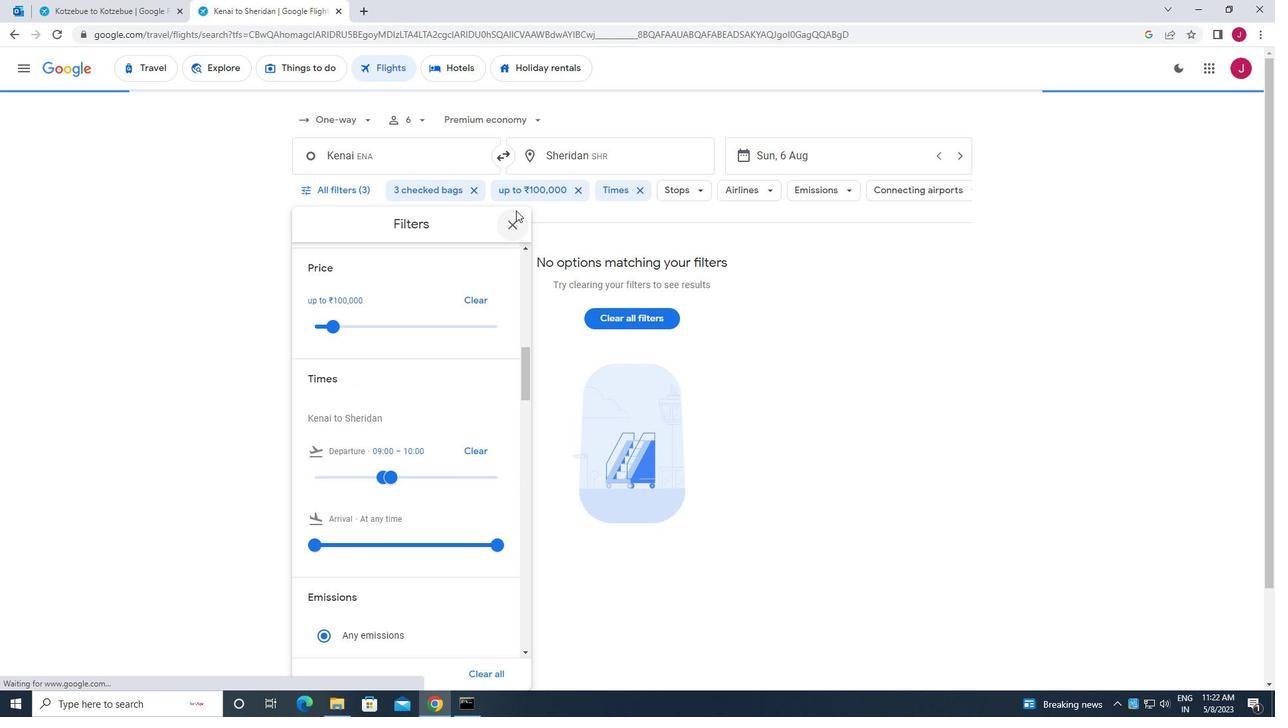 
Action: Mouse pressed left at (515, 221)
Screenshot: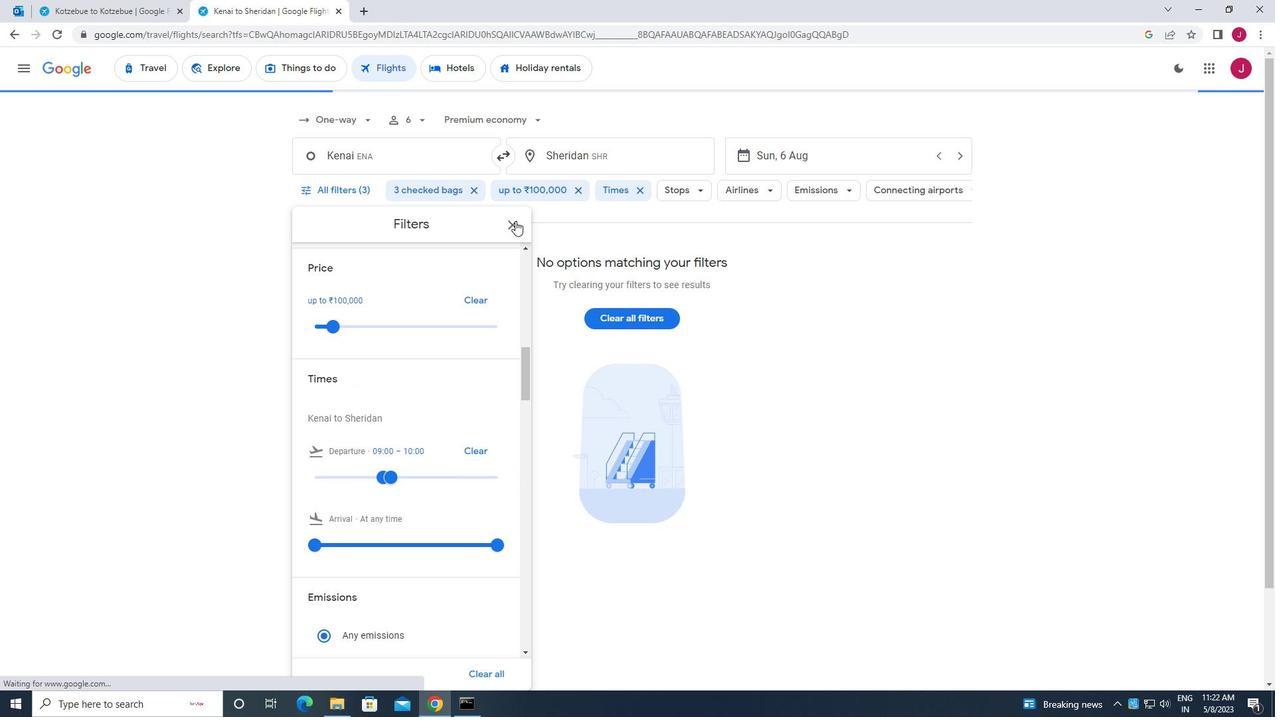 
